 Task: Buy 3 Flexplates from Transmission & Drive Train section under best seller category for shipping address: Amanda Green, 3627 Station Street, Austin, Texas 78702, Cell Number 5122113583. Pay from credit card ending with 5759, CVV 953
Action: Key pressed amazon.com<Key.enter>
Screenshot: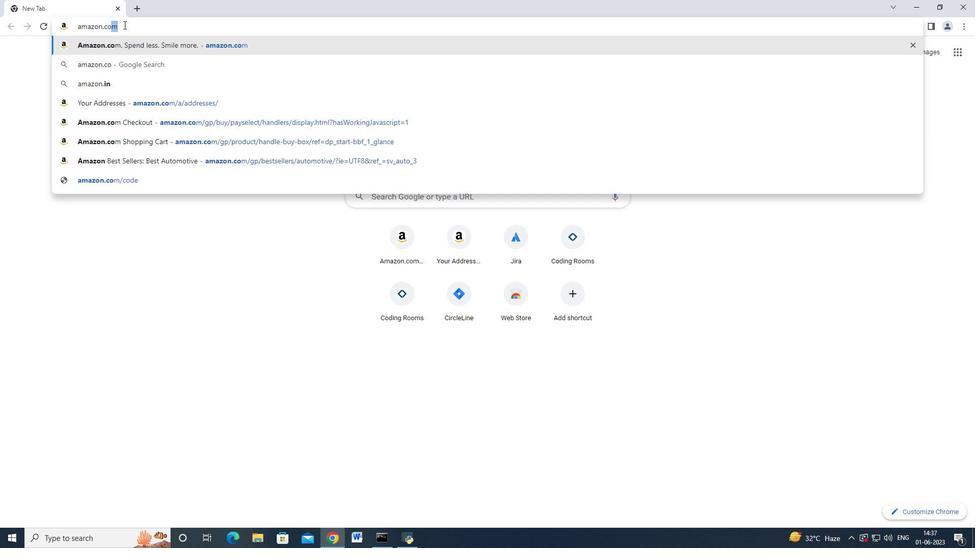 
Action: Mouse moved to (19, 75)
Screenshot: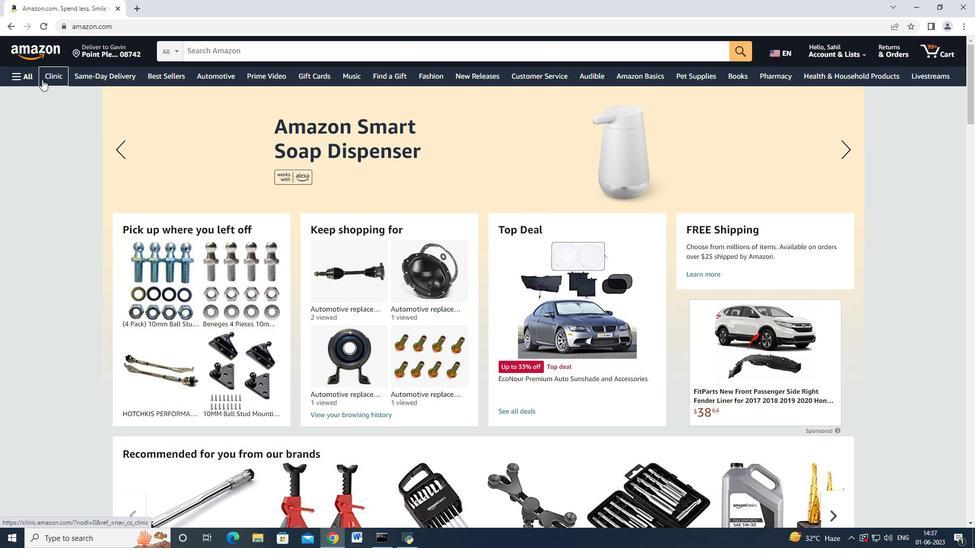 
Action: Mouse pressed left at (19, 75)
Screenshot: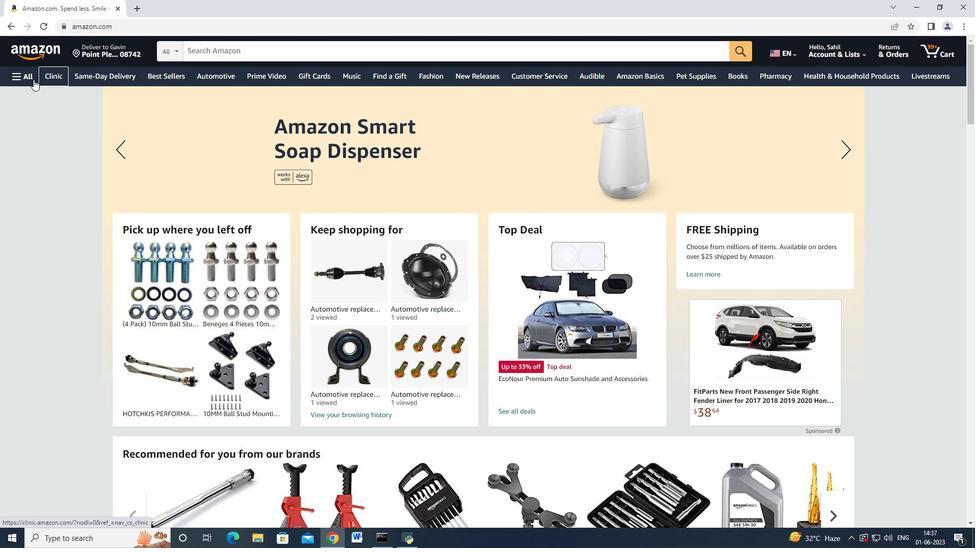 
Action: Mouse moved to (92, 194)
Screenshot: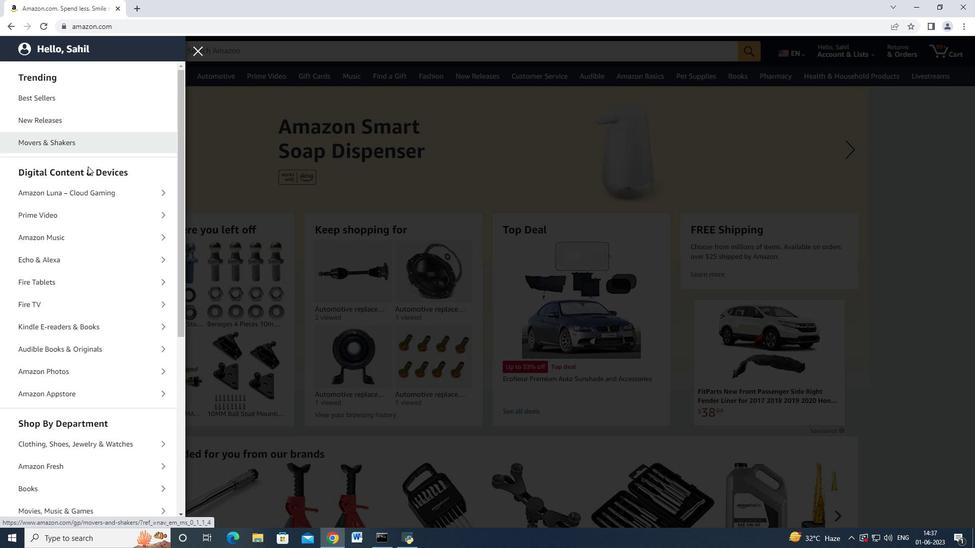 
Action: Mouse scrolled (92, 193) with delta (0, 0)
Screenshot: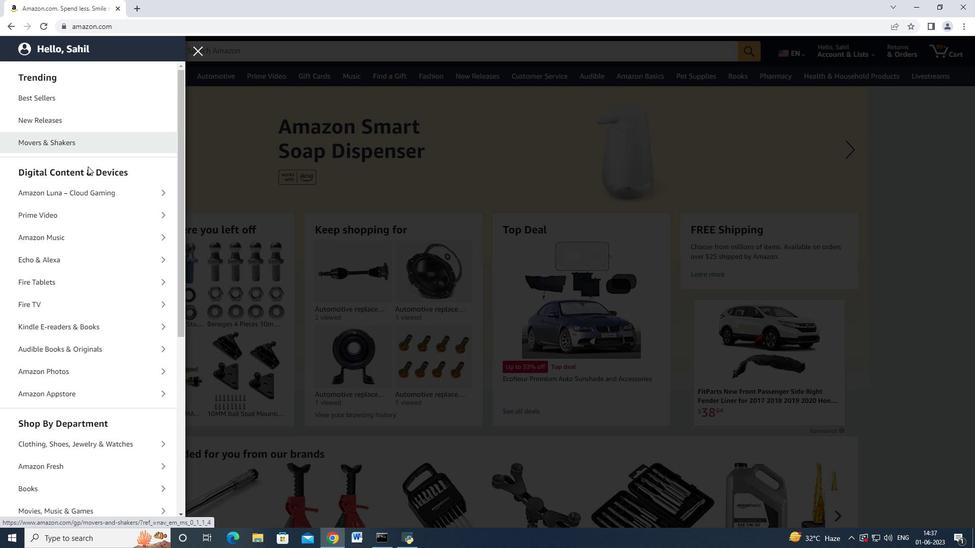 
Action: Mouse scrolled (92, 193) with delta (0, 0)
Screenshot: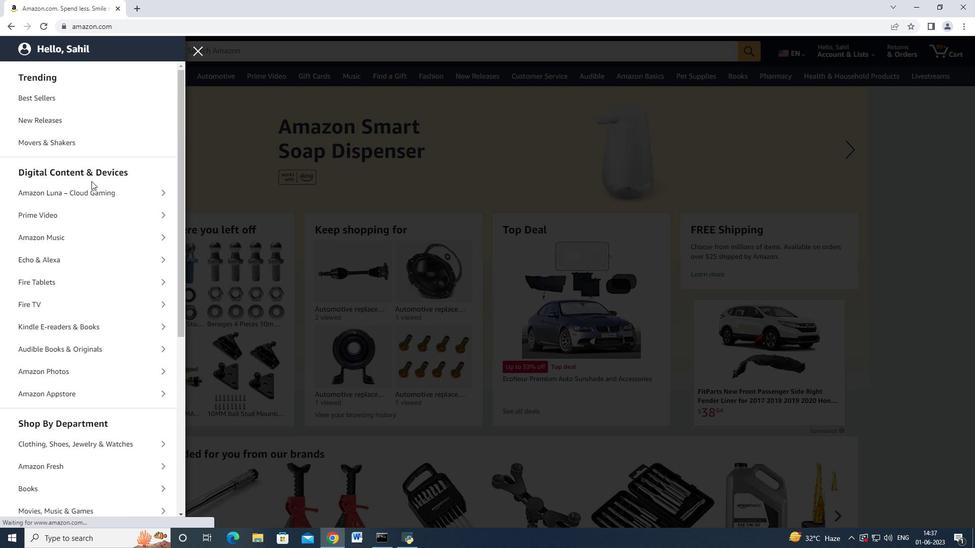 
Action: Mouse scrolled (92, 193) with delta (0, 0)
Screenshot: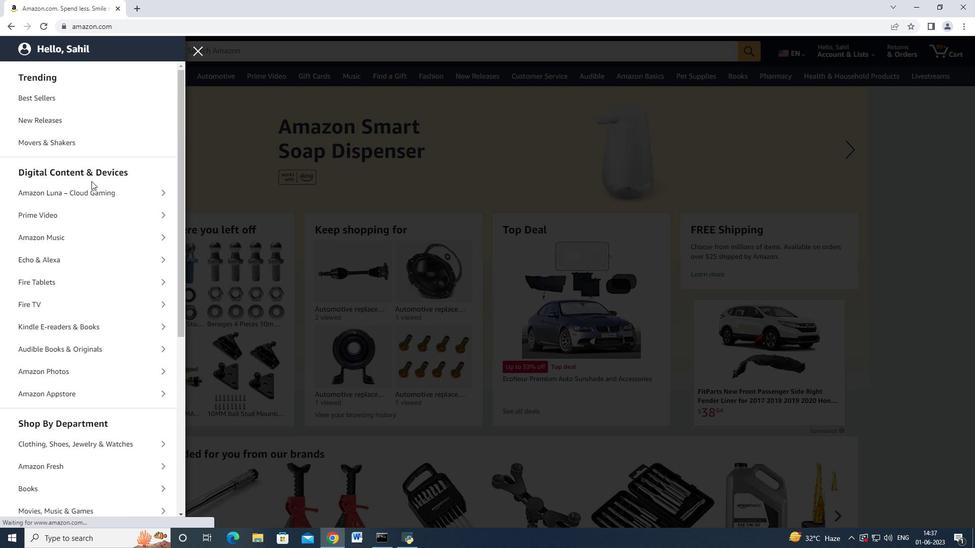 
Action: Mouse moved to (91, 196)
Screenshot: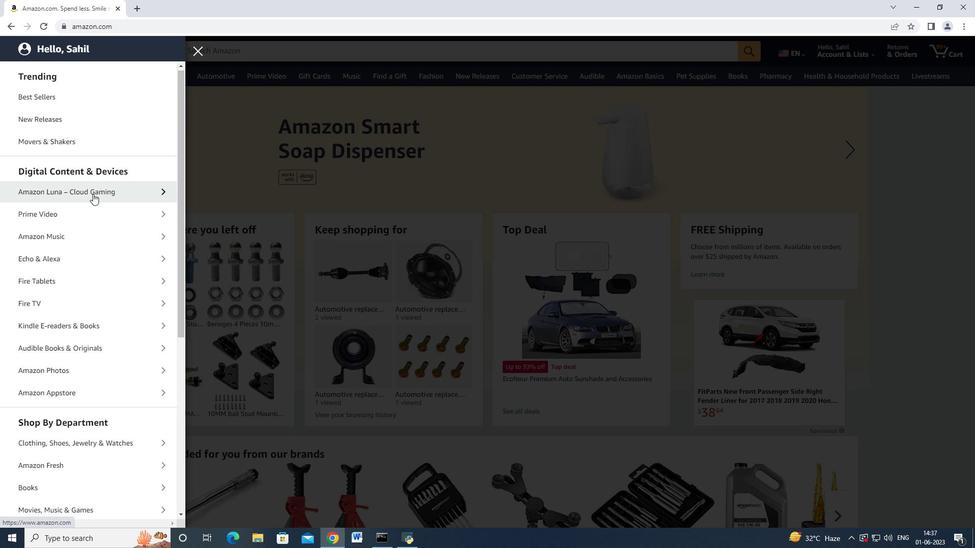 
Action: Mouse scrolled (91, 196) with delta (0, 0)
Screenshot: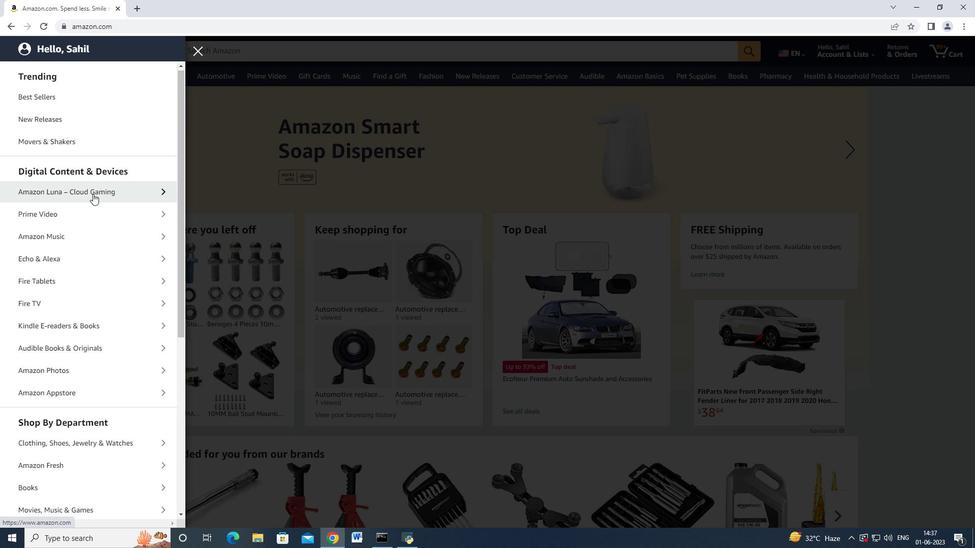 
Action: Mouse moved to (85, 225)
Screenshot: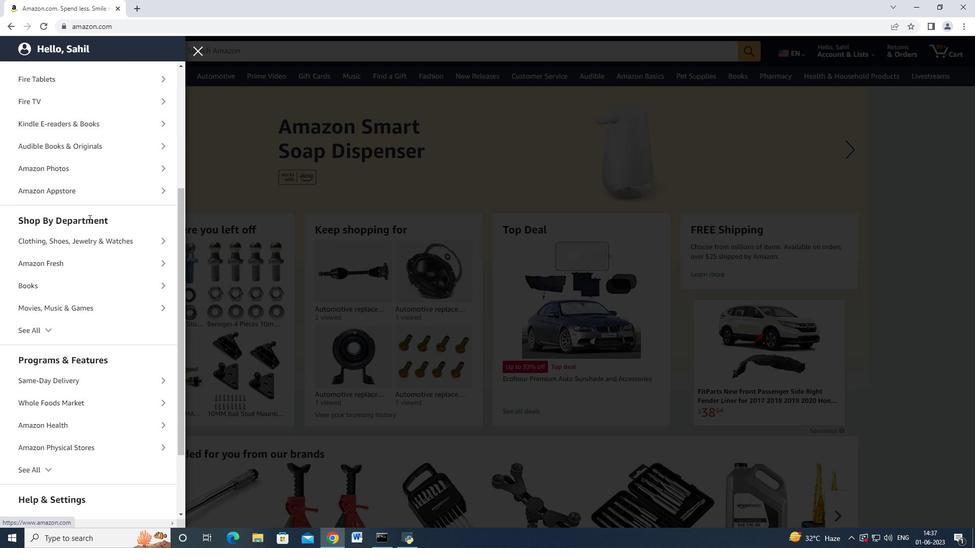 
Action: Mouse scrolled (85, 224) with delta (0, 0)
Screenshot: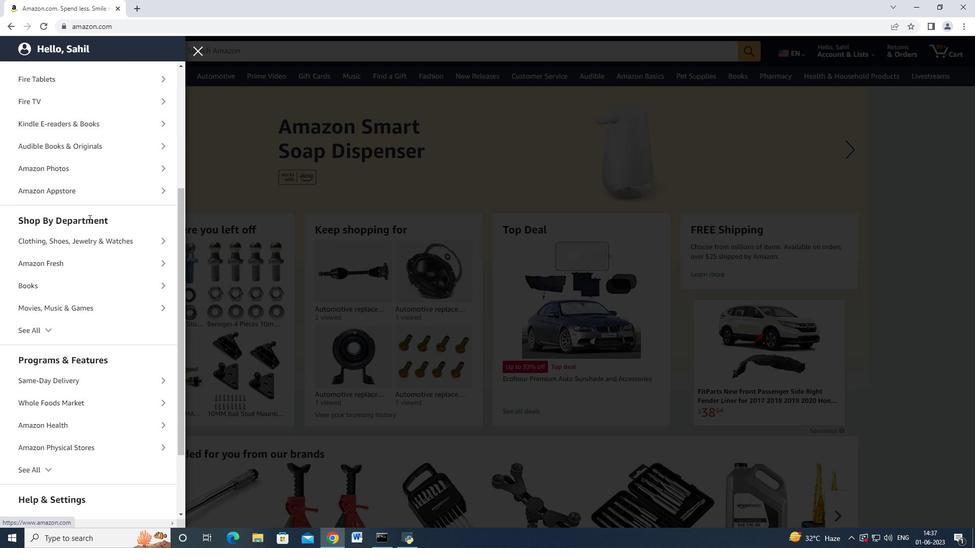 
Action: Mouse moved to (65, 289)
Screenshot: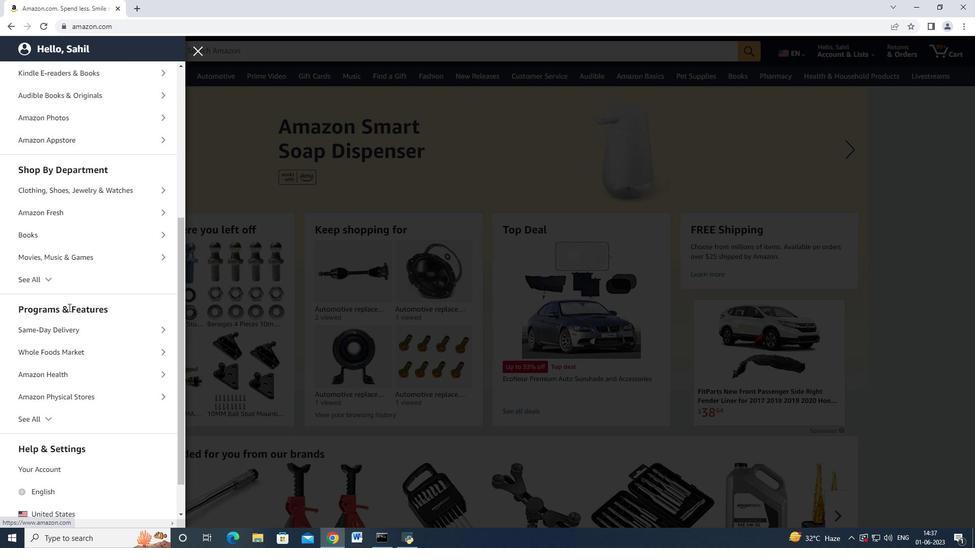 
Action: Mouse pressed left at (65, 289)
Screenshot: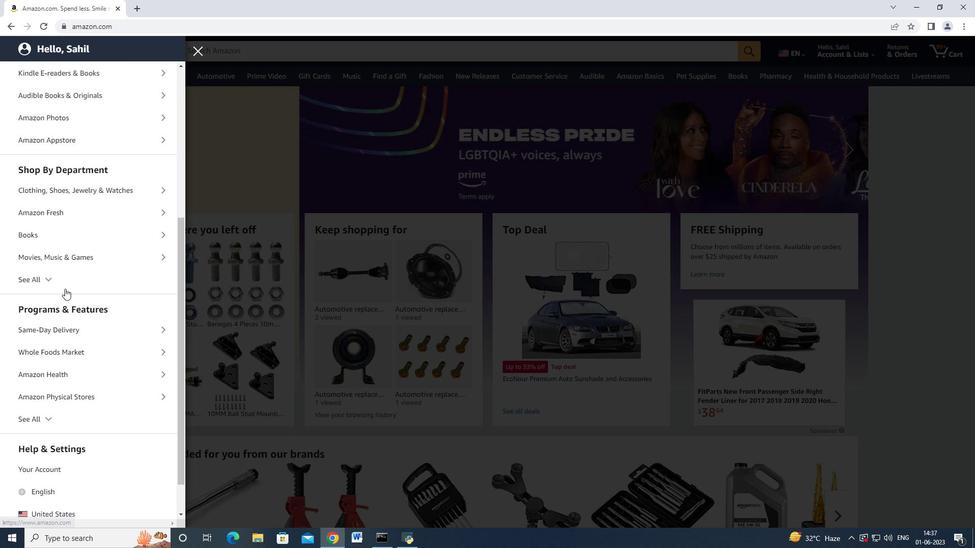 
Action: Mouse moved to (68, 278)
Screenshot: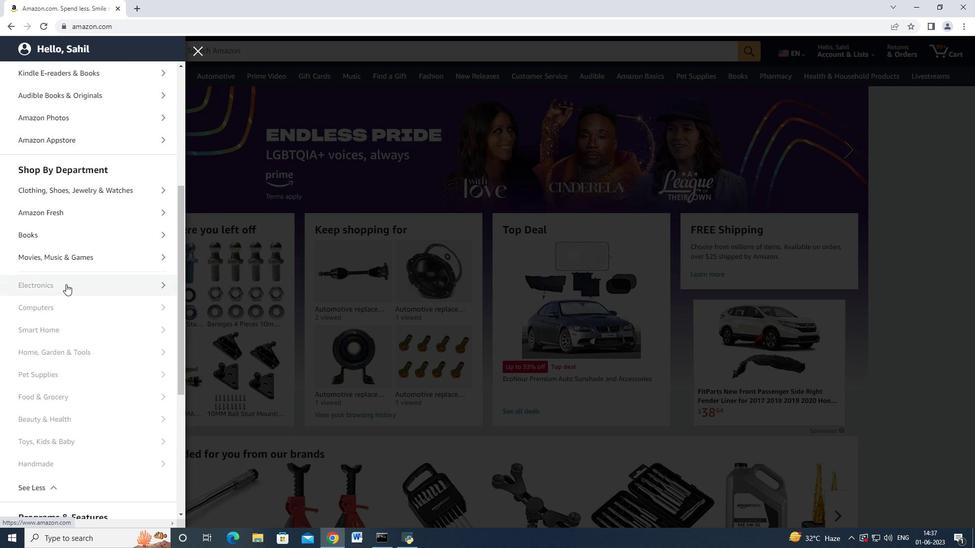
Action: Mouse scrolled (68, 277) with delta (0, 0)
Screenshot: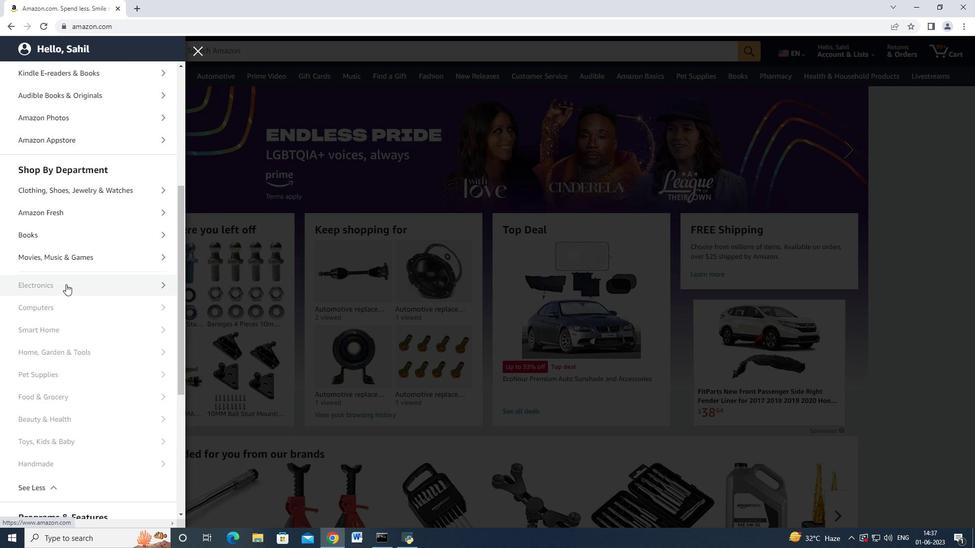 
Action: Mouse scrolled (68, 277) with delta (0, 0)
Screenshot: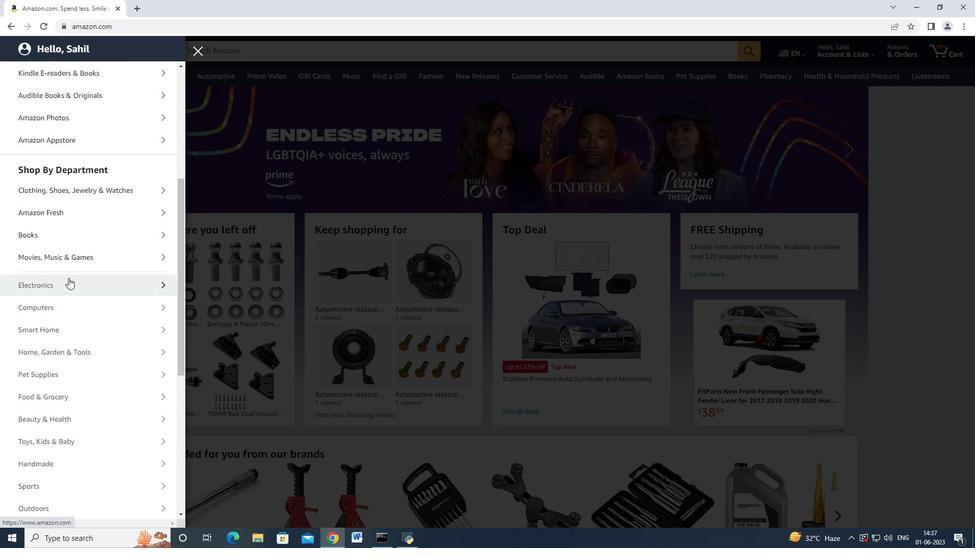 
Action: Mouse scrolled (68, 277) with delta (0, 0)
Screenshot: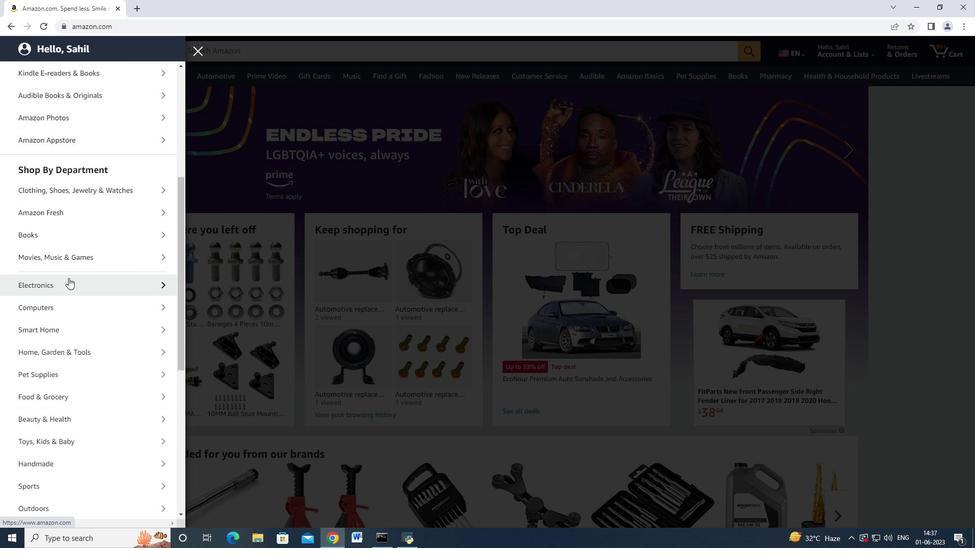 
Action: Mouse scrolled (68, 277) with delta (0, 0)
Screenshot: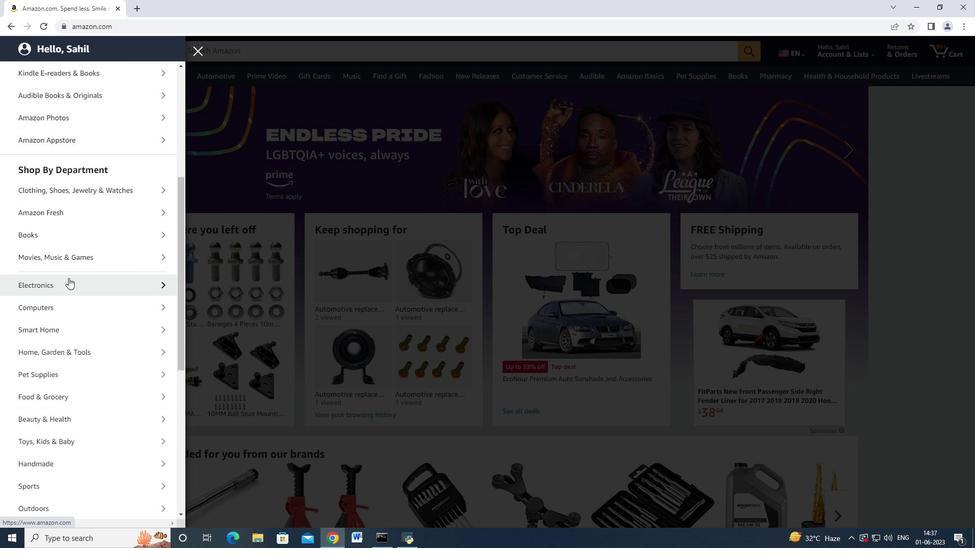 
Action: Mouse scrolled (68, 277) with delta (0, 0)
Screenshot: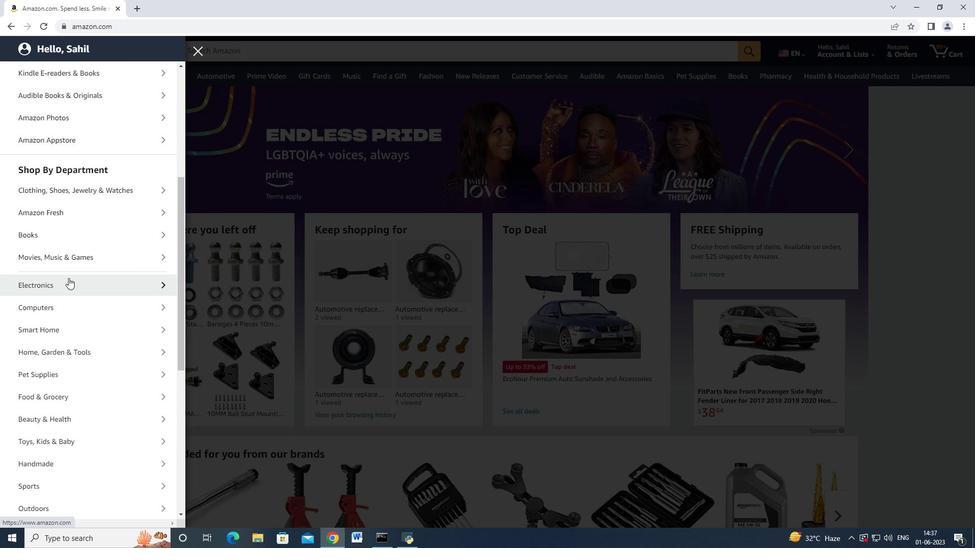 
Action: Mouse moved to (78, 281)
Screenshot: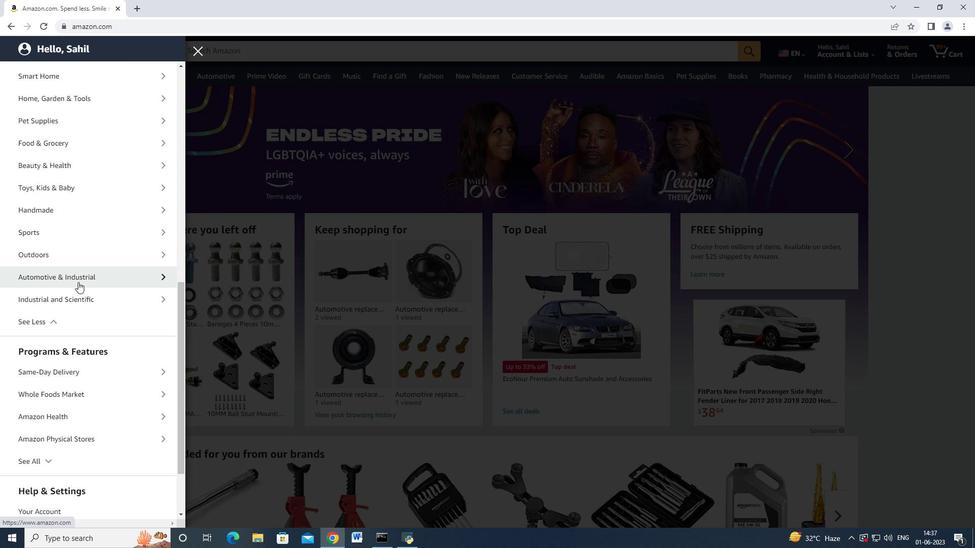 
Action: Mouse pressed left at (78, 281)
Screenshot: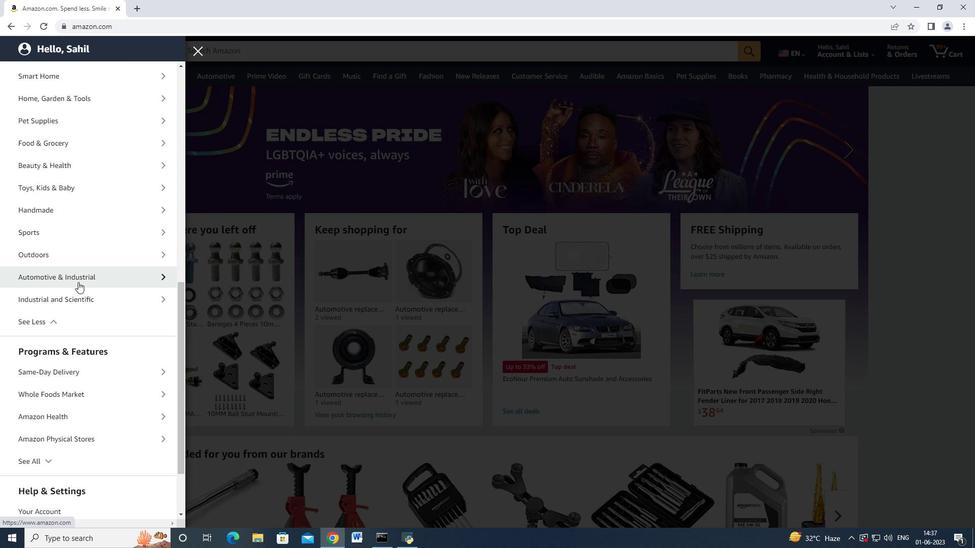 
Action: Mouse moved to (89, 133)
Screenshot: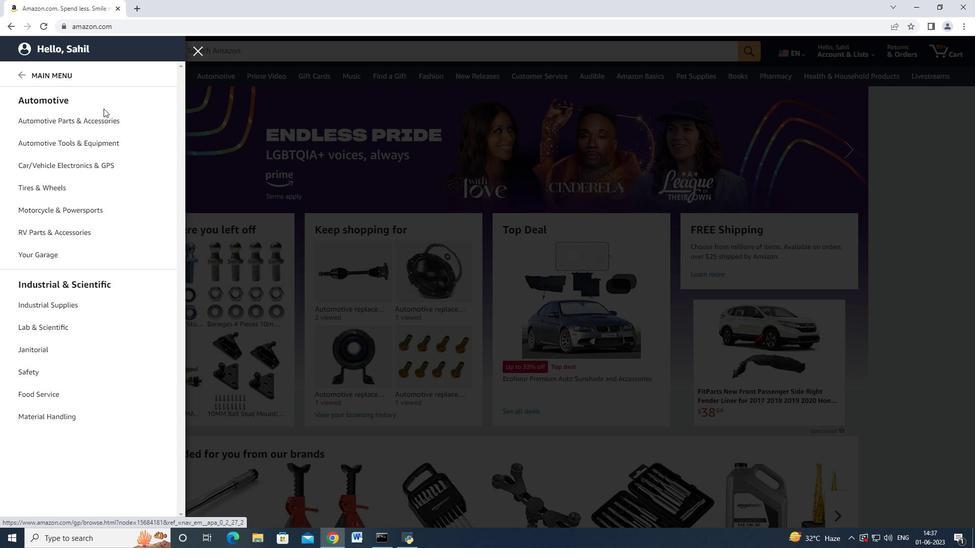 
Action: Mouse pressed left at (89, 133)
Screenshot: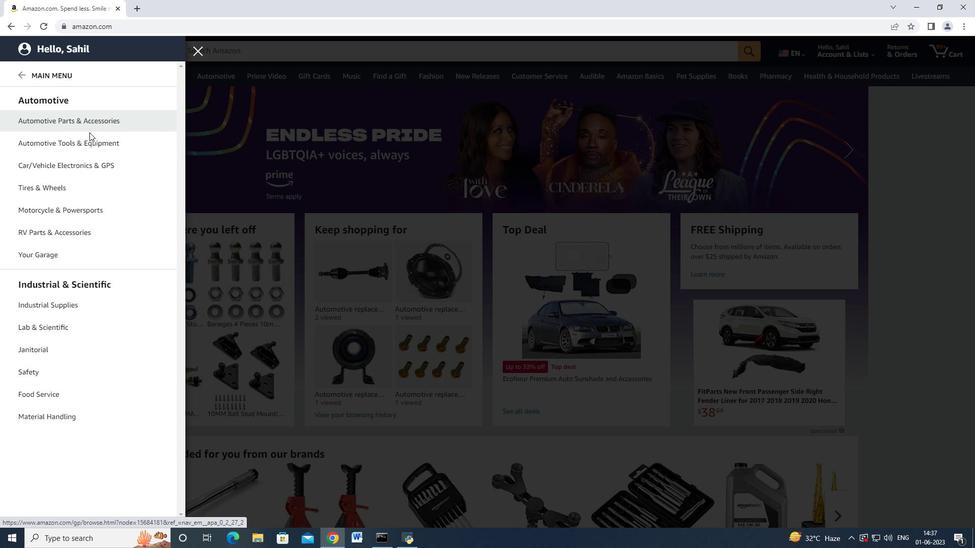 
Action: Mouse moved to (173, 95)
Screenshot: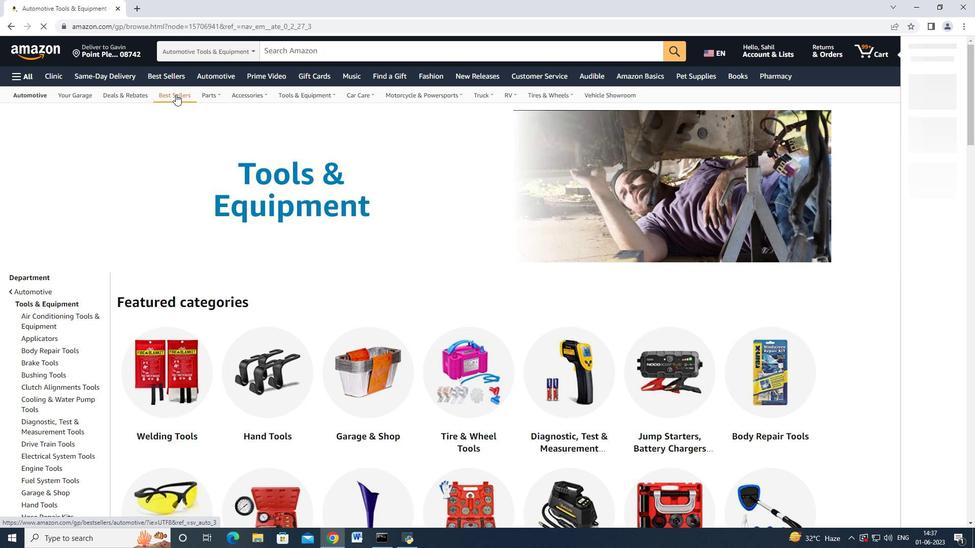 
Action: Mouse pressed left at (173, 95)
Screenshot: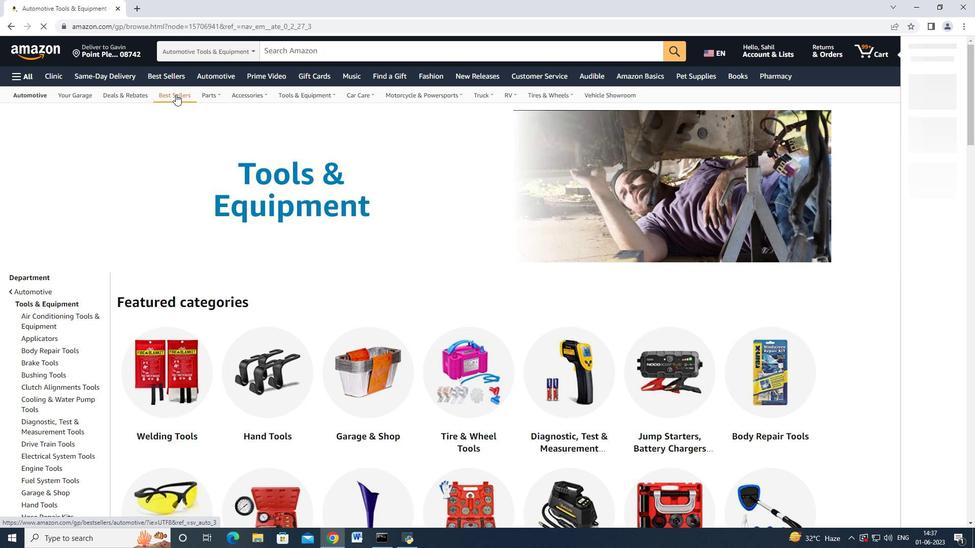 
Action: Mouse moved to (88, 227)
Screenshot: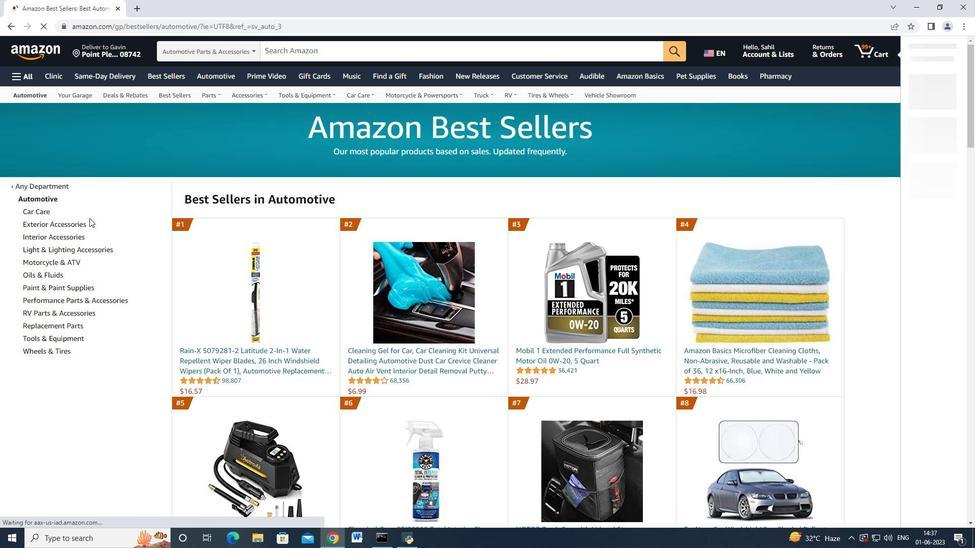 
Action: Mouse scrolled (88, 227) with delta (0, 0)
Screenshot: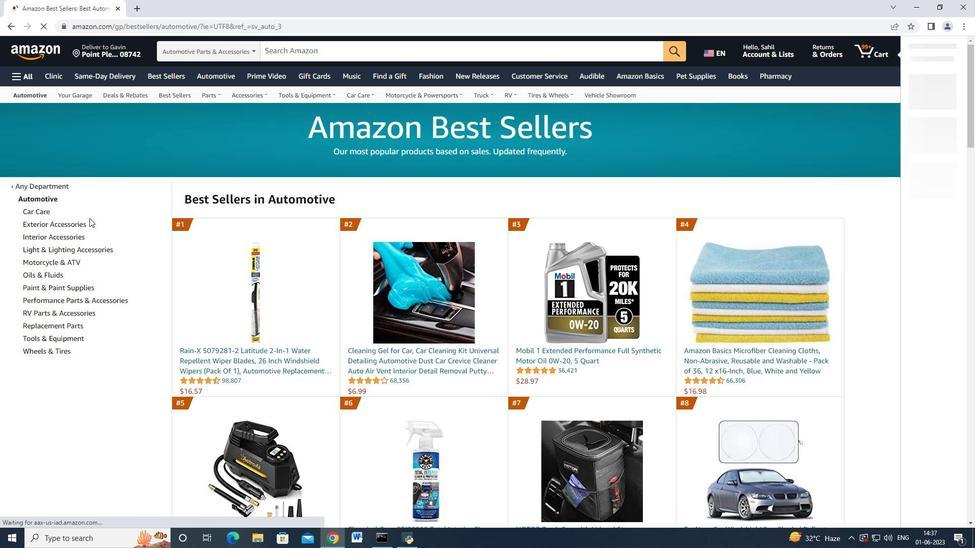 
Action: Mouse moved to (58, 274)
Screenshot: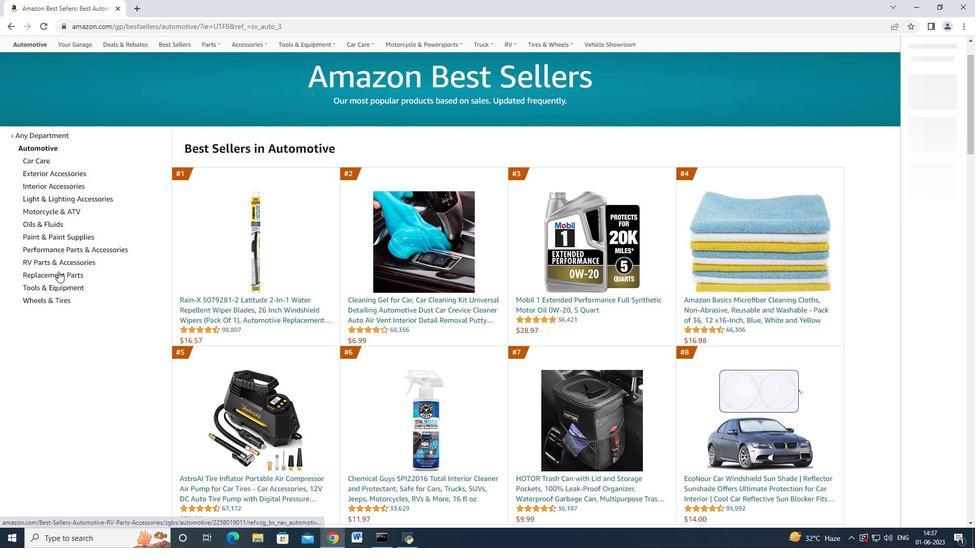 
Action: Mouse pressed left at (58, 274)
Screenshot: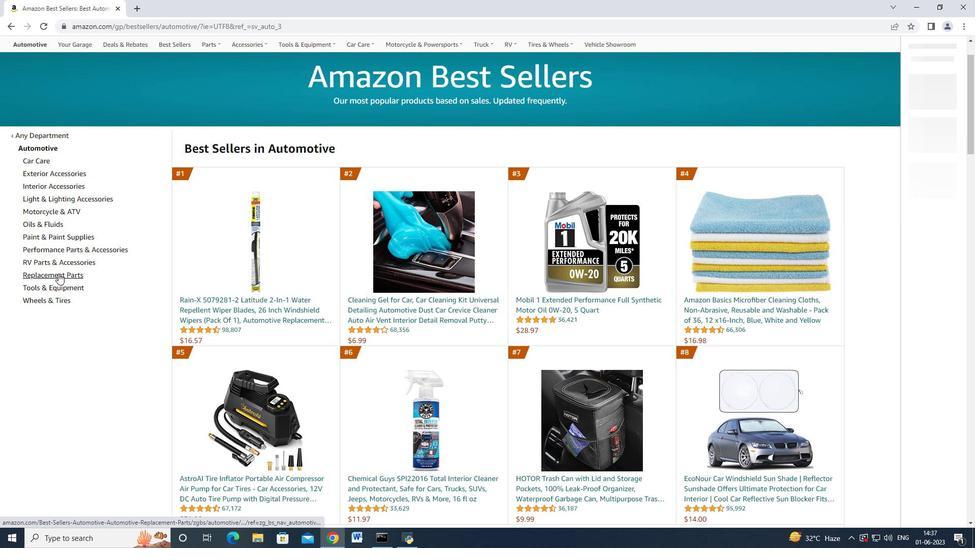 
Action: Mouse moved to (150, 218)
Screenshot: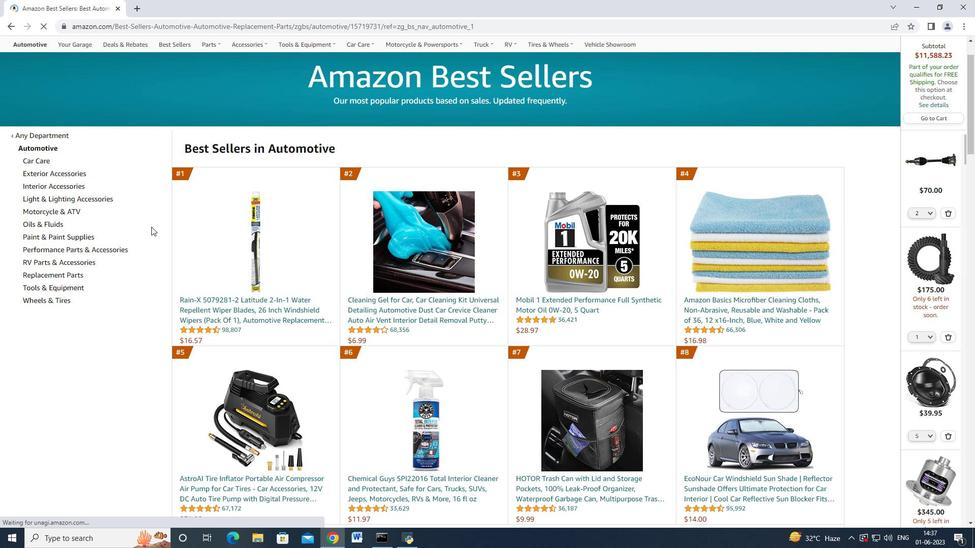 
Action: Mouse scrolled (150, 218) with delta (0, 0)
Screenshot: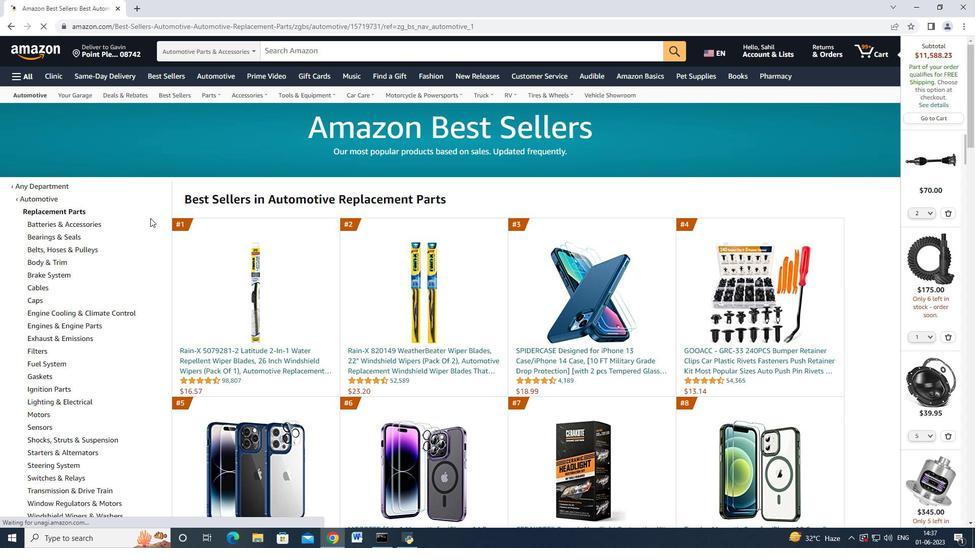 
Action: Mouse scrolled (150, 218) with delta (0, 0)
Screenshot: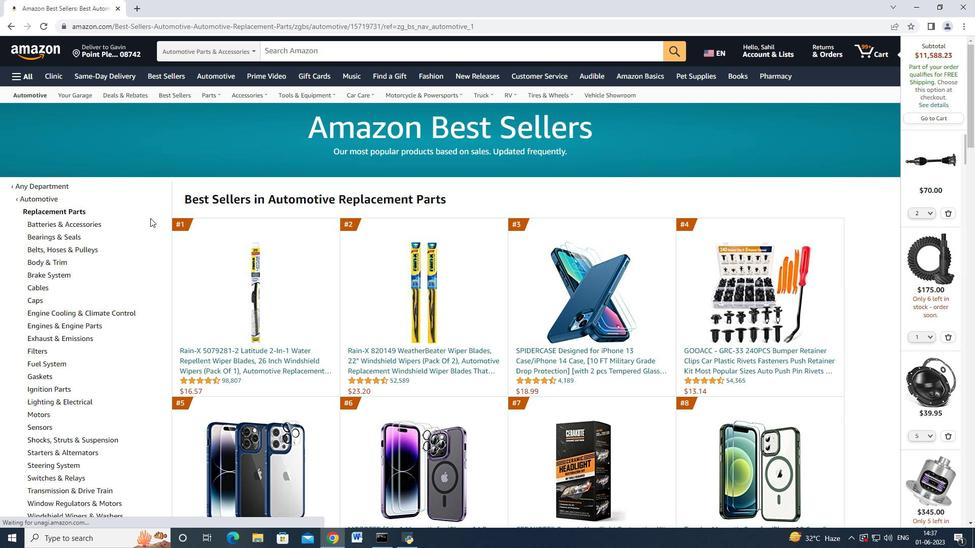 
Action: Mouse moved to (150, 218)
Screenshot: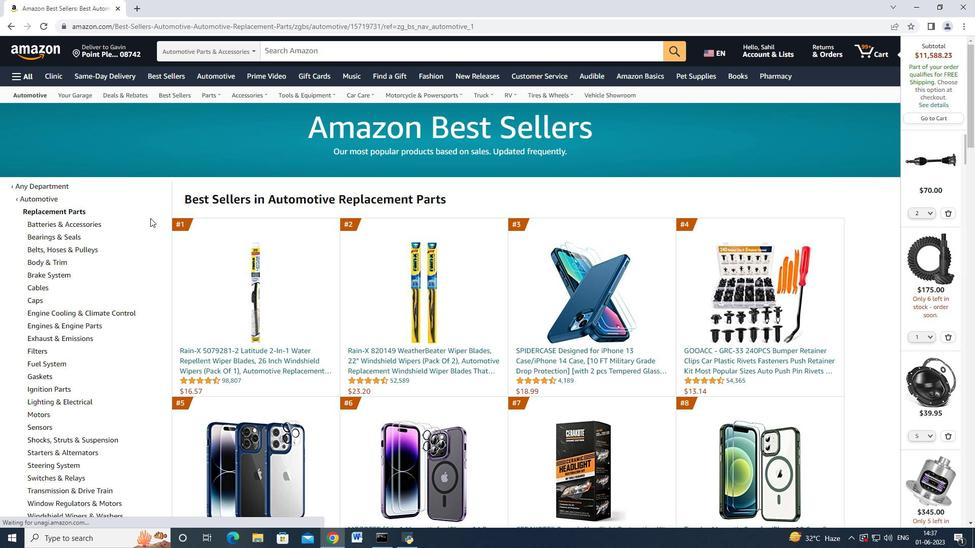 
Action: Mouse scrolled (150, 218) with delta (0, 0)
Screenshot: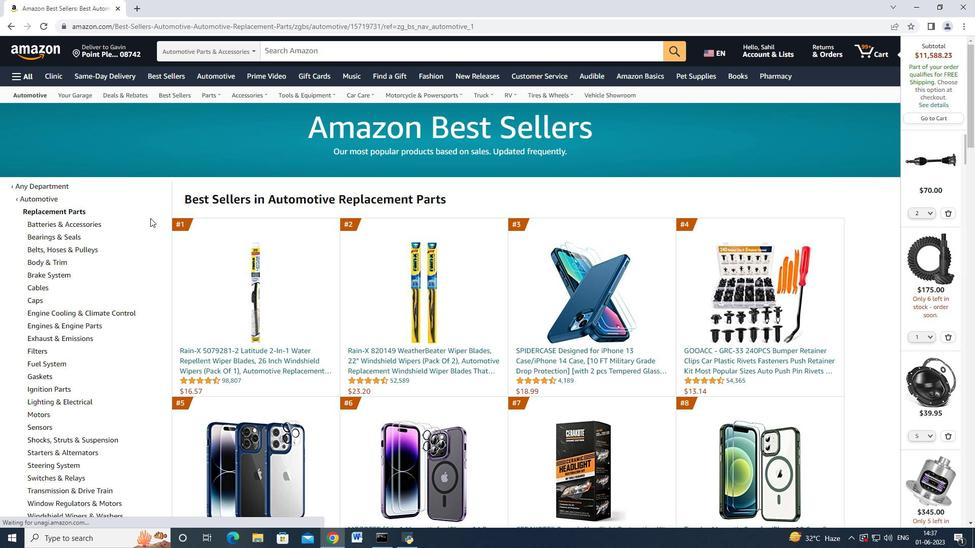 
Action: Mouse moved to (149, 218)
Screenshot: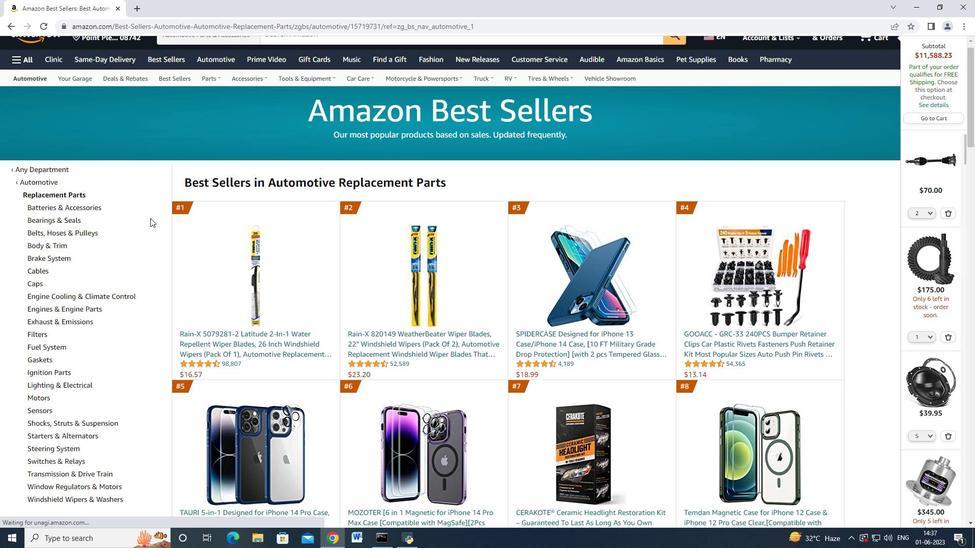 
Action: Mouse scrolled (149, 218) with delta (0, 0)
Screenshot: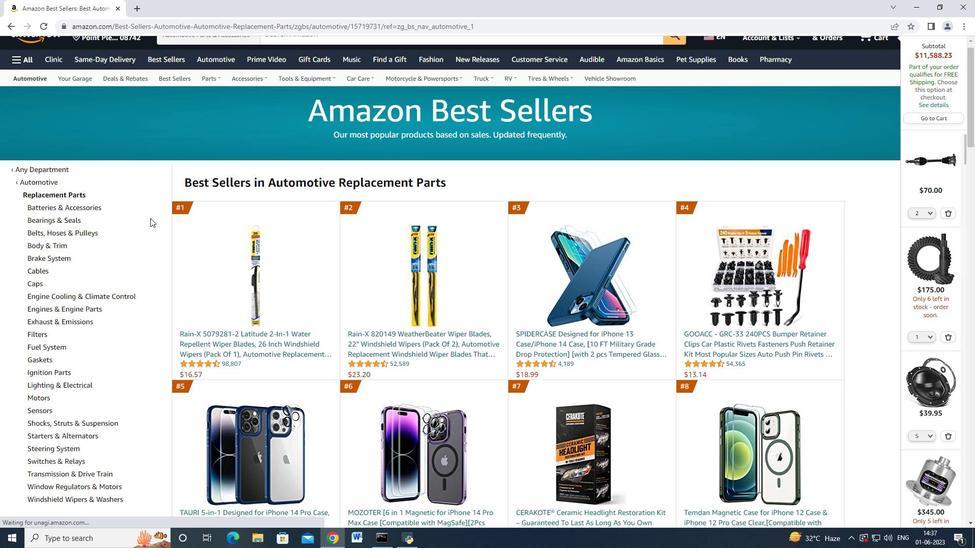 
Action: Mouse moved to (66, 284)
Screenshot: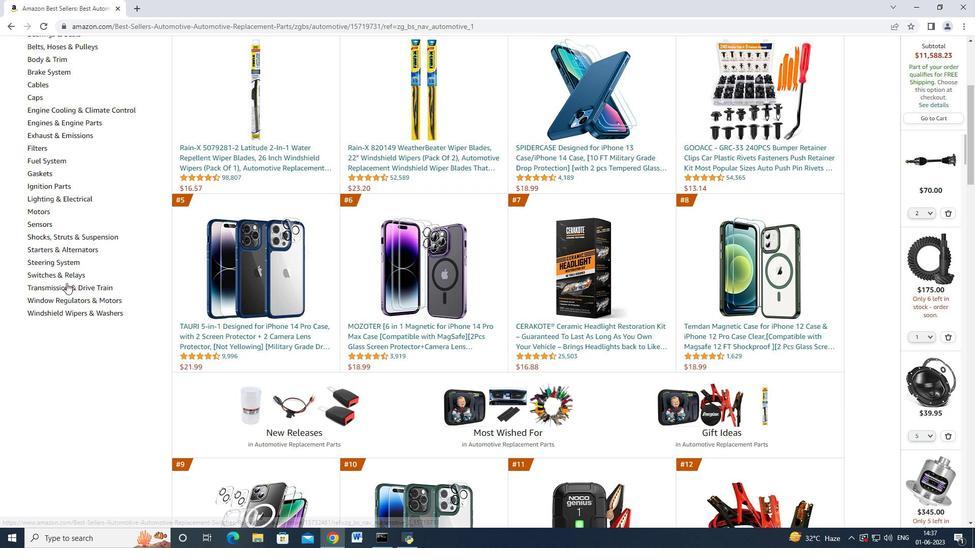 
Action: Mouse pressed left at (66, 284)
Screenshot: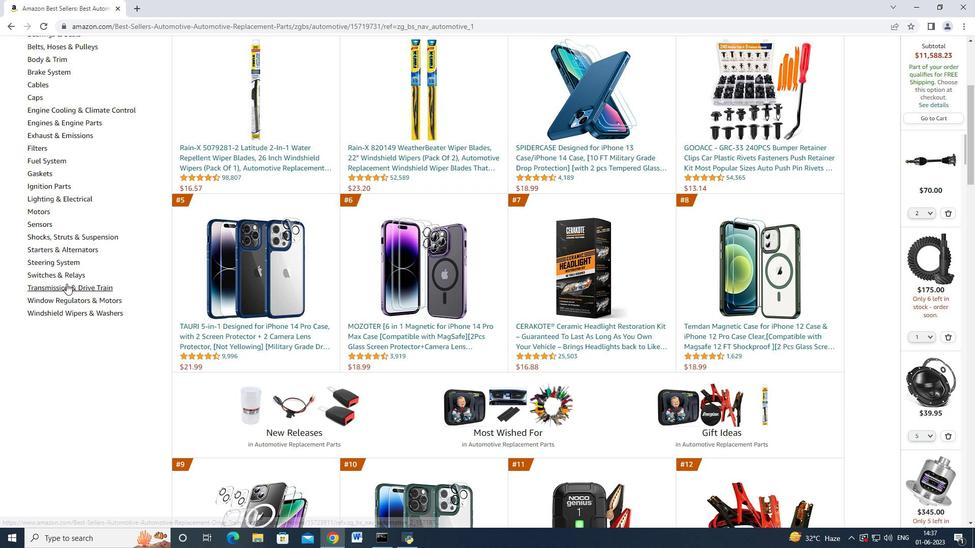 
Action: Mouse moved to (76, 239)
Screenshot: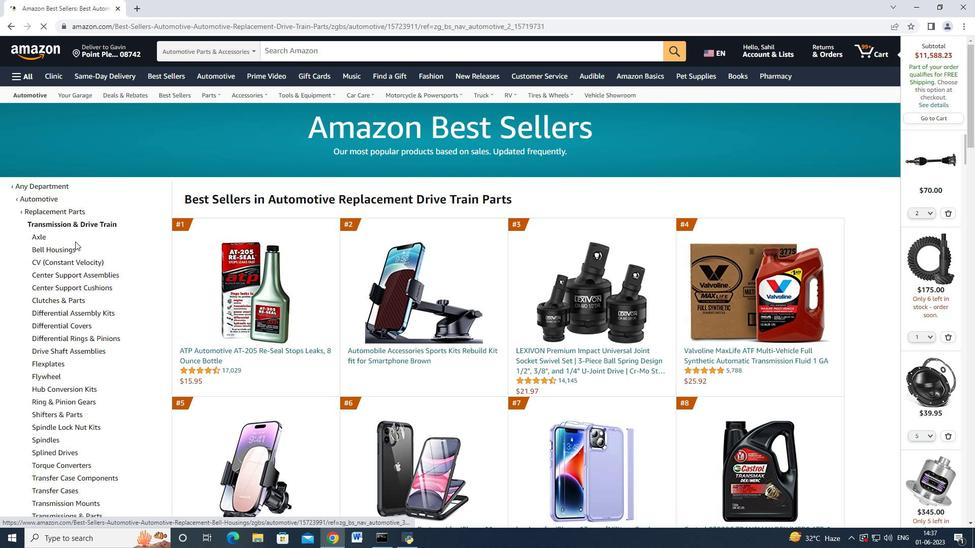 
Action: Mouse scrolled (76, 239) with delta (0, 0)
Screenshot: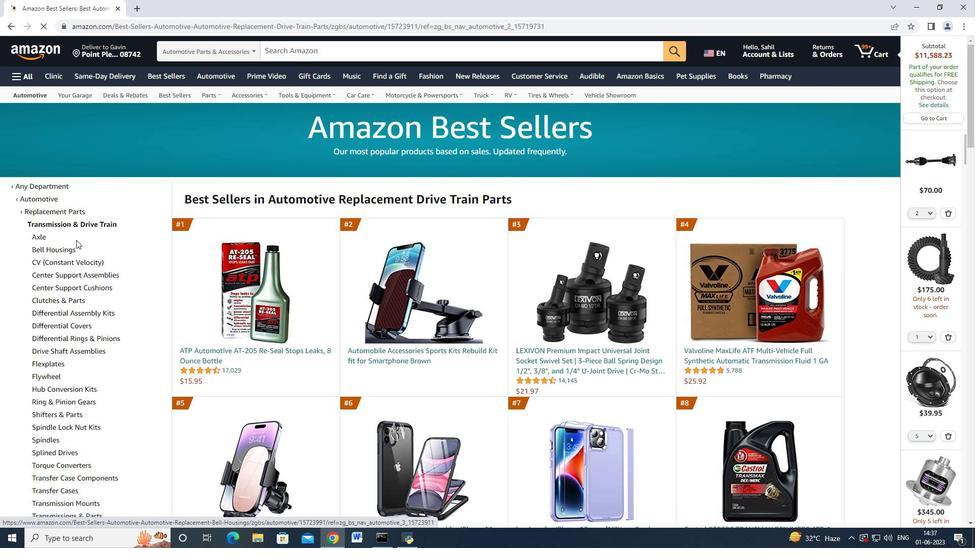 
Action: Mouse scrolled (76, 239) with delta (0, 0)
Screenshot: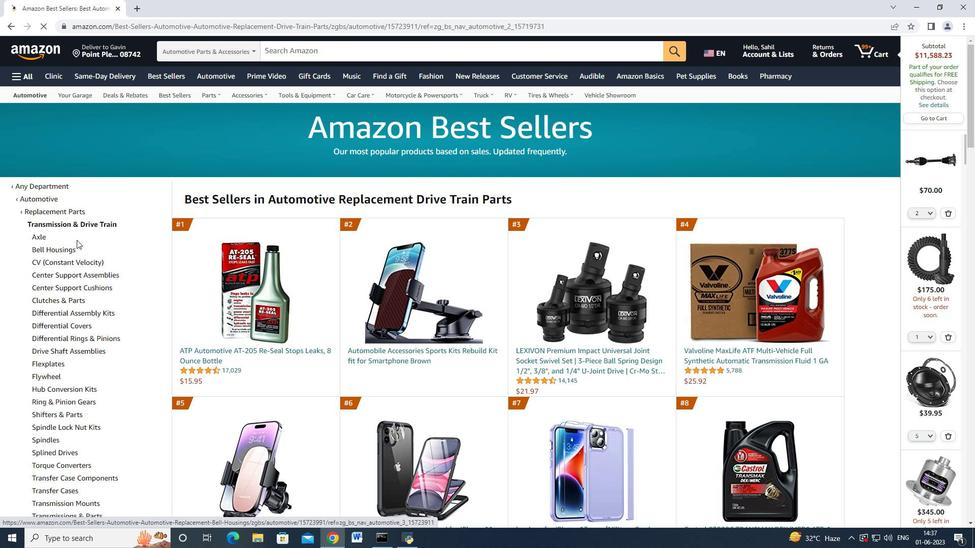 
Action: Mouse scrolled (76, 239) with delta (0, 0)
Screenshot: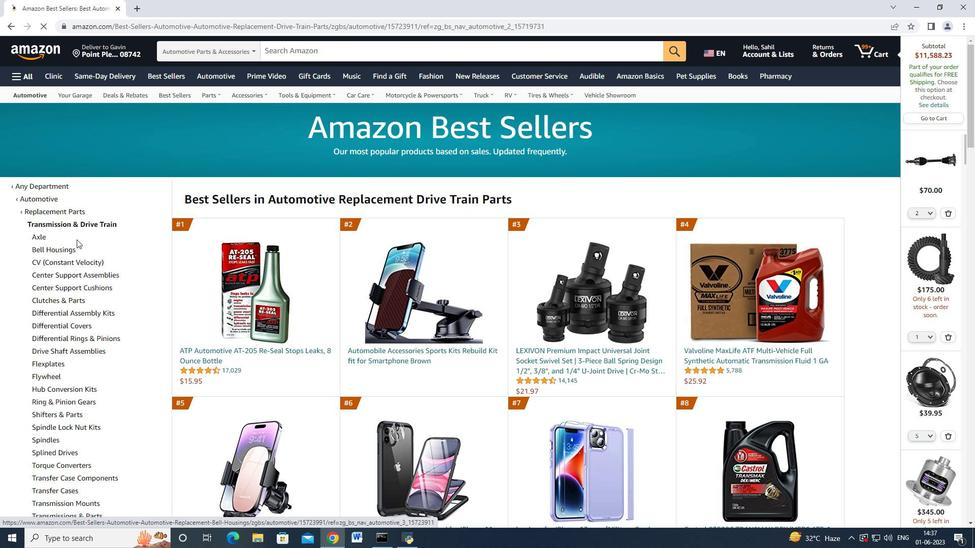 
Action: Mouse moved to (58, 211)
Screenshot: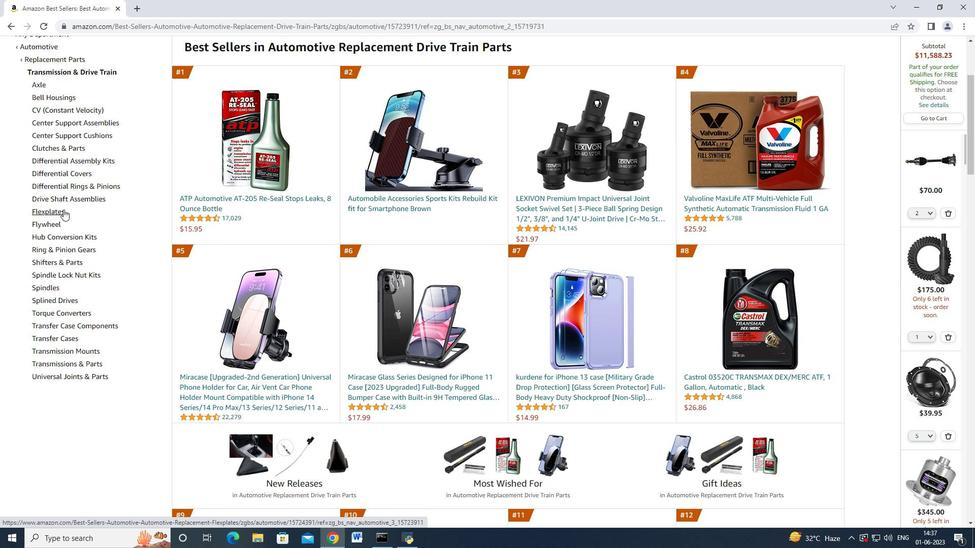 
Action: Mouse pressed left at (58, 211)
Screenshot: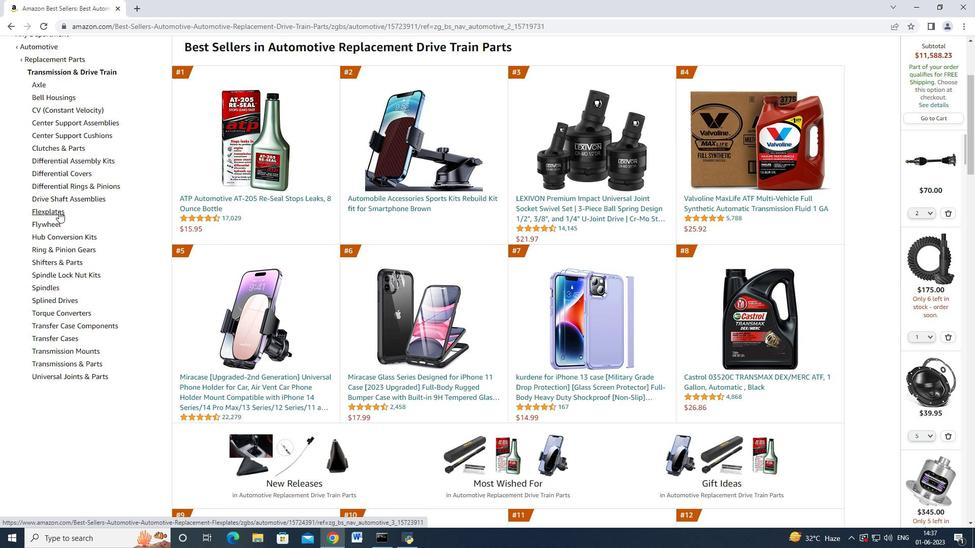 
Action: Mouse moved to (373, 180)
Screenshot: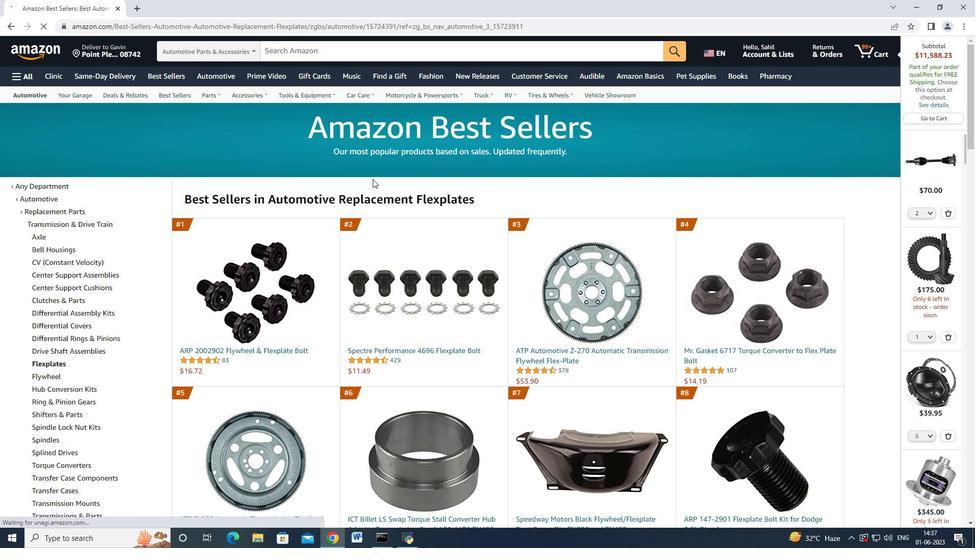 
Action: Mouse scrolled (373, 179) with delta (0, 0)
Screenshot: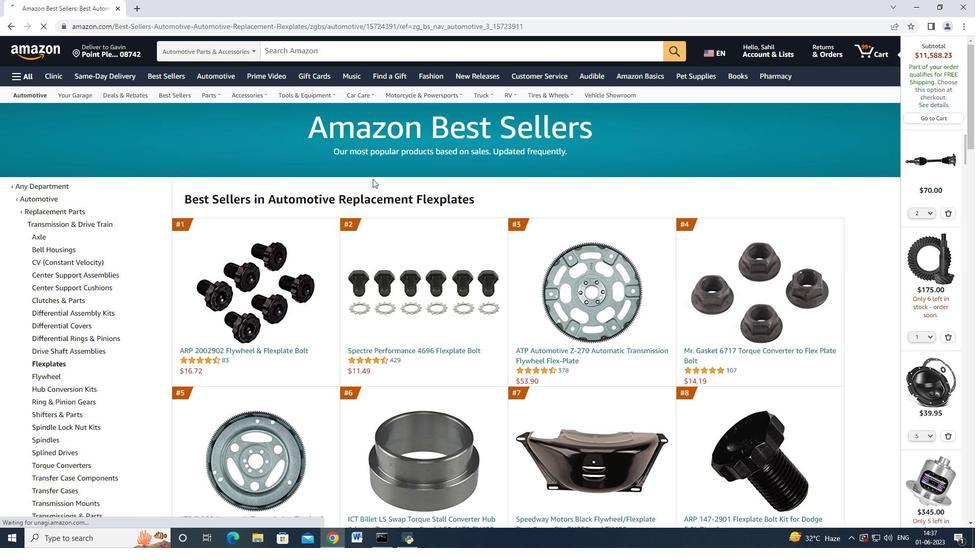 
Action: Mouse scrolled (373, 179) with delta (0, 0)
Screenshot: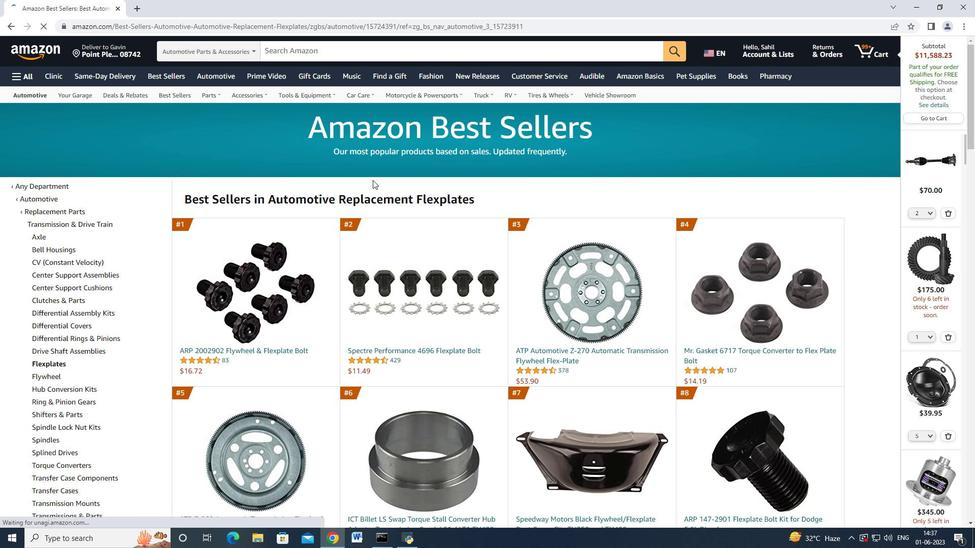 
Action: Mouse moved to (531, 250)
Screenshot: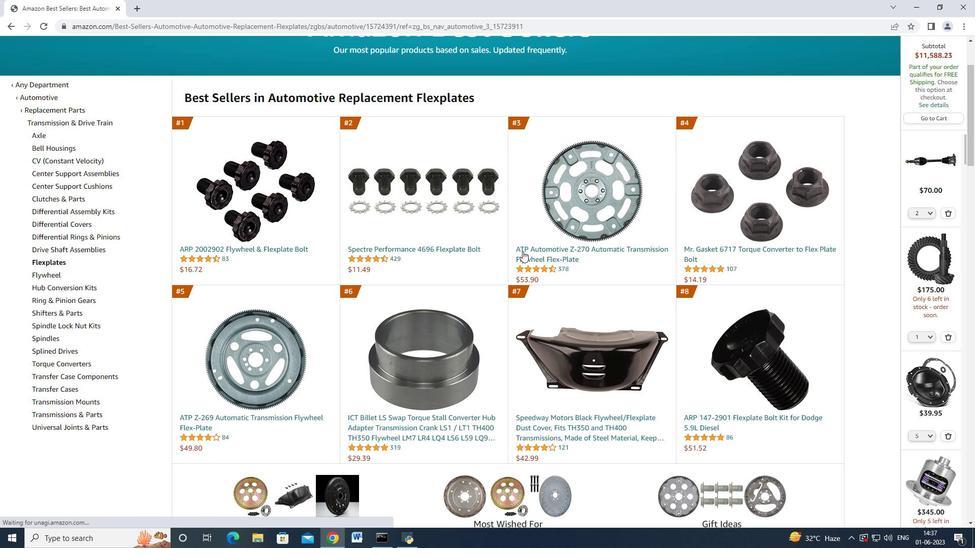 
Action: Mouse pressed left at (531, 250)
Screenshot: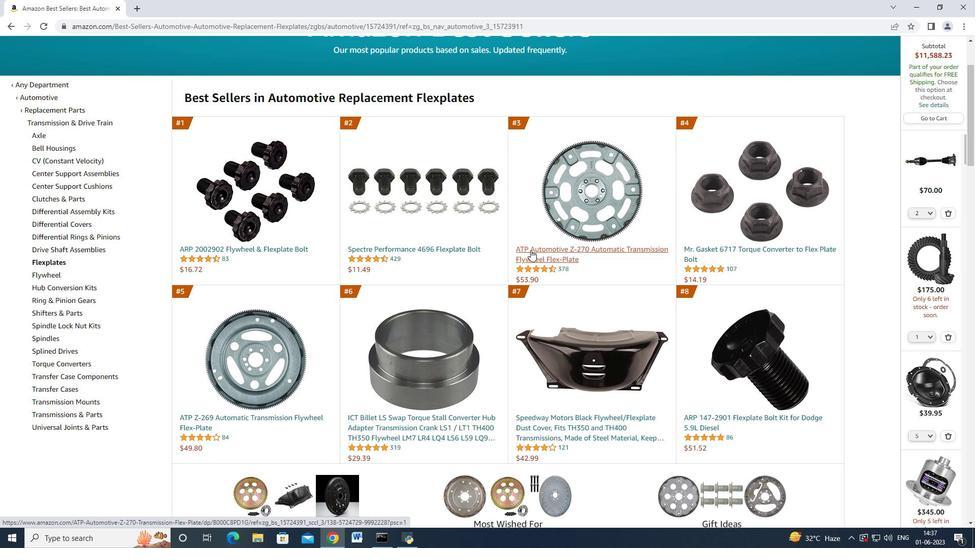 
Action: Mouse moved to (730, 388)
Screenshot: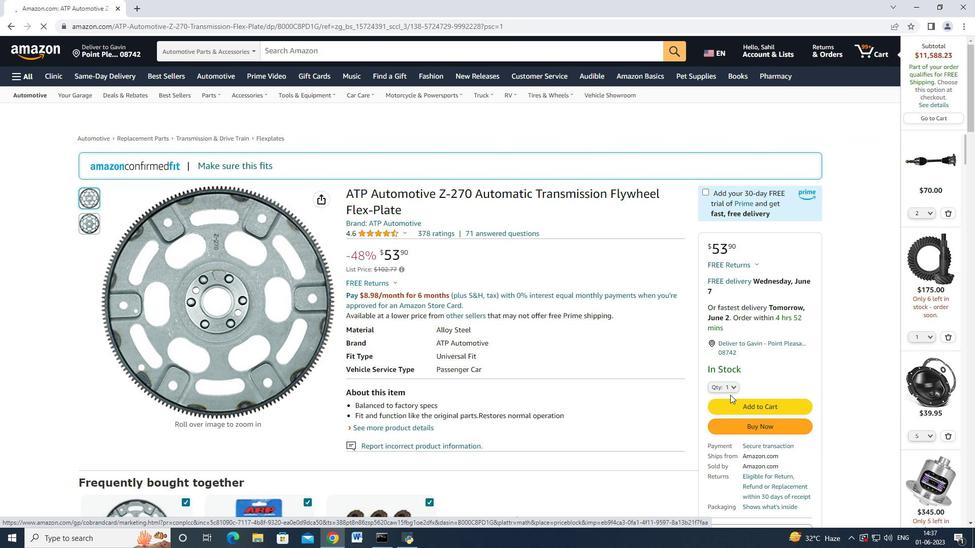 
Action: Mouse pressed left at (730, 388)
Screenshot: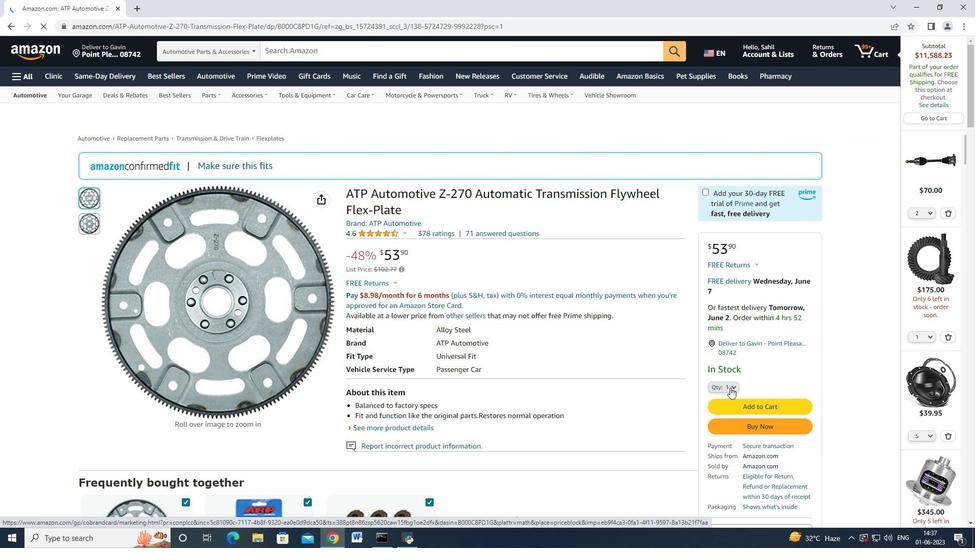 
Action: Mouse moved to (719, 266)
Screenshot: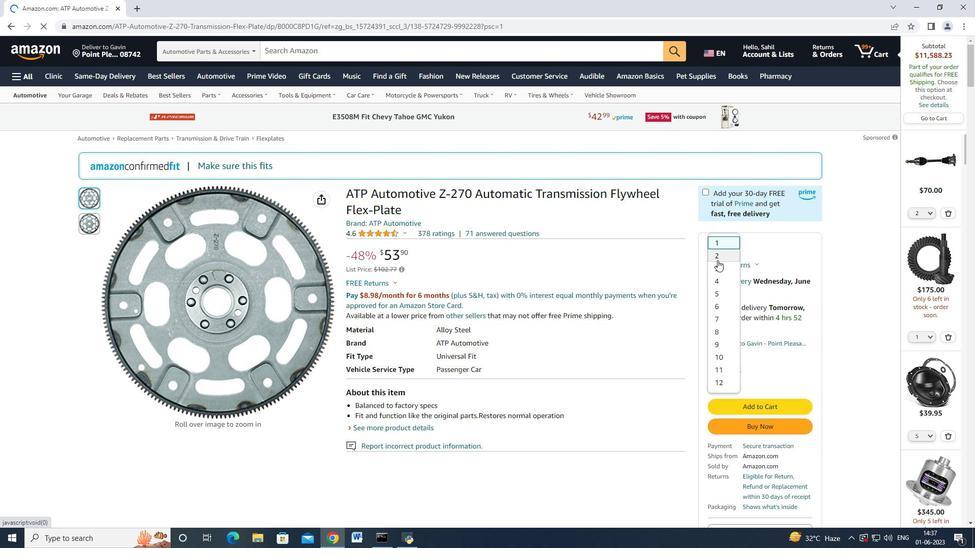 
Action: Mouse pressed left at (719, 266)
Screenshot: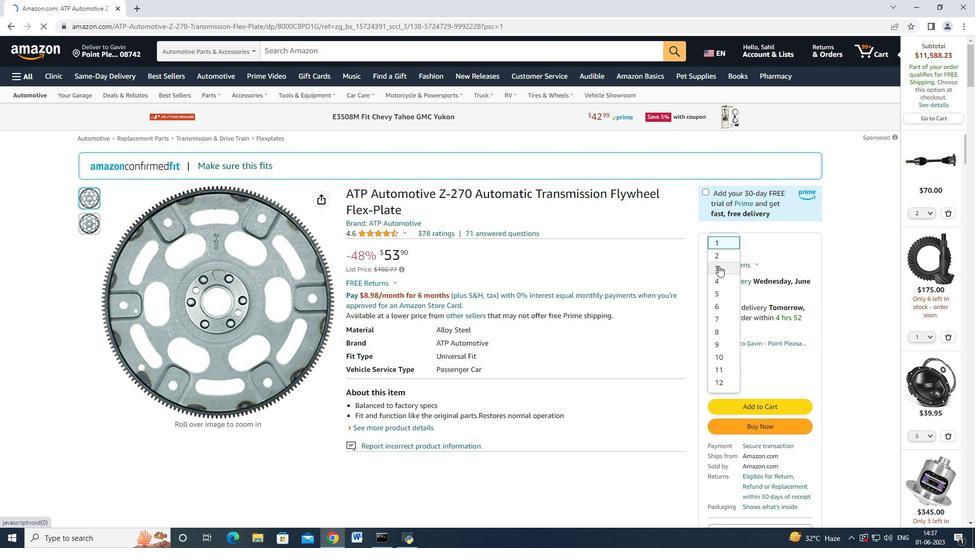 
Action: Mouse moved to (736, 423)
Screenshot: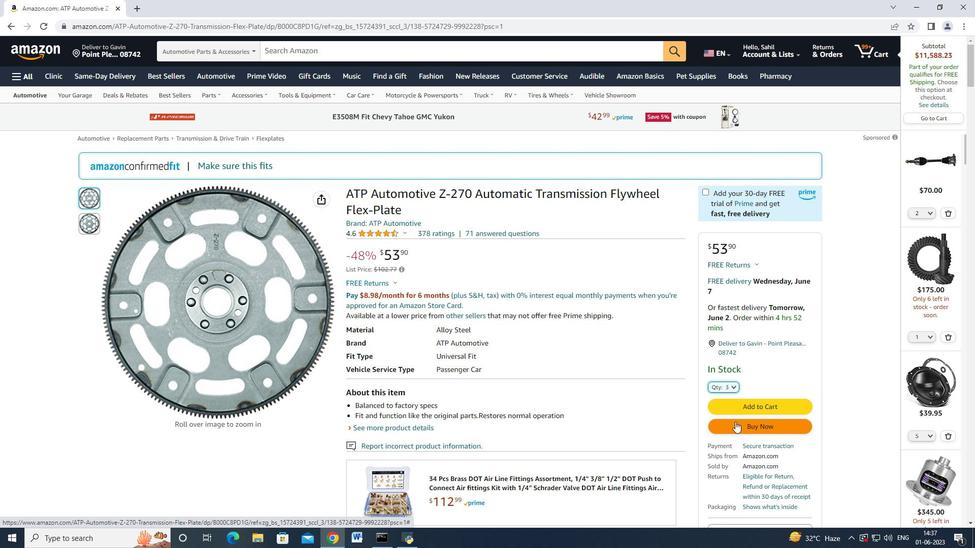 
Action: Mouse pressed left at (736, 423)
Screenshot: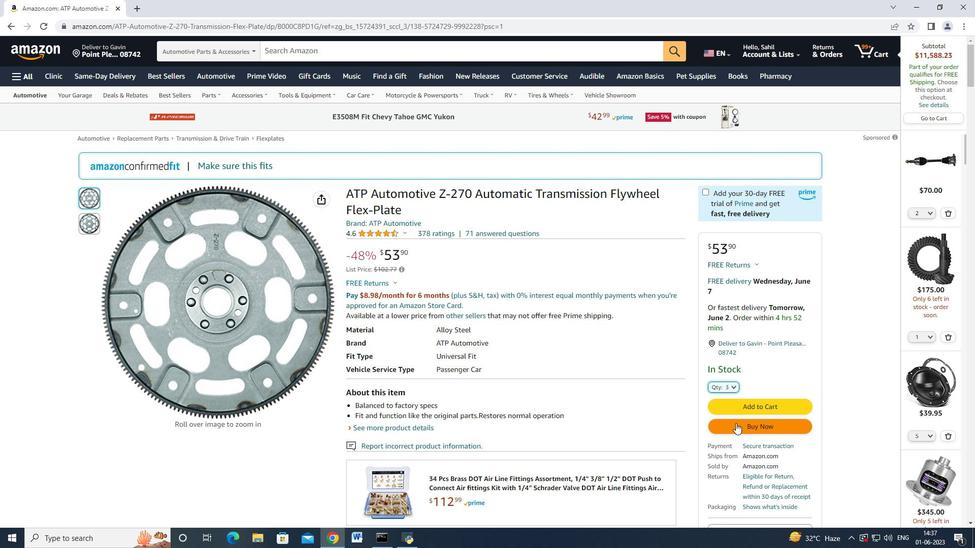 
Action: Mouse moved to (586, 85)
Screenshot: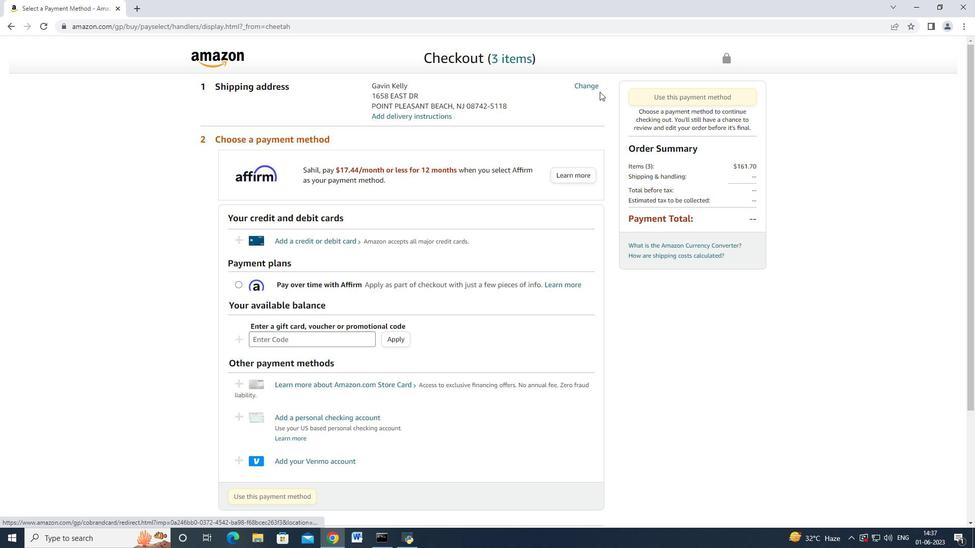 
Action: Mouse pressed left at (586, 85)
Screenshot: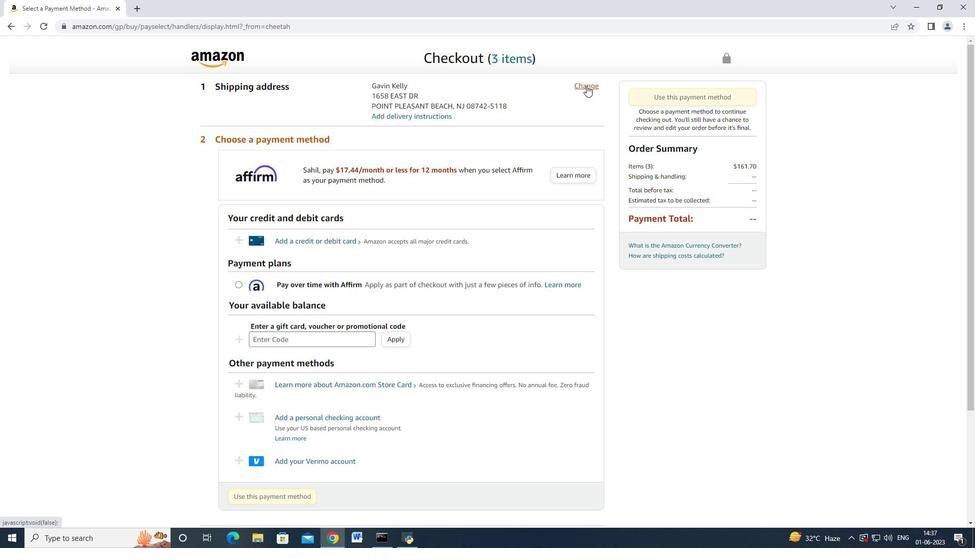 
Action: Mouse moved to (459, 225)
Screenshot: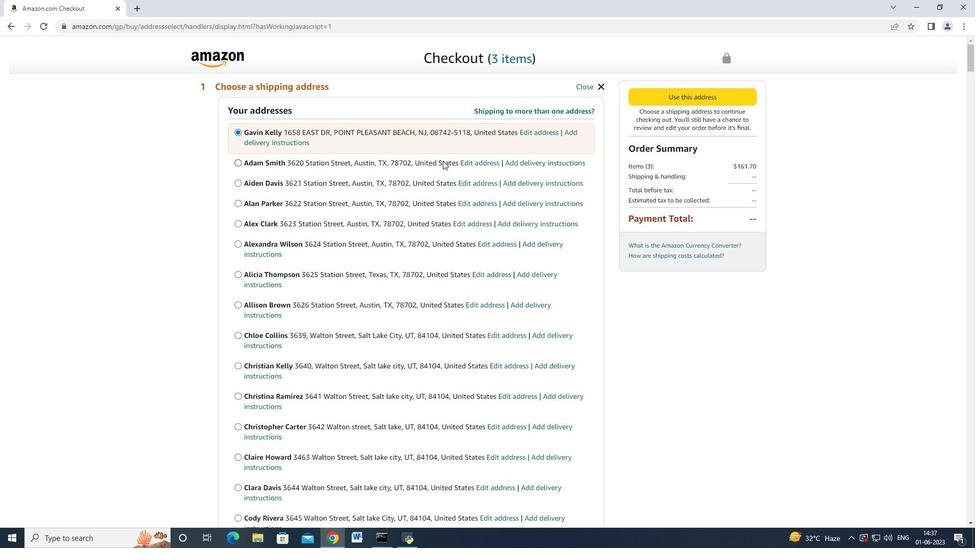 
Action: Mouse scrolled (459, 224) with delta (0, 0)
Screenshot: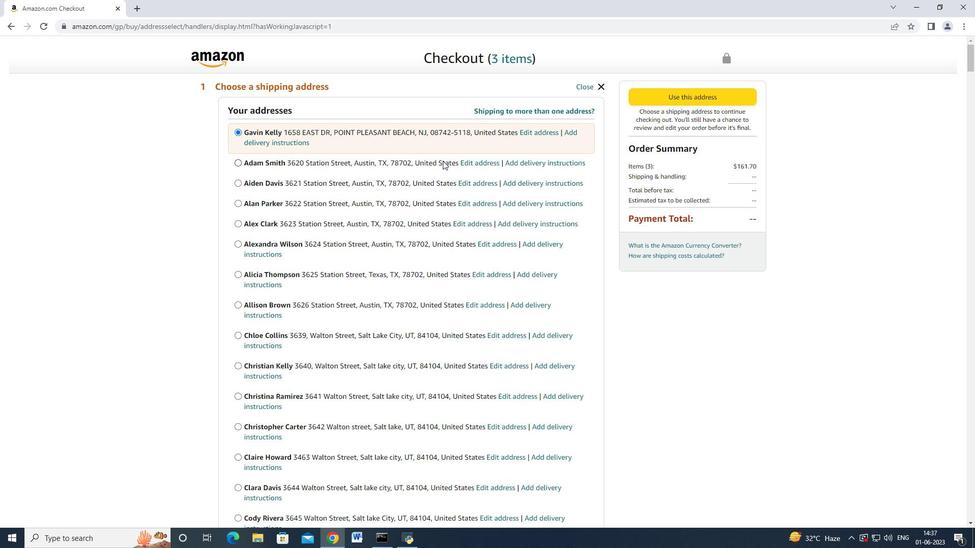 
Action: Mouse moved to (458, 226)
Screenshot: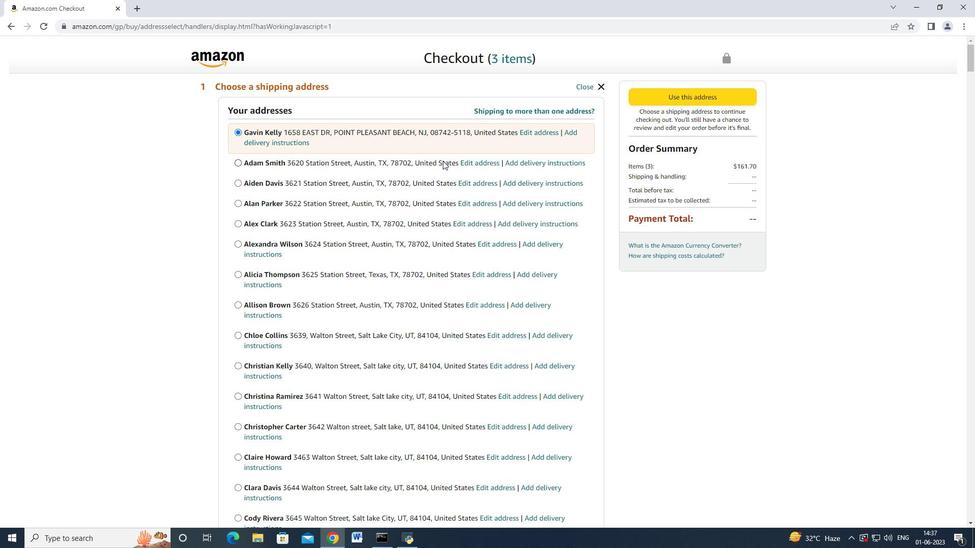 
Action: Mouse scrolled (458, 225) with delta (0, 0)
Screenshot: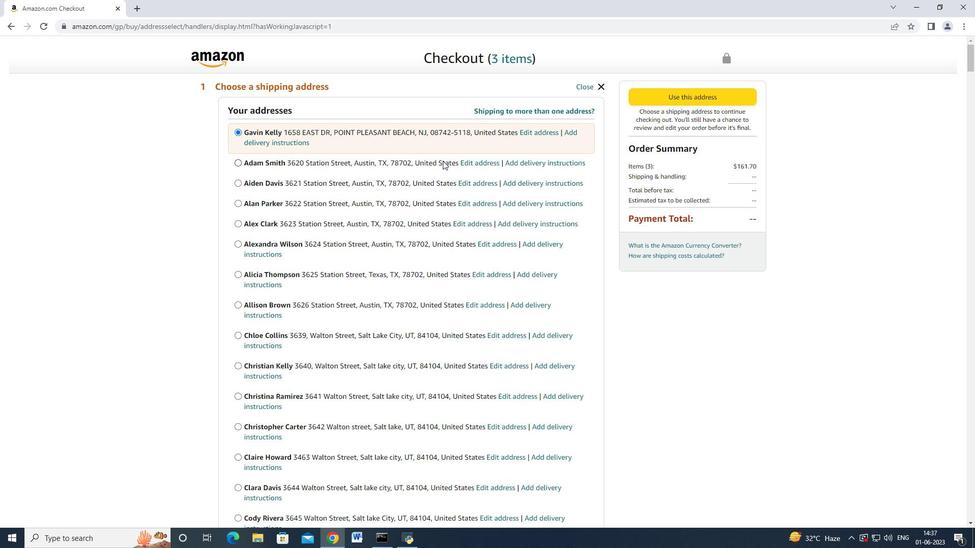 
Action: Mouse moved to (458, 226)
Screenshot: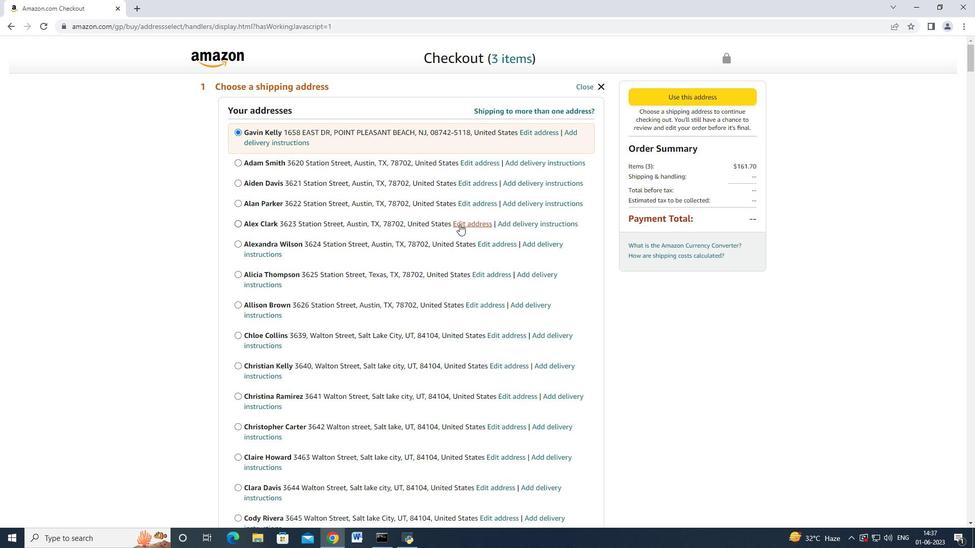 
Action: Mouse scrolled (458, 225) with delta (0, 0)
Screenshot: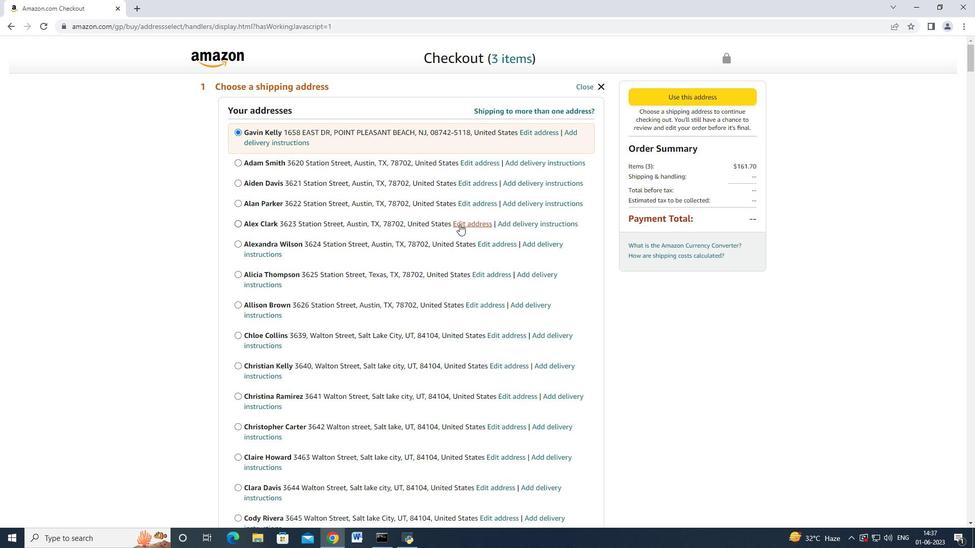 
Action: Mouse scrolled (458, 225) with delta (0, 0)
Screenshot: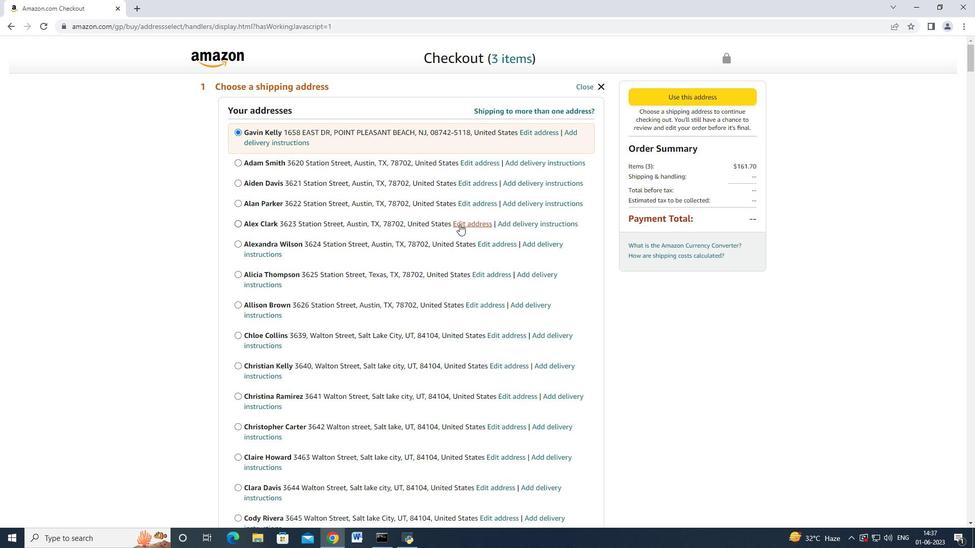 
Action: Mouse scrolled (458, 225) with delta (0, 0)
Screenshot: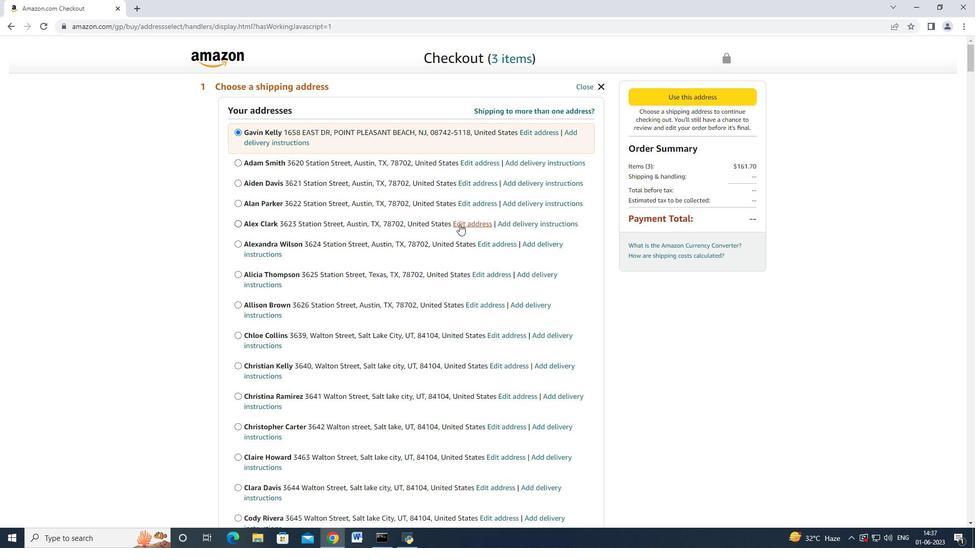
Action: Mouse scrolled (458, 225) with delta (0, 0)
Screenshot: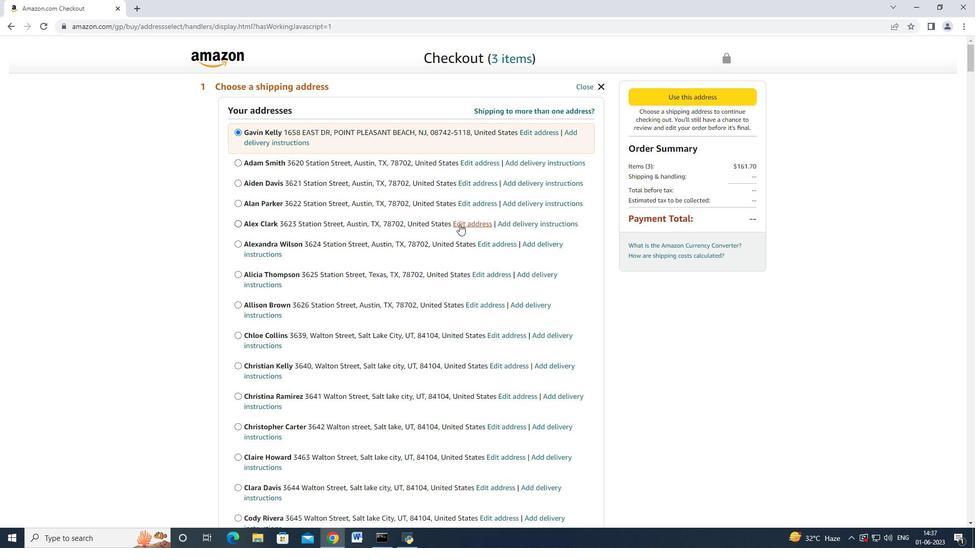 
Action: Mouse scrolled (458, 225) with delta (0, 0)
Screenshot: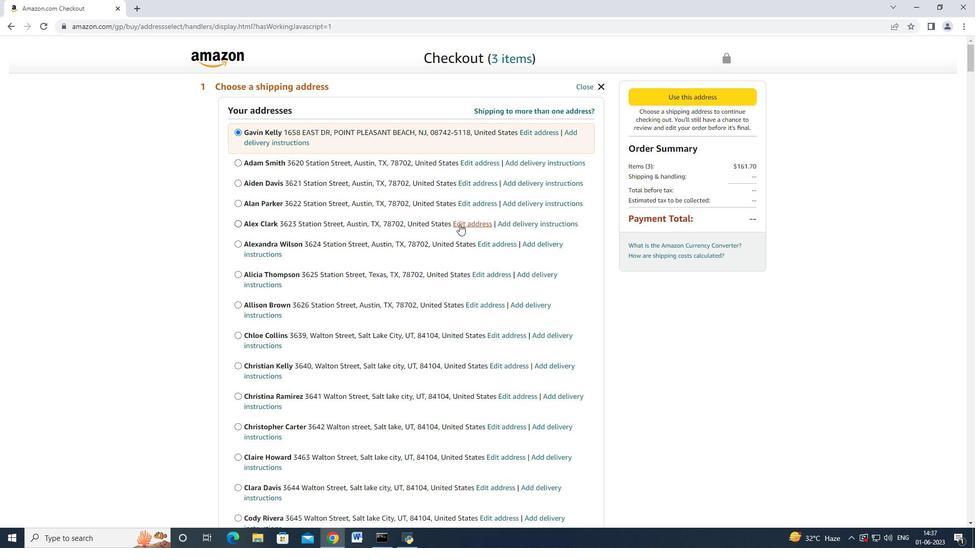 
Action: Mouse scrolled (458, 225) with delta (0, 0)
Screenshot: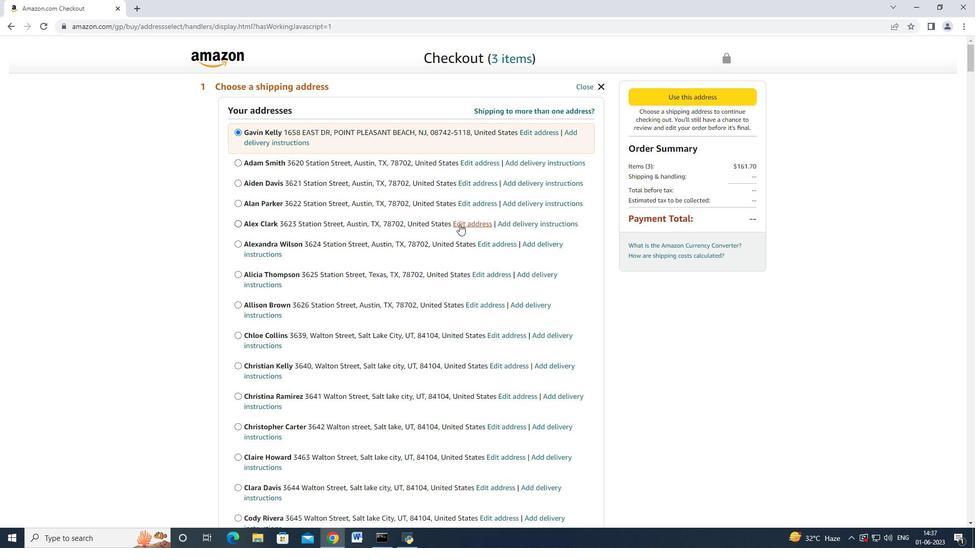 
Action: Mouse scrolled (458, 225) with delta (0, 0)
Screenshot: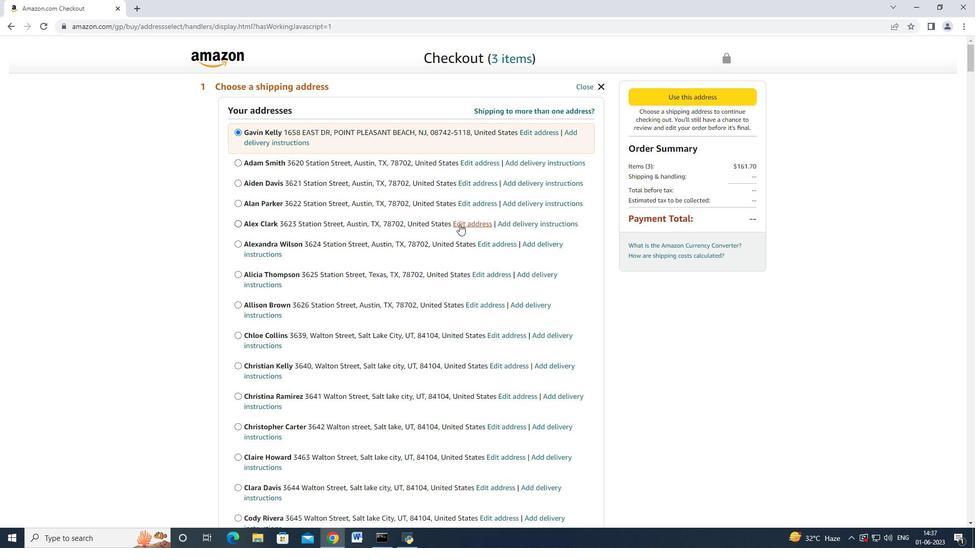 
Action: Mouse moved to (457, 224)
Screenshot: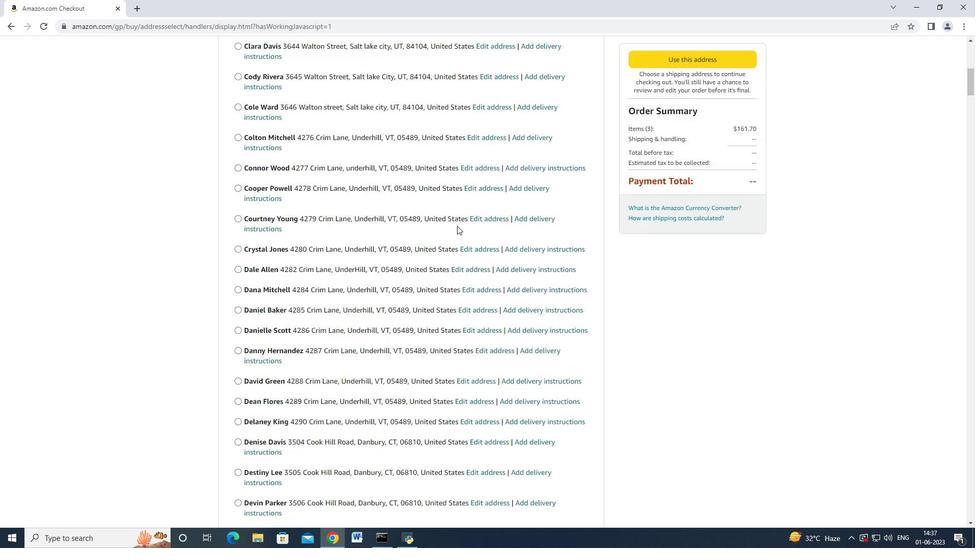 
Action: Mouse scrolled (457, 224) with delta (0, 0)
Screenshot: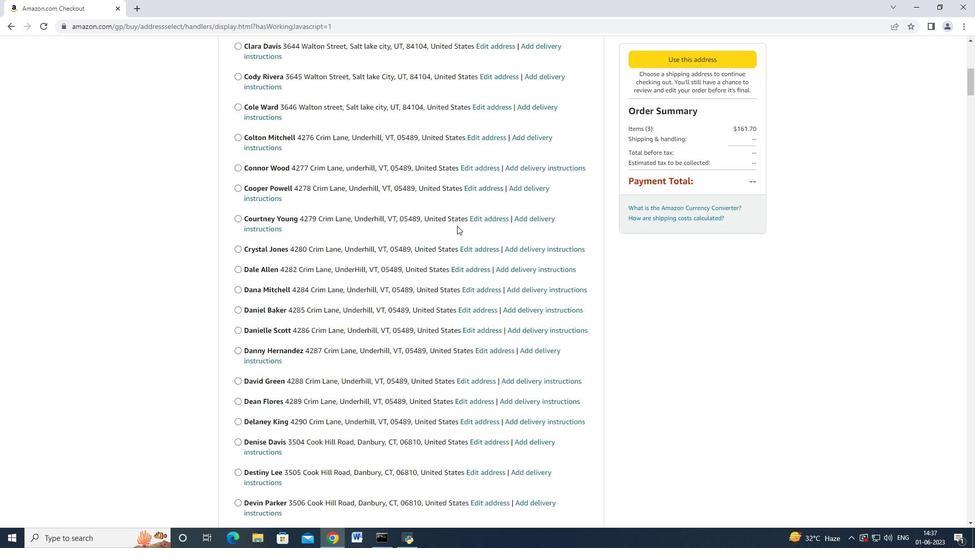 
Action: Mouse scrolled (457, 224) with delta (0, 0)
Screenshot: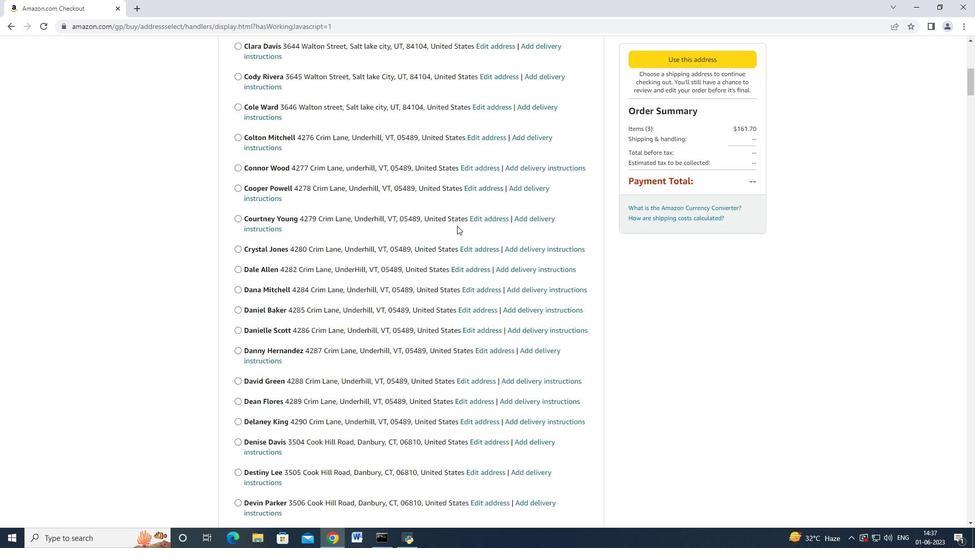 
Action: Mouse scrolled (457, 224) with delta (0, 0)
Screenshot: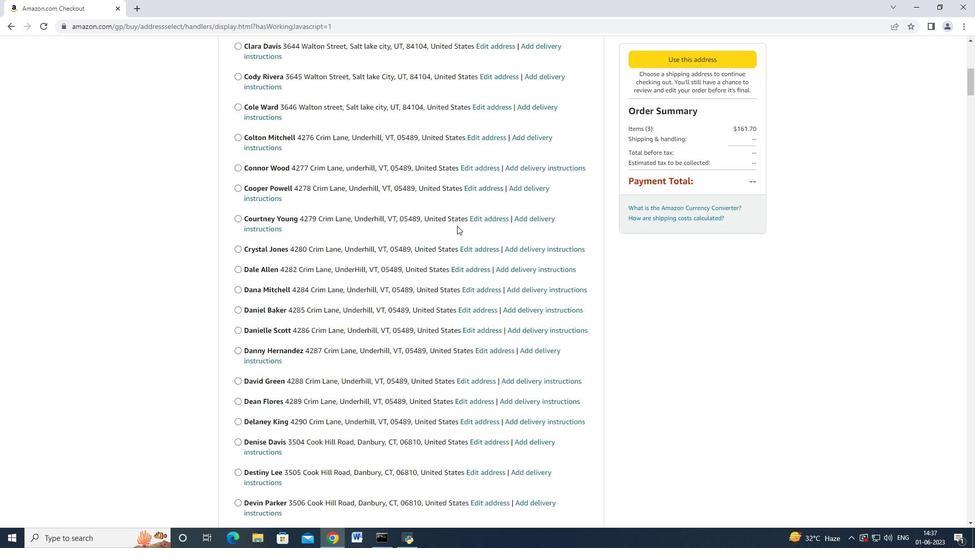 
Action: Mouse scrolled (457, 224) with delta (0, 0)
Screenshot: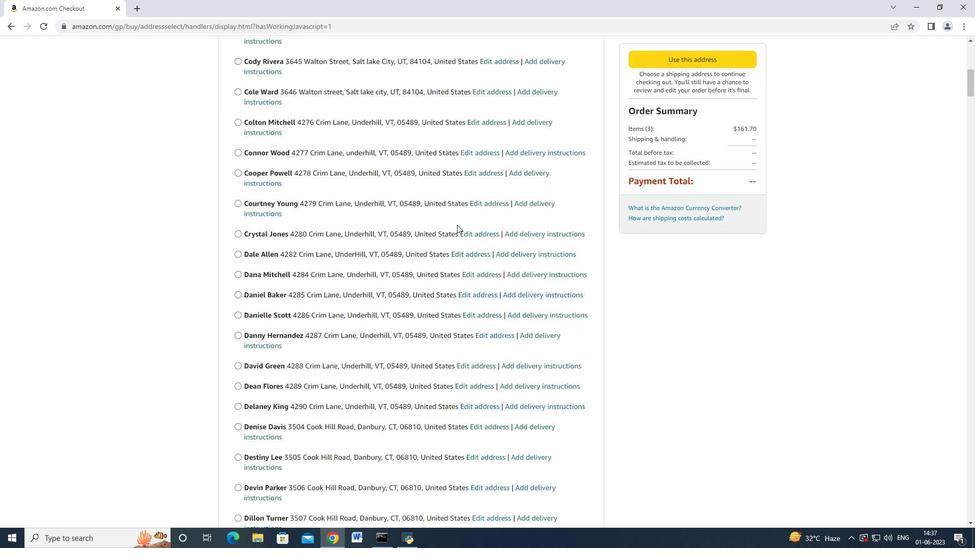 
Action: Mouse scrolled (457, 224) with delta (0, 0)
Screenshot: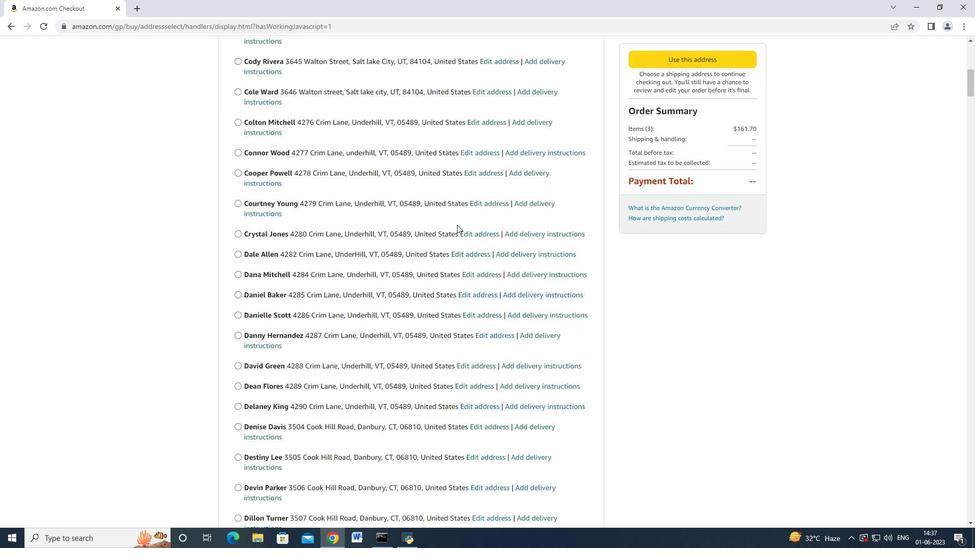 
Action: Mouse scrolled (457, 224) with delta (0, 0)
Screenshot: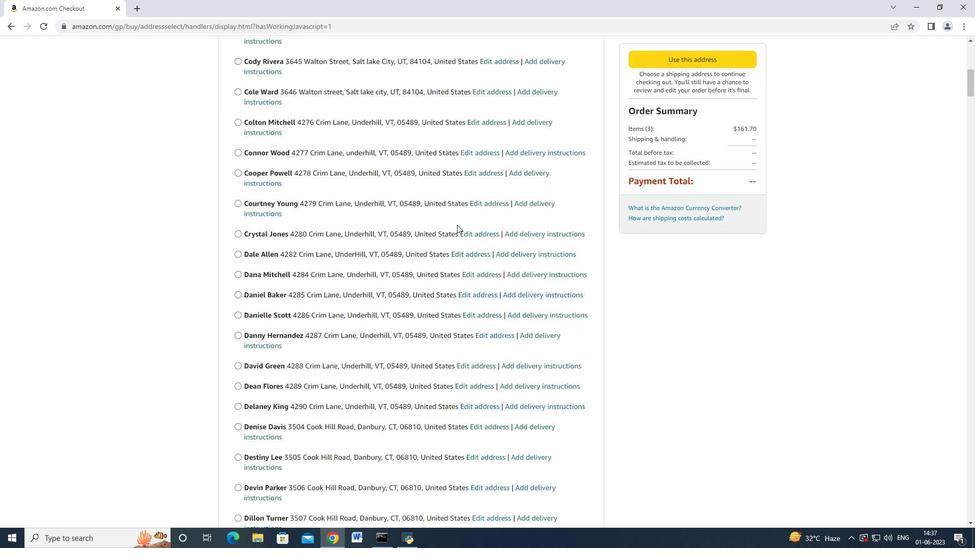 
Action: Mouse scrolled (457, 224) with delta (0, 0)
Screenshot: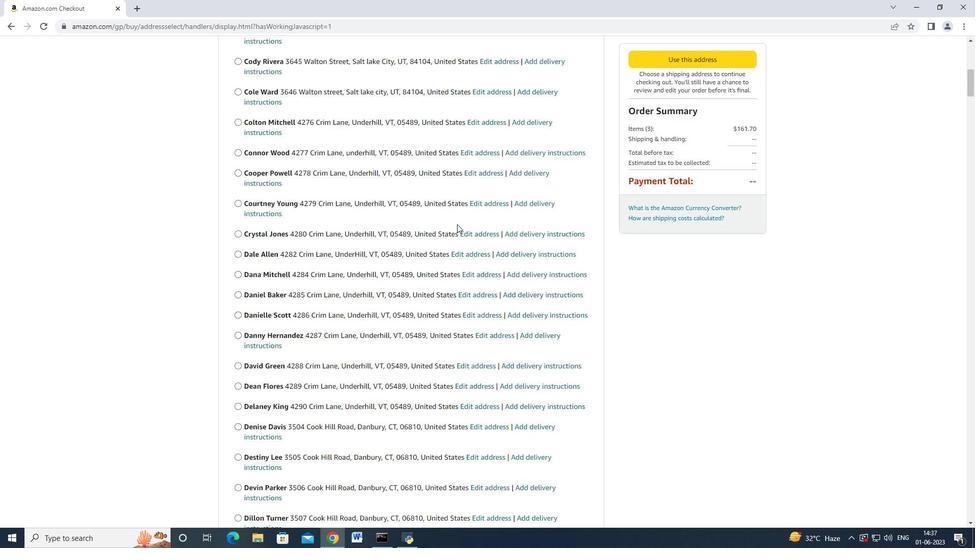 
Action: Mouse scrolled (457, 224) with delta (0, 0)
Screenshot: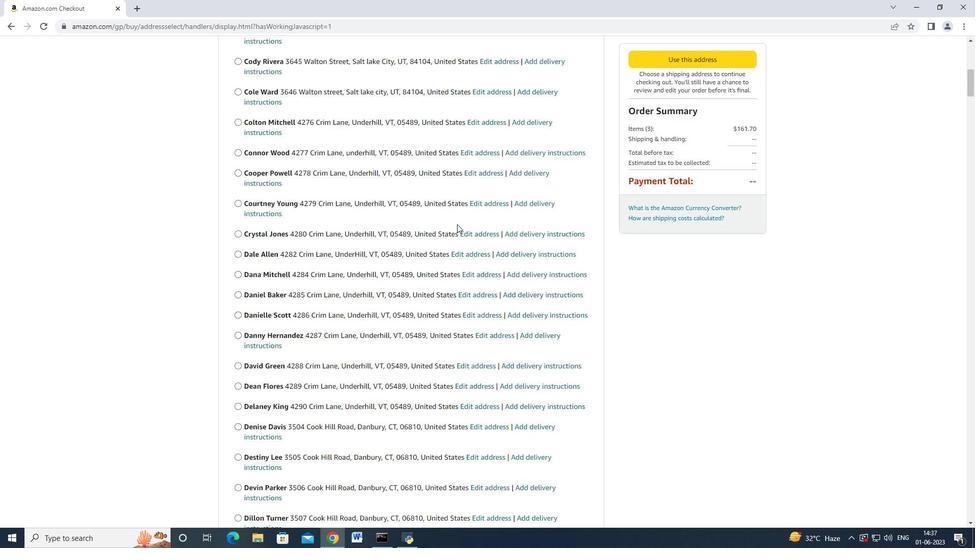 
Action: Mouse scrolled (457, 224) with delta (0, 0)
Screenshot: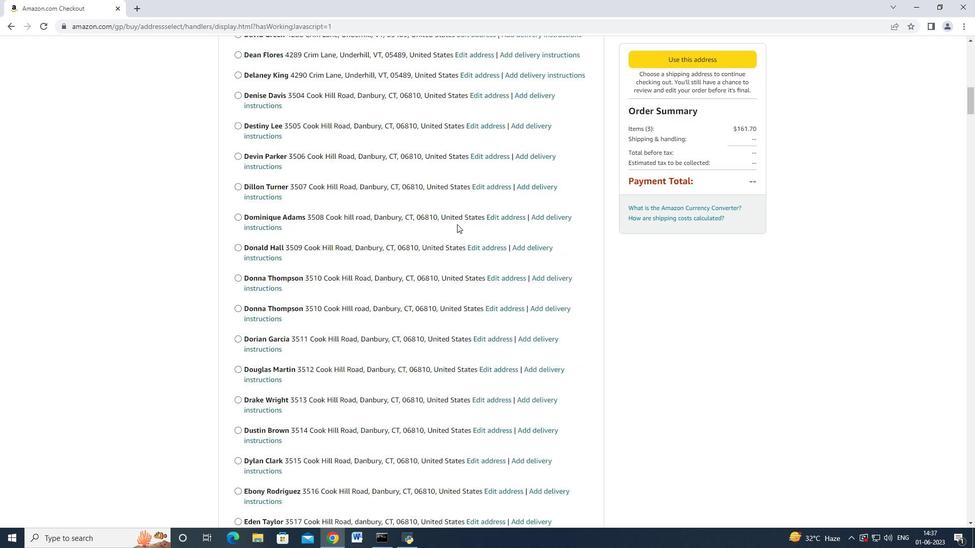 
Action: Mouse scrolled (457, 224) with delta (0, 0)
Screenshot: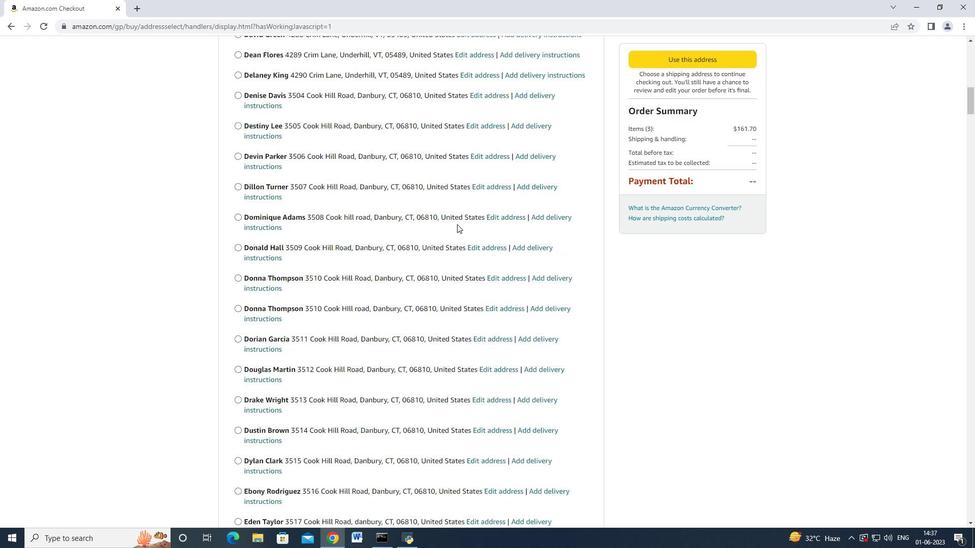 
Action: Mouse scrolled (457, 224) with delta (0, 0)
Screenshot: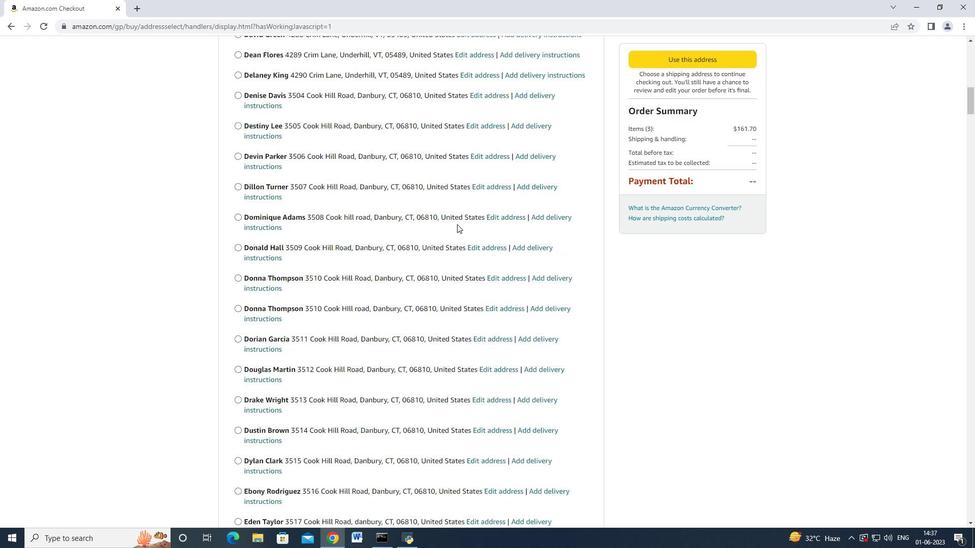 
Action: Mouse scrolled (457, 223) with delta (0, -1)
Screenshot: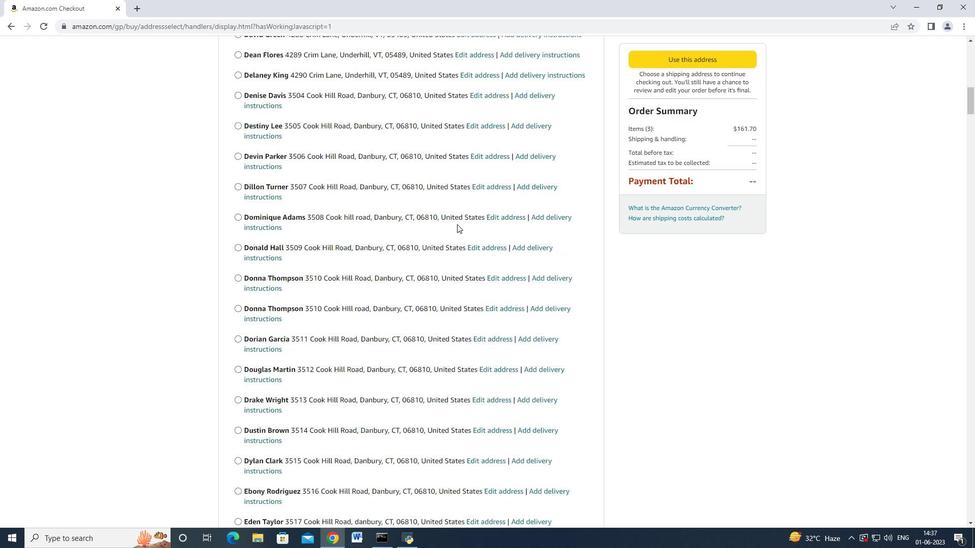 
Action: Mouse scrolled (457, 224) with delta (0, 0)
Screenshot: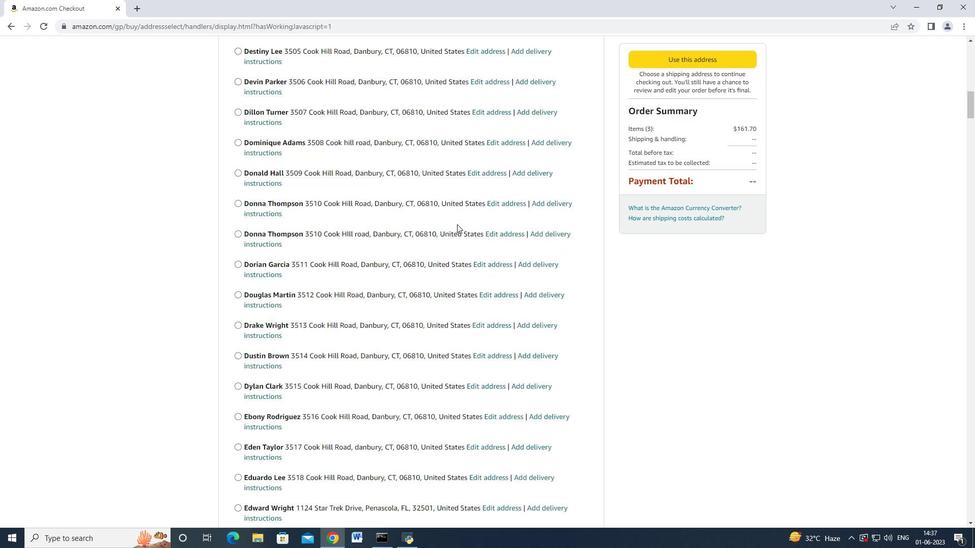 
Action: Mouse scrolled (457, 224) with delta (0, 0)
Screenshot: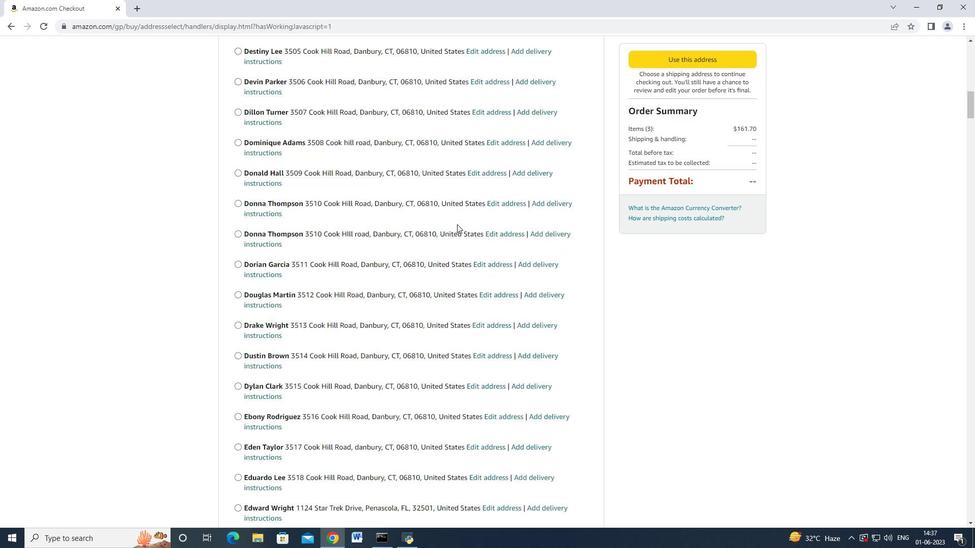 
Action: Mouse scrolled (457, 224) with delta (0, 0)
Screenshot: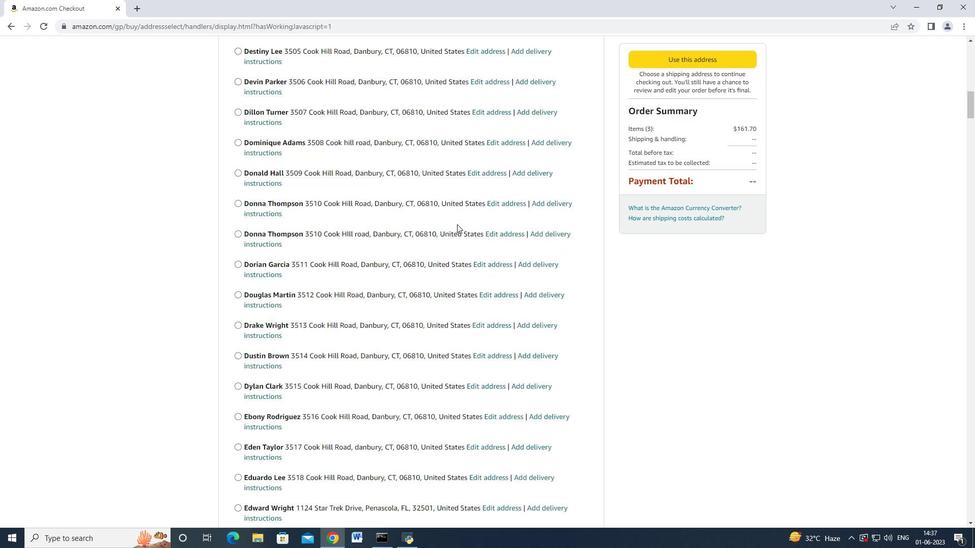 
Action: Mouse scrolled (457, 224) with delta (0, 0)
Screenshot: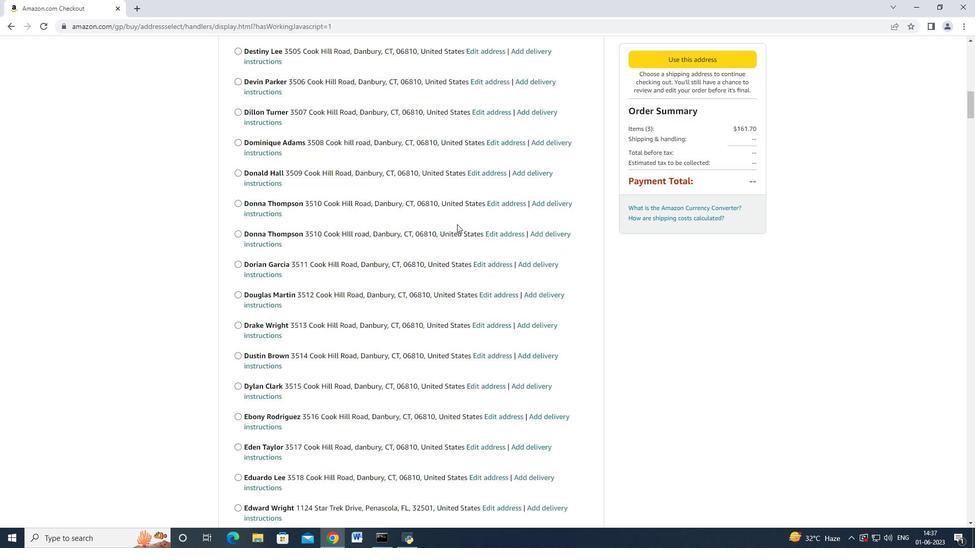 
Action: Mouse scrolled (457, 224) with delta (0, 0)
Screenshot: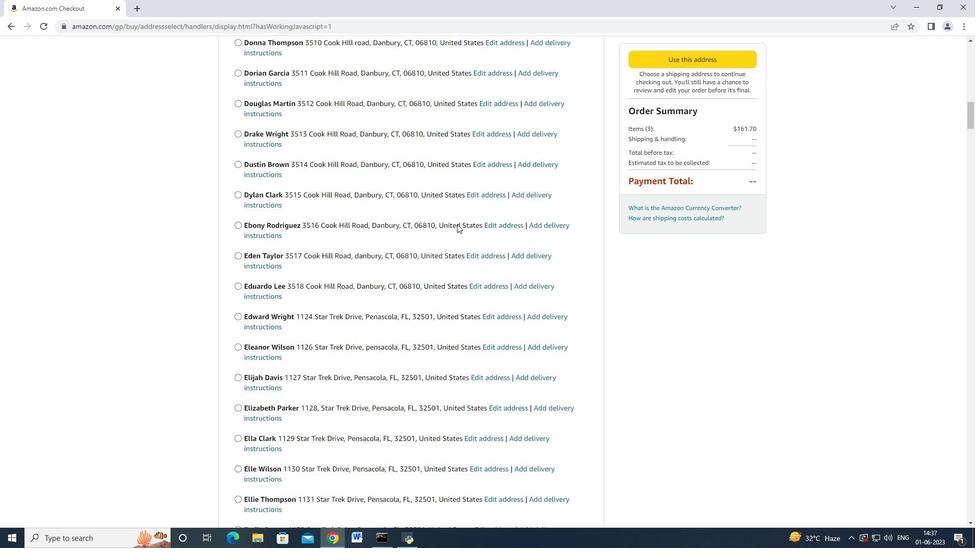 
Action: Mouse scrolled (457, 224) with delta (0, 0)
Screenshot: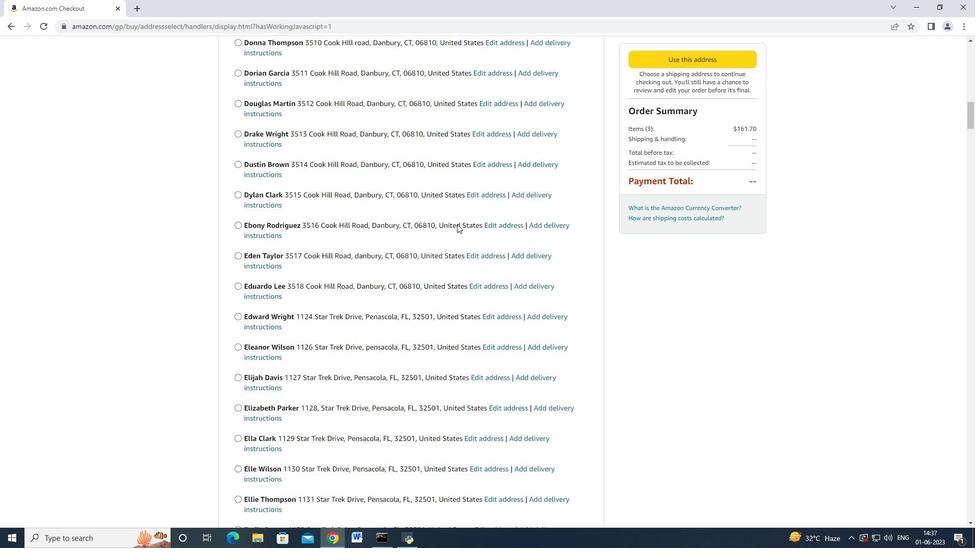 
Action: Mouse scrolled (457, 224) with delta (0, 0)
Screenshot: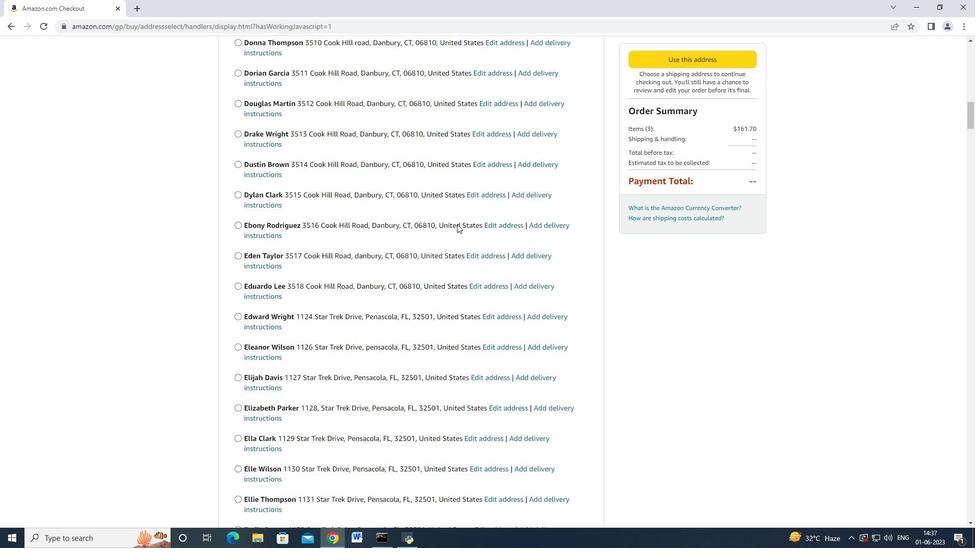 
Action: Mouse scrolled (457, 224) with delta (0, 0)
Screenshot: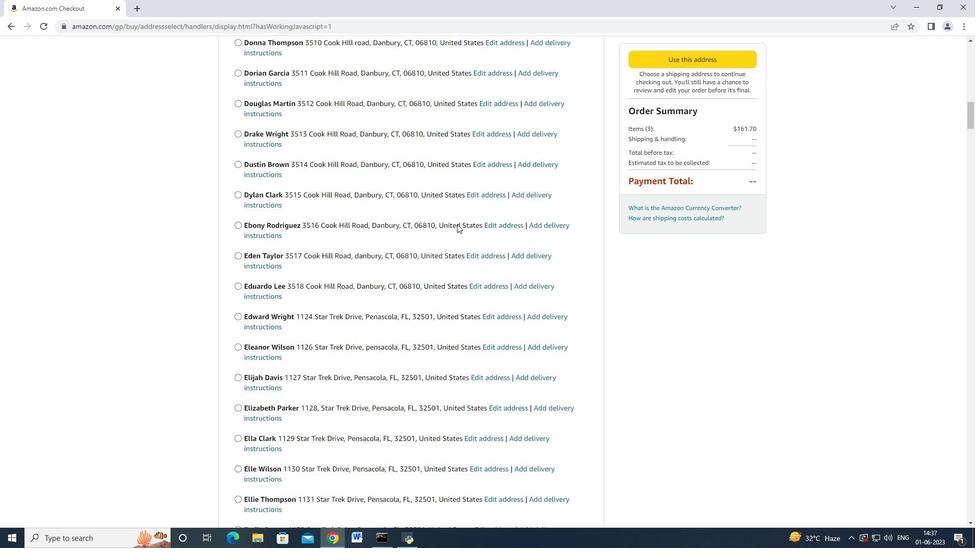 
Action: Mouse scrolled (457, 223) with delta (0, -1)
Screenshot: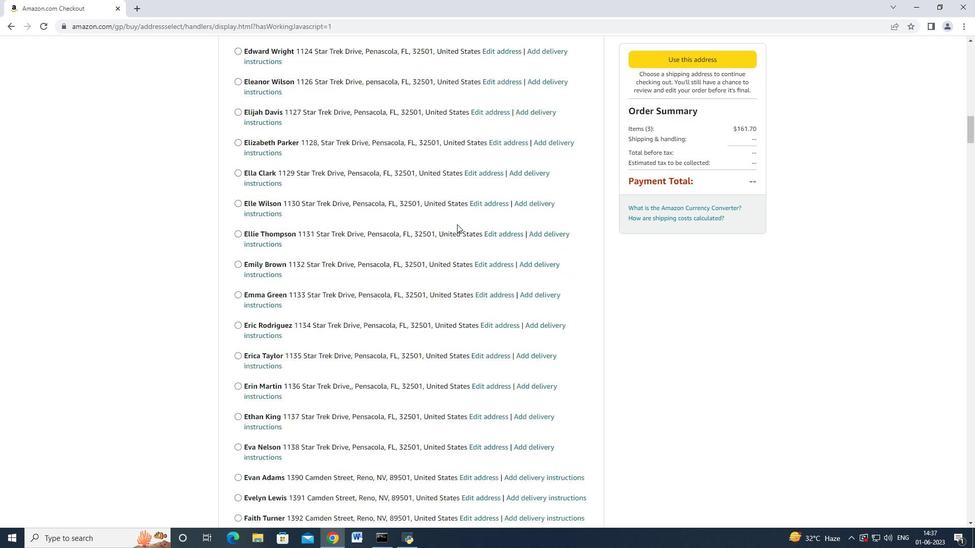 
Action: Mouse scrolled (457, 224) with delta (0, 0)
Screenshot: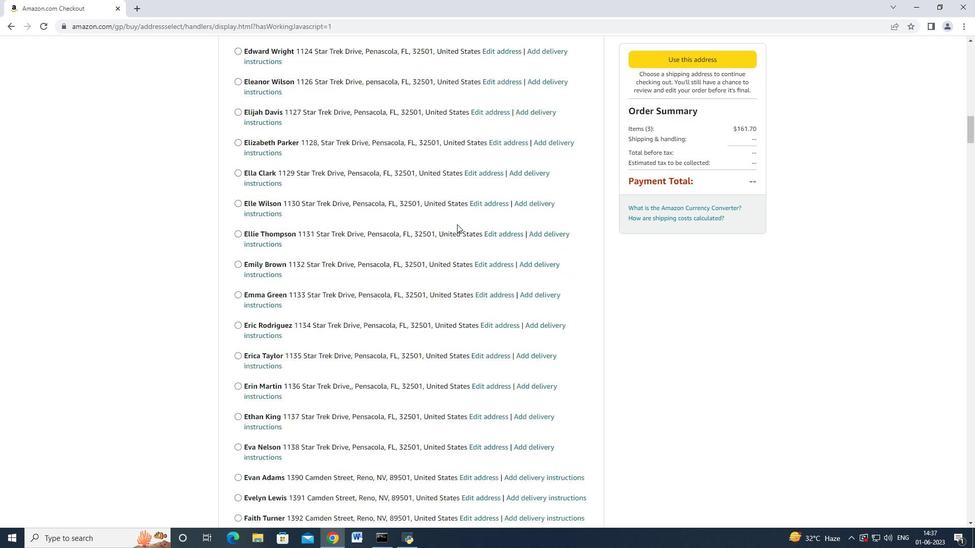 
Action: Mouse scrolled (457, 224) with delta (0, 0)
Screenshot: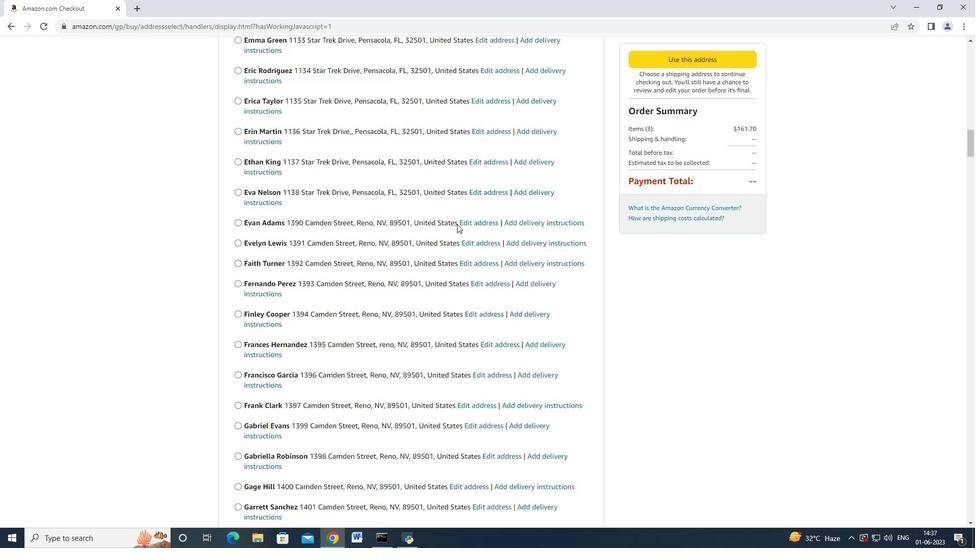
Action: Mouse scrolled (457, 224) with delta (0, 0)
Screenshot: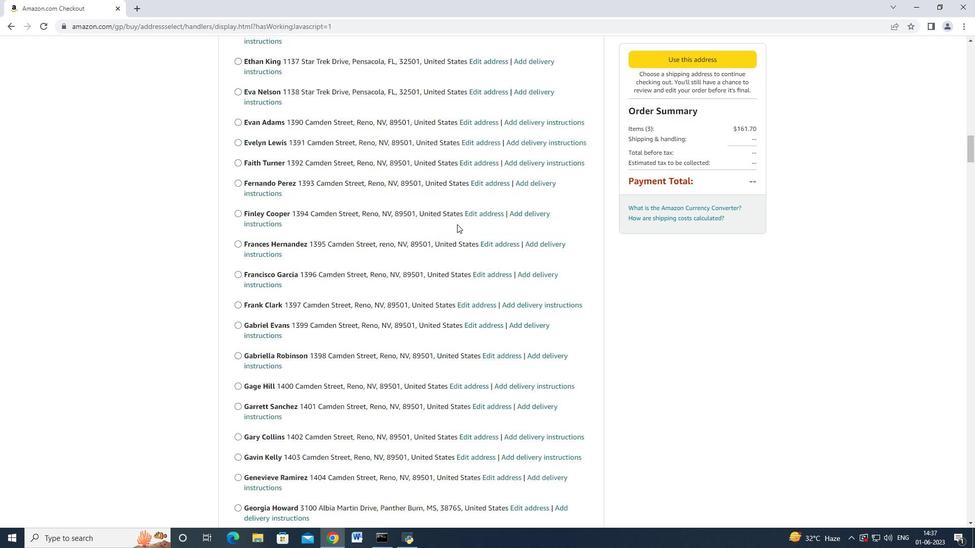 
Action: Mouse scrolled (457, 224) with delta (0, 0)
Screenshot: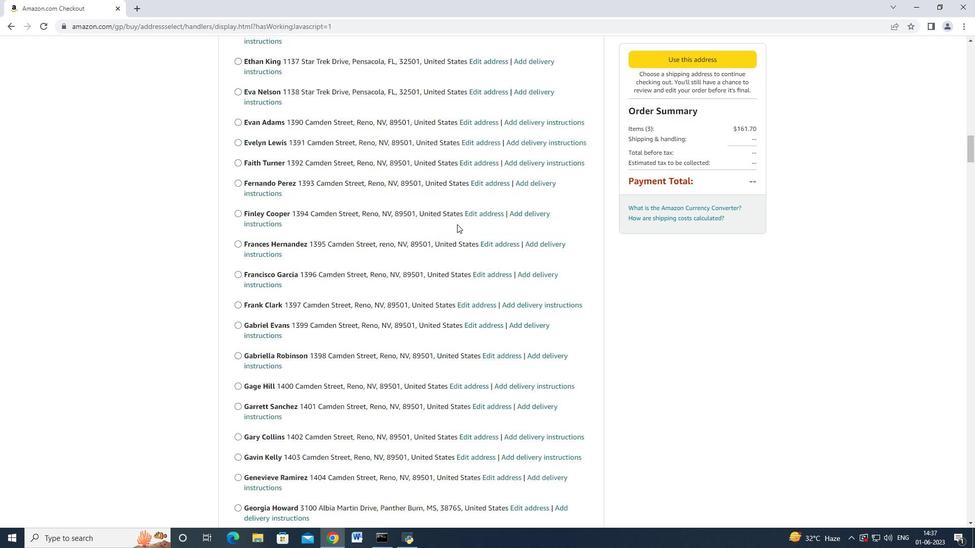 
Action: Mouse scrolled (457, 224) with delta (0, 0)
Screenshot: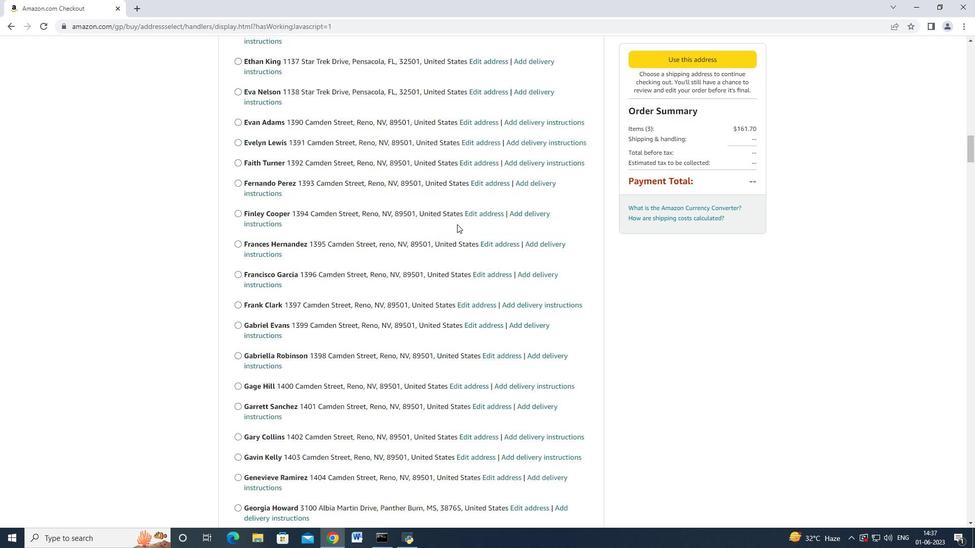 
Action: Mouse scrolled (457, 224) with delta (0, 0)
Screenshot: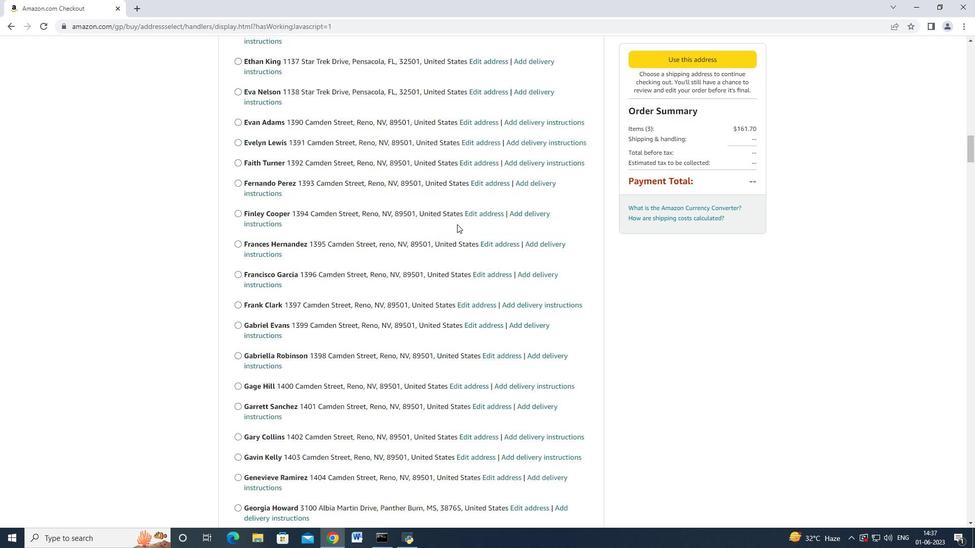 
Action: Mouse scrolled (457, 224) with delta (0, 0)
Screenshot: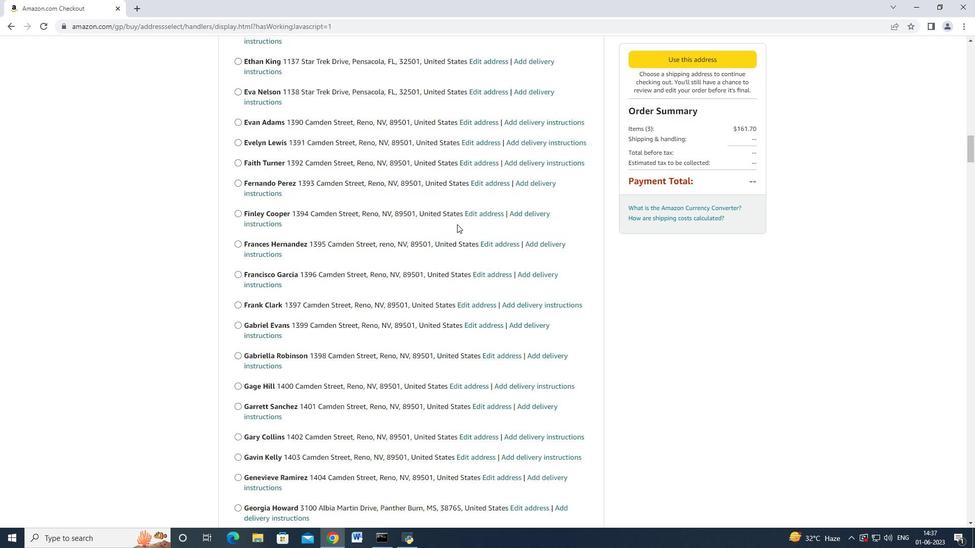
Action: Mouse moved to (457, 224)
Screenshot: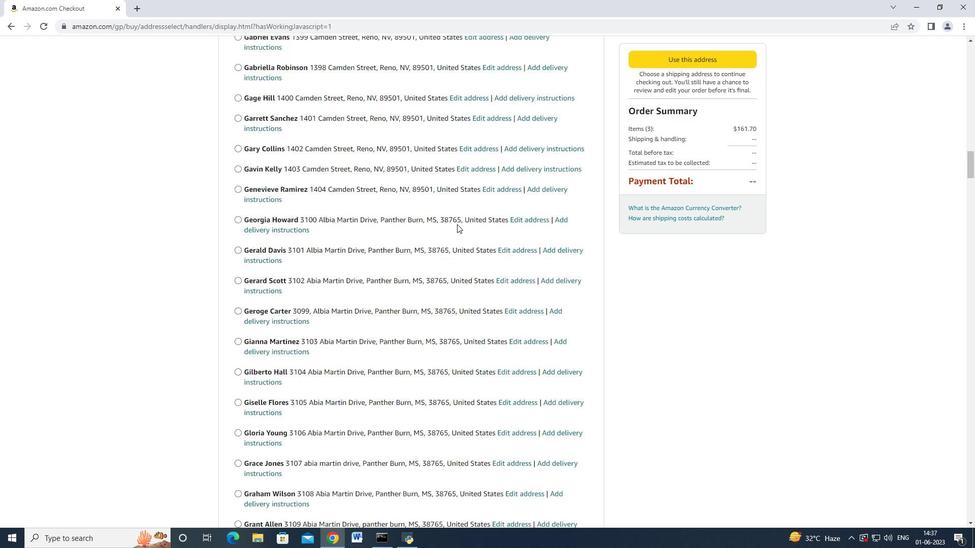 
Action: Mouse scrolled (457, 224) with delta (0, 0)
Screenshot: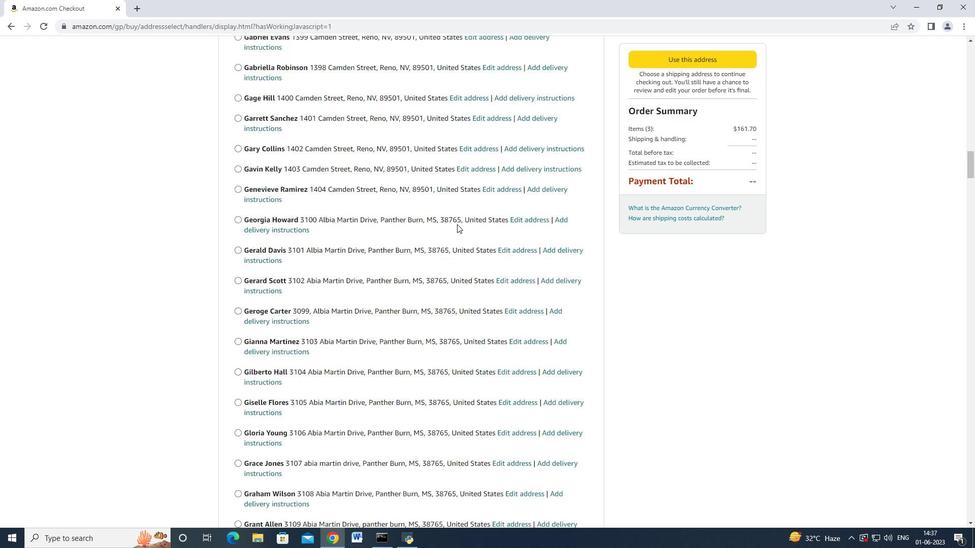 
Action: Mouse moved to (456, 224)
Screenshot: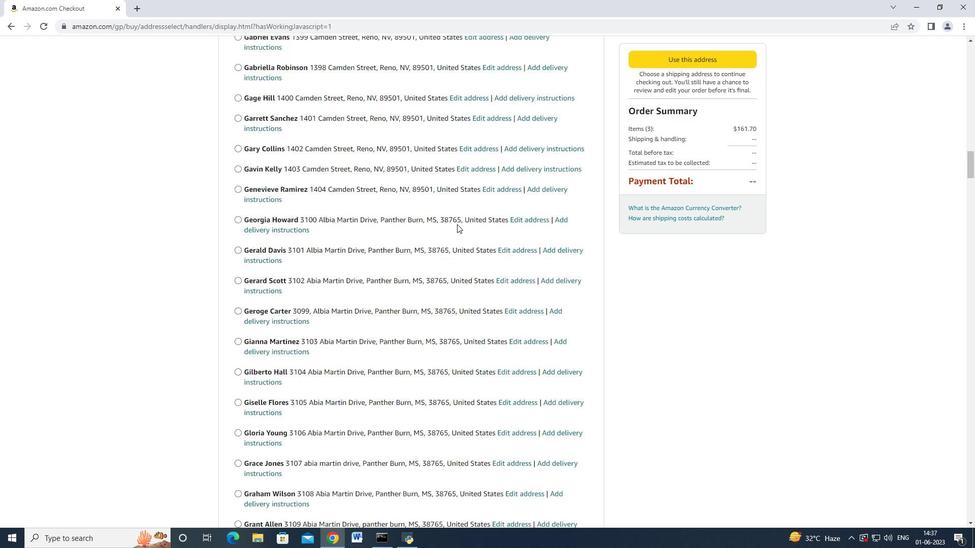 
Action: Mouse scrolled (456, 224) with delta (0, 0)
Screenshot: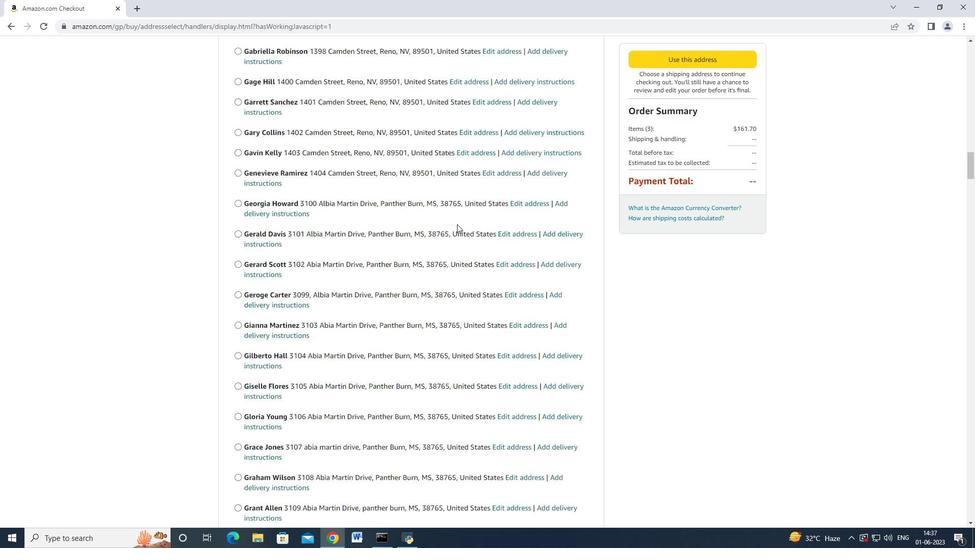 
Action: Mouse moved to (455, 224)
Screenshot: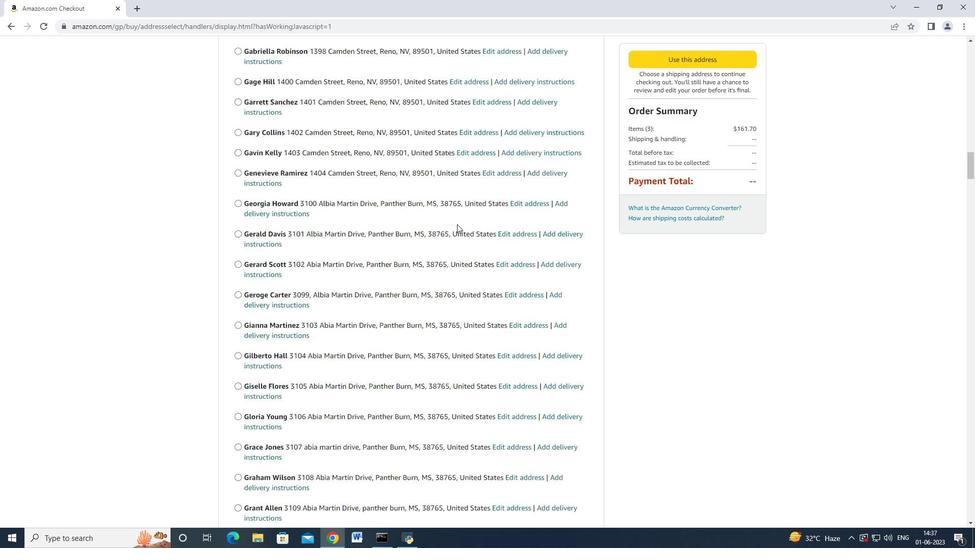 
Action: Mouse scrolled (455, 224) with delta (0, 0)
Screenshot: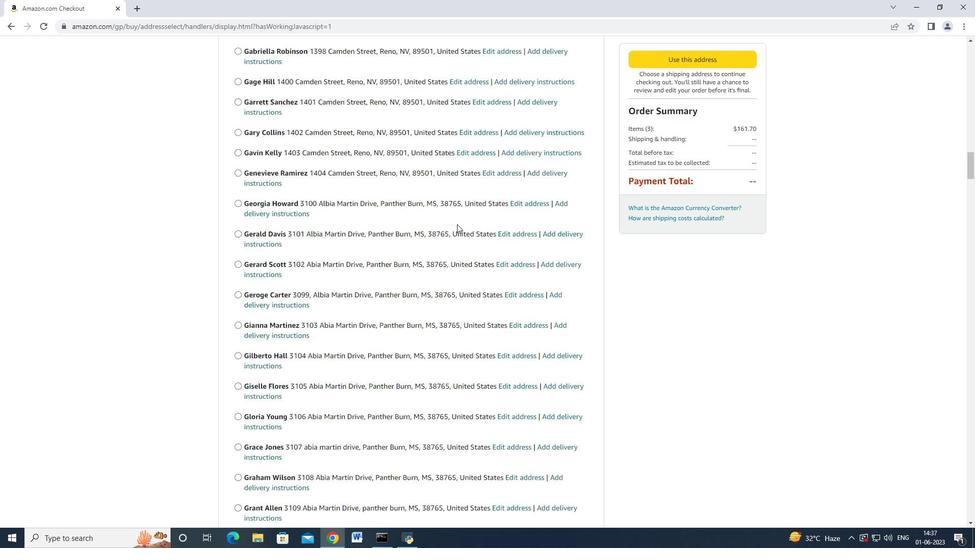 
Action: Mouse scrolled (455, 223) with delta (0, -1)
Screenshot: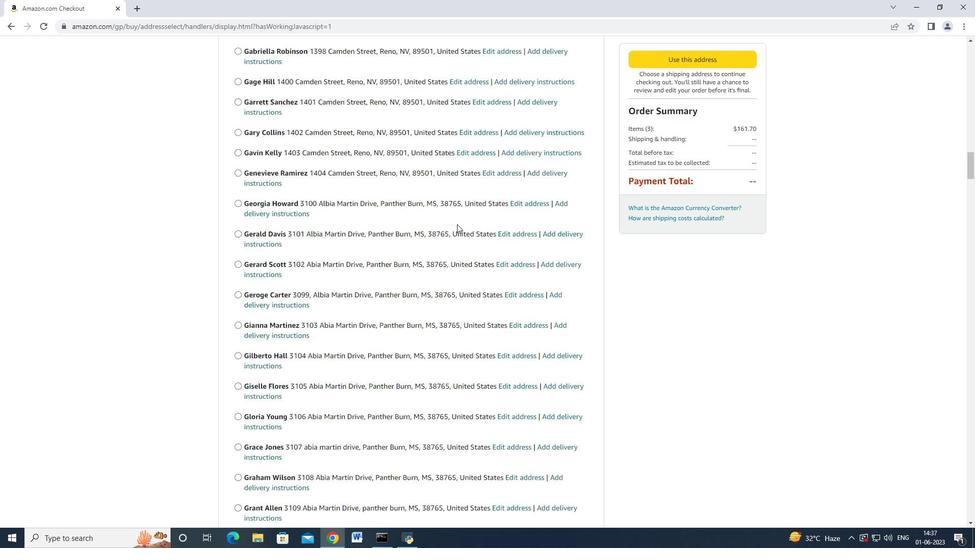
Action: Mouse moved to (455, 224)
Screenshot: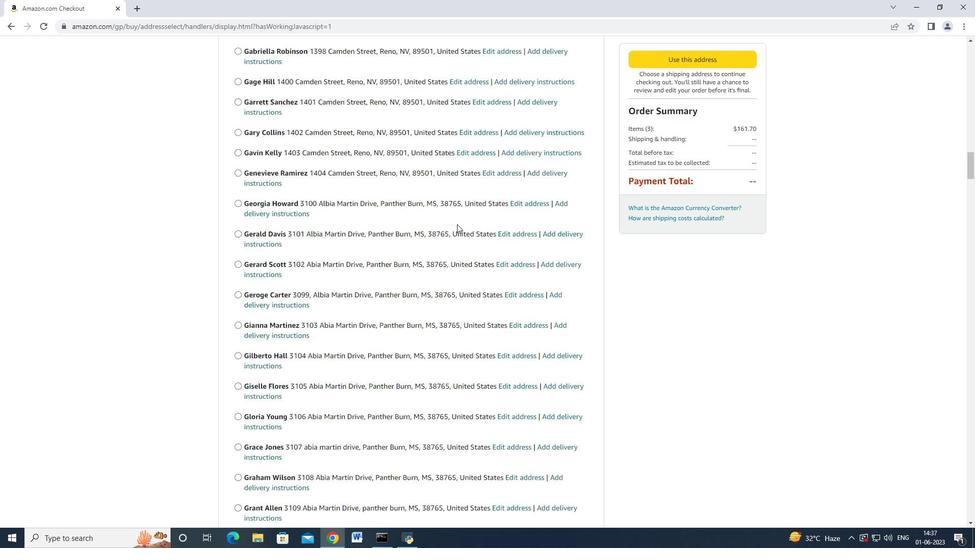 
Action: Mouse scrolled (455, 224) with delta (0, 0)
Screenshot: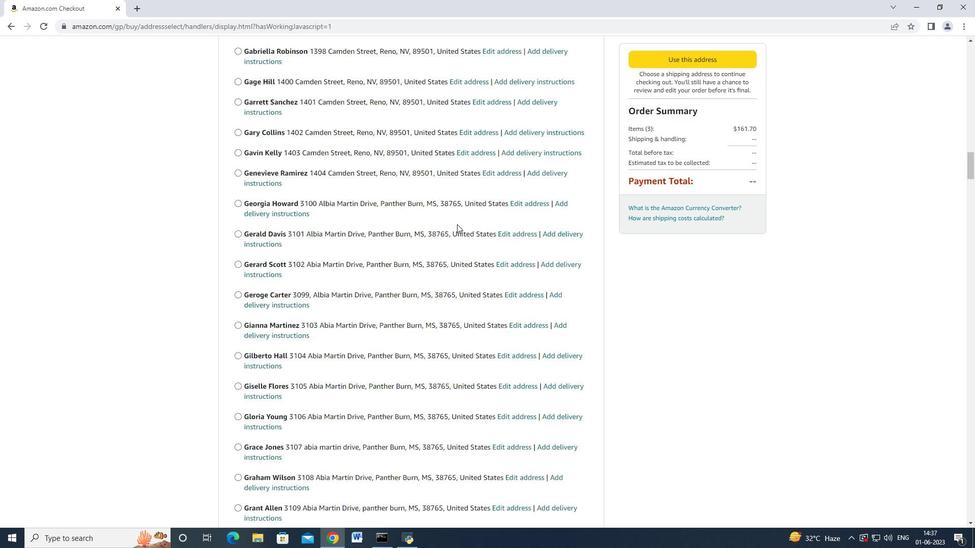 
Action: Mouse scrolled (455, 224) with delta (0, 0)
Screenshot: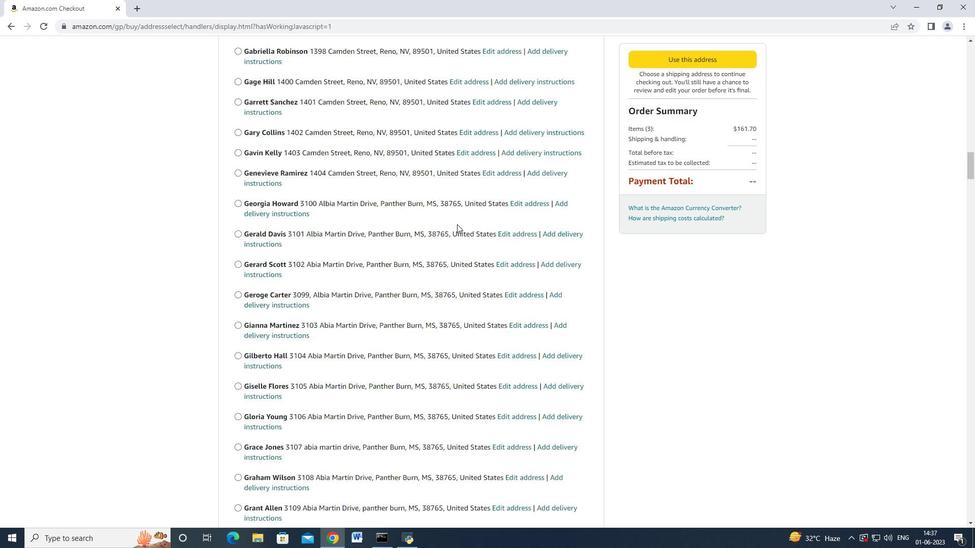
Action: Mouse scrolled (455, 224) with delta (0, 0)
Screenshot: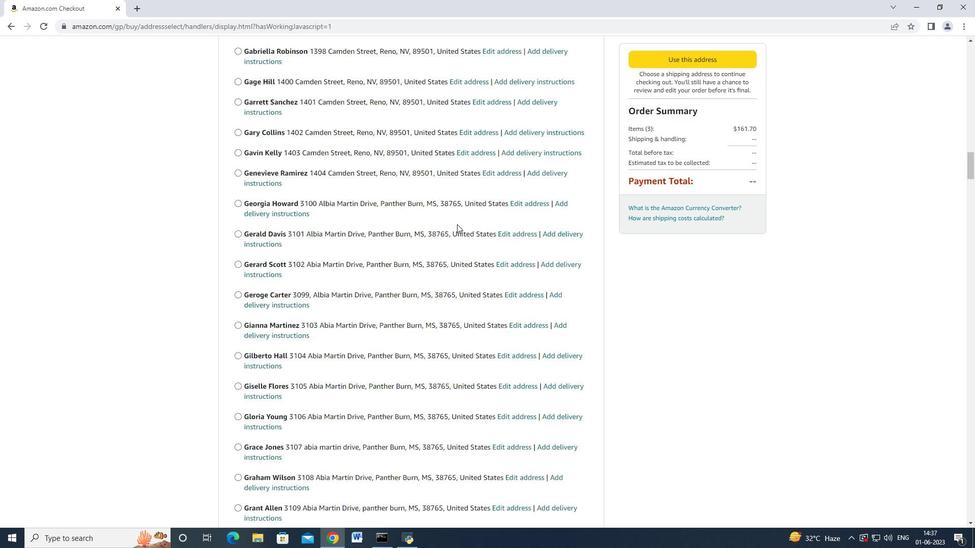 
Action: Mouse moved to (454, 224)
Screenshot: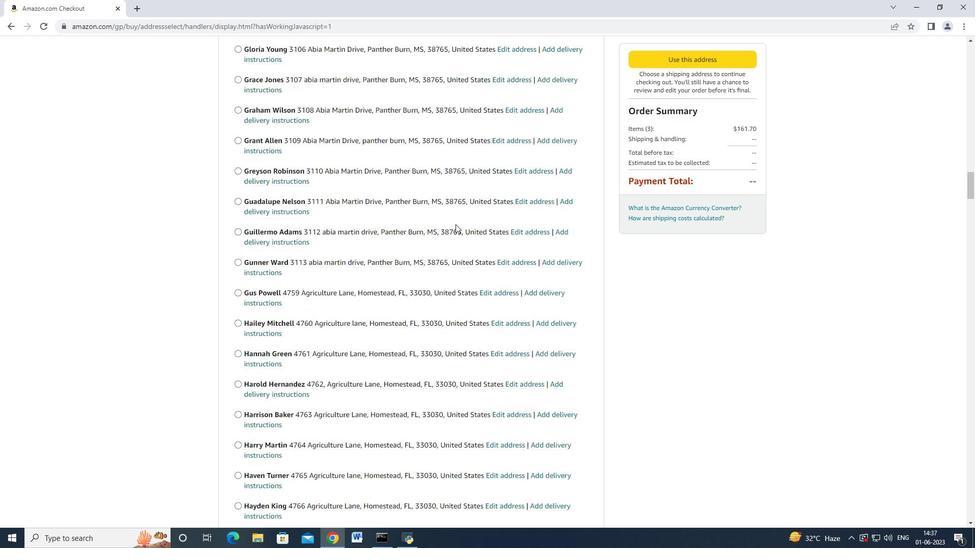 
Action: Mouse scrolled (454, 224) with delta (0, 0)
Screenshot: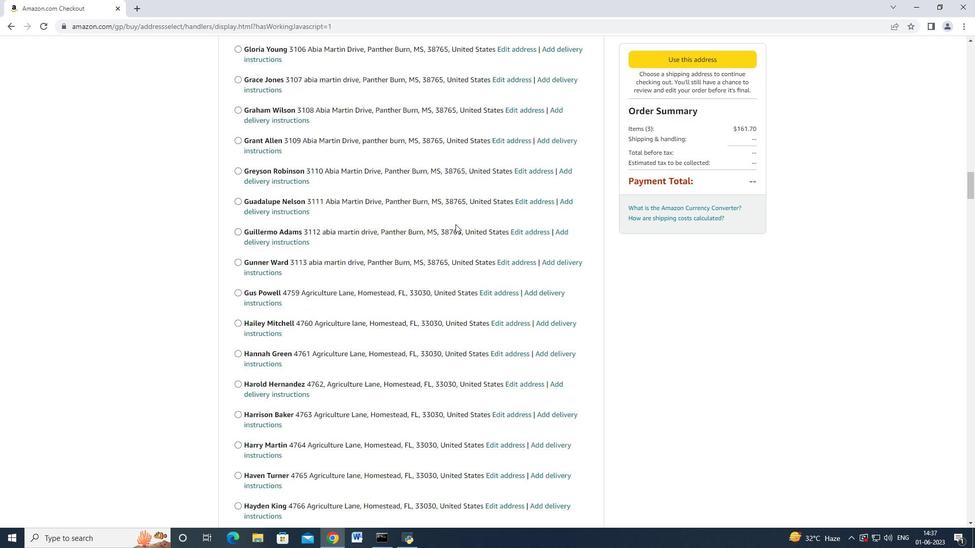 
Action: Mouse moved to (454, 224)
Screenshot: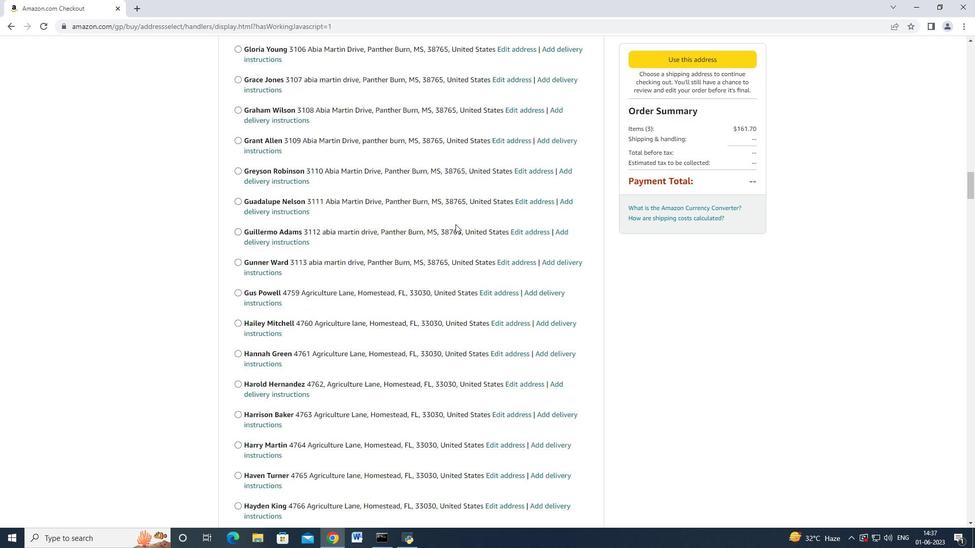 
Action: Mouse scrolled (454, 224) with delta (0, 0)
Screenshot: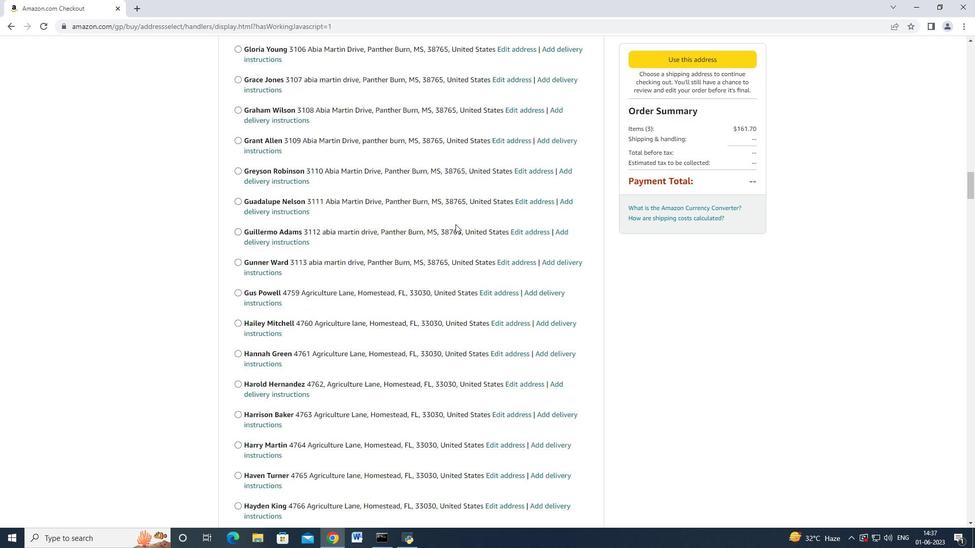 
Action: Mouse scrolled (454, 224) with delta (0, 0)
Screenshot: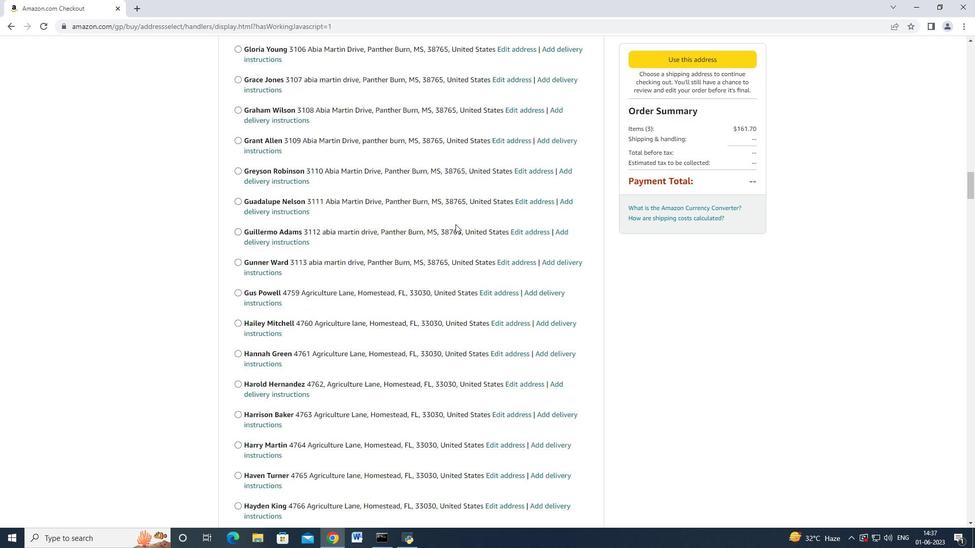
Action: Mouse scrolled (454, 223) with delta (0, -1)
Screenshot: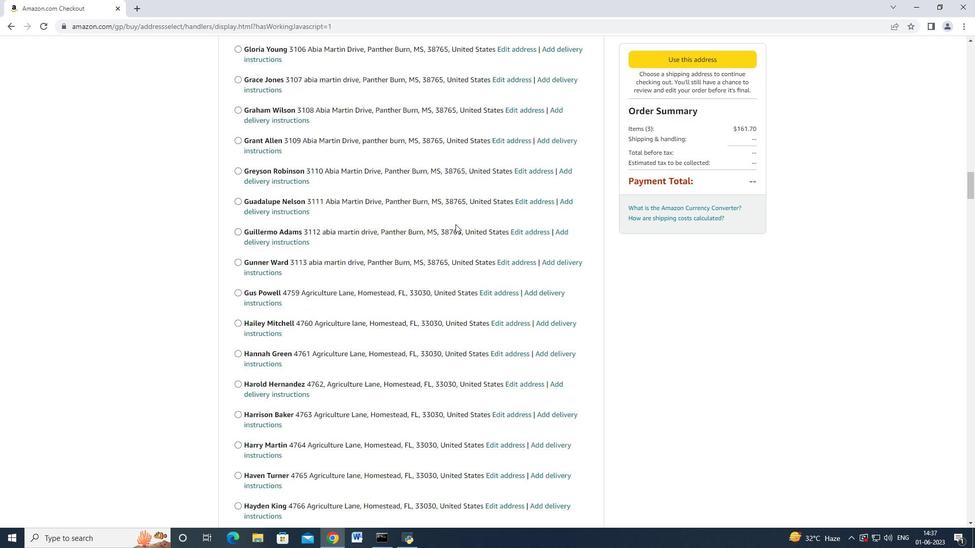 
Action: Mouse scrolled (454, 224) with delta (0, 0)
Screenshot: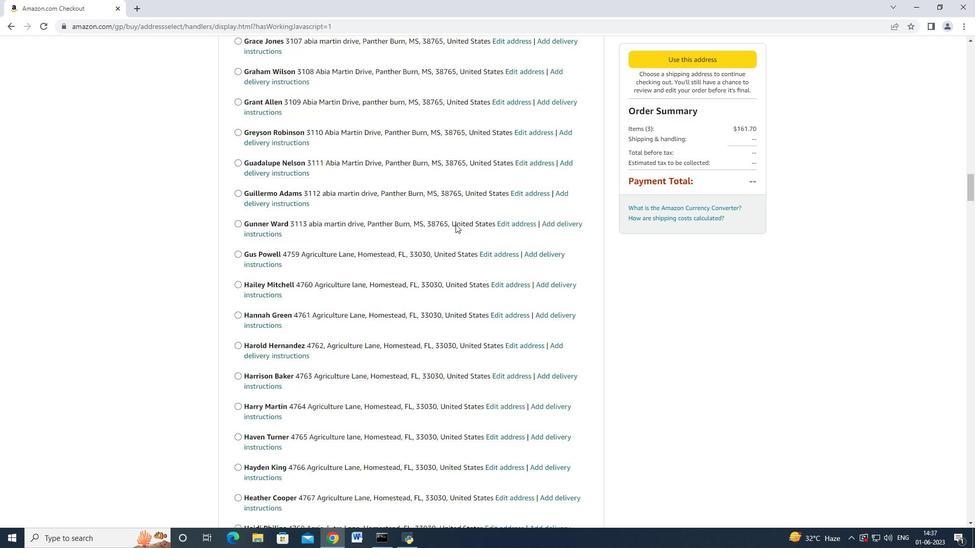 
Action: Mouse scrolled (454, 224) with delta (0, 0)
Screenshot: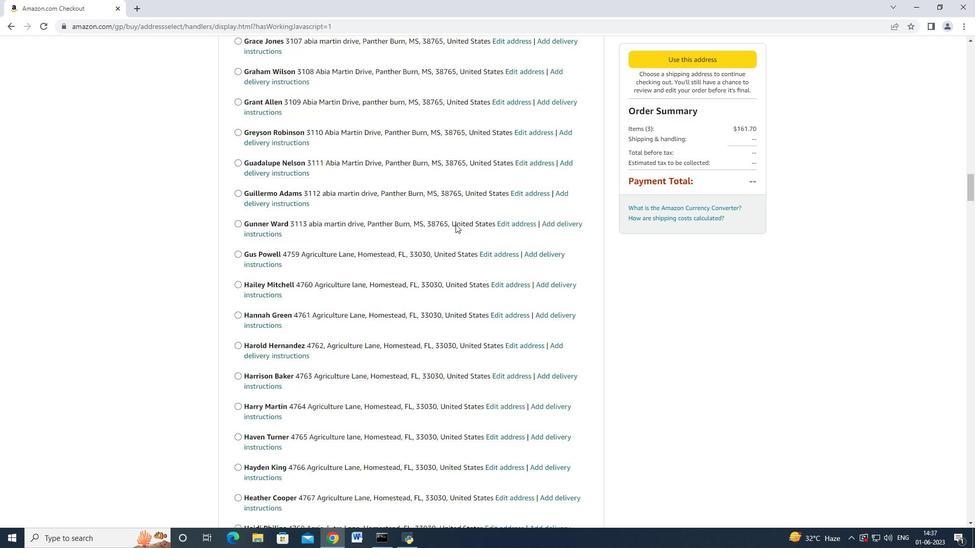 
Action: Mouse scrolled (454, 224) with delta (0, 0)
Screenshot: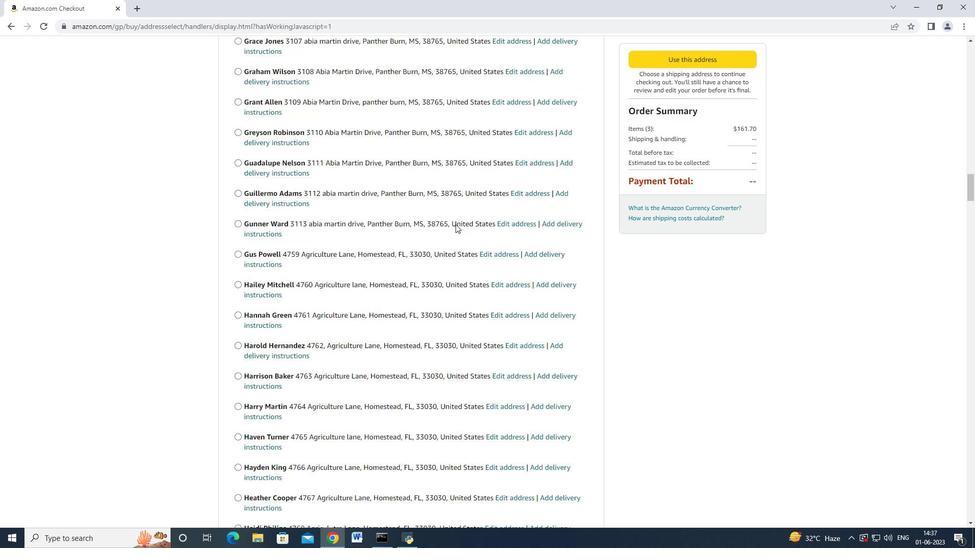 
Action: Mouse moved to (453, 224)
Screenshot: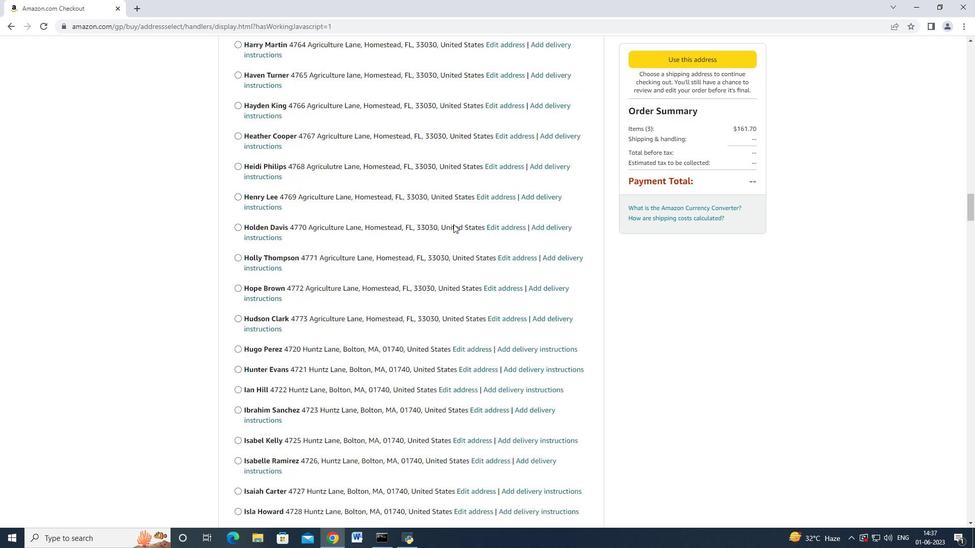 
Action: Mouse scrolled (453, 224) with delta (0, 0)
Screenshot: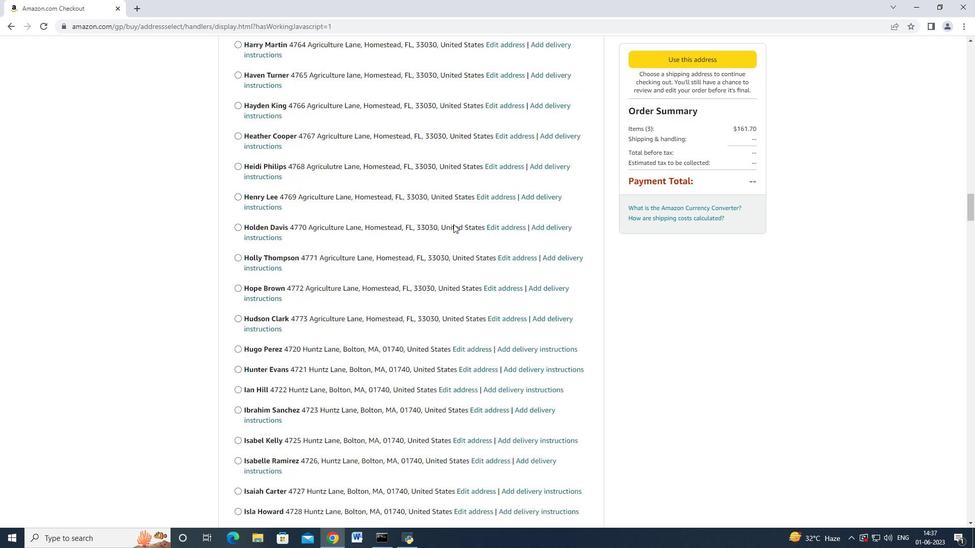 
Action: Mouse scrolled (453, 224) with delta (0, 0)
Screenshot: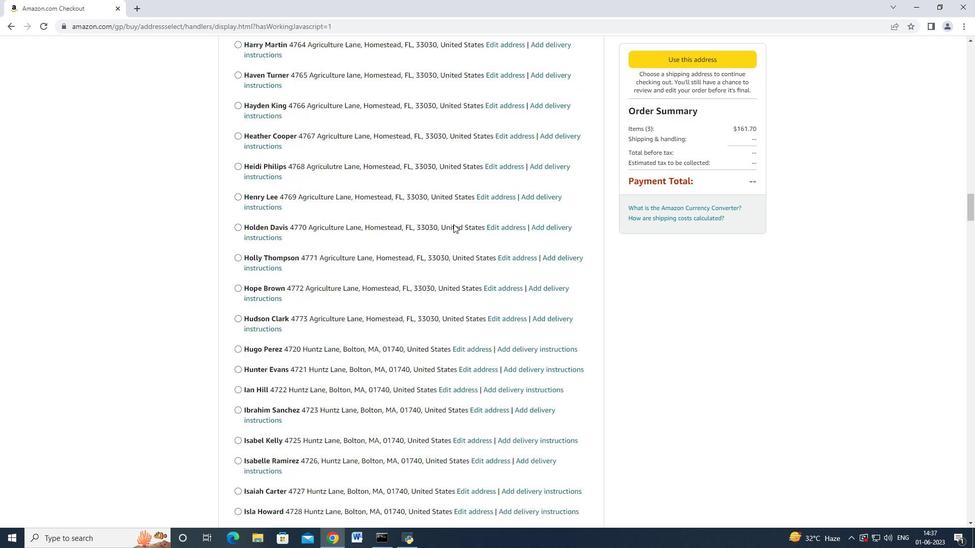 
Action: Mouse scrolled (453, 224) with delta (0, 0)
Screenshot: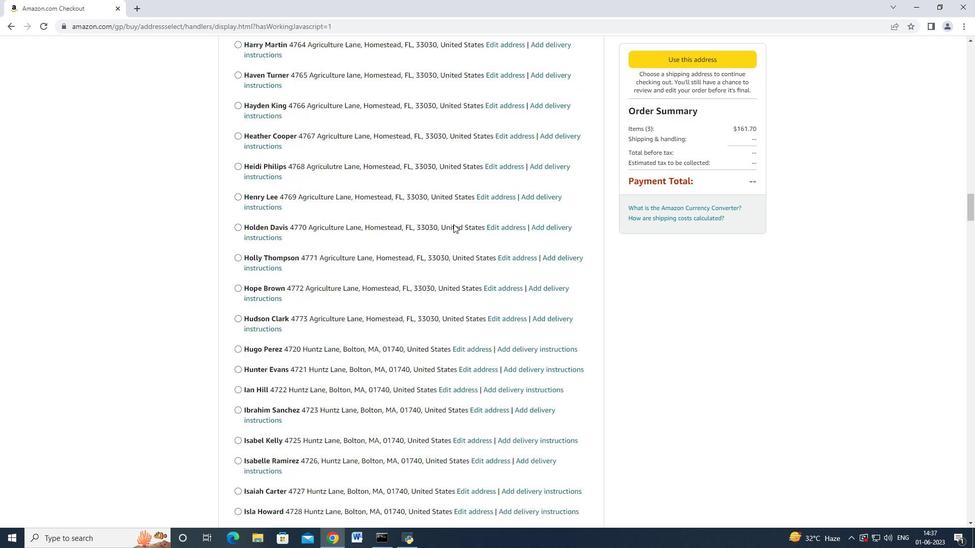 
Action: Mouse scrolled (453, 224) with delta (0, 0)
Screenshot: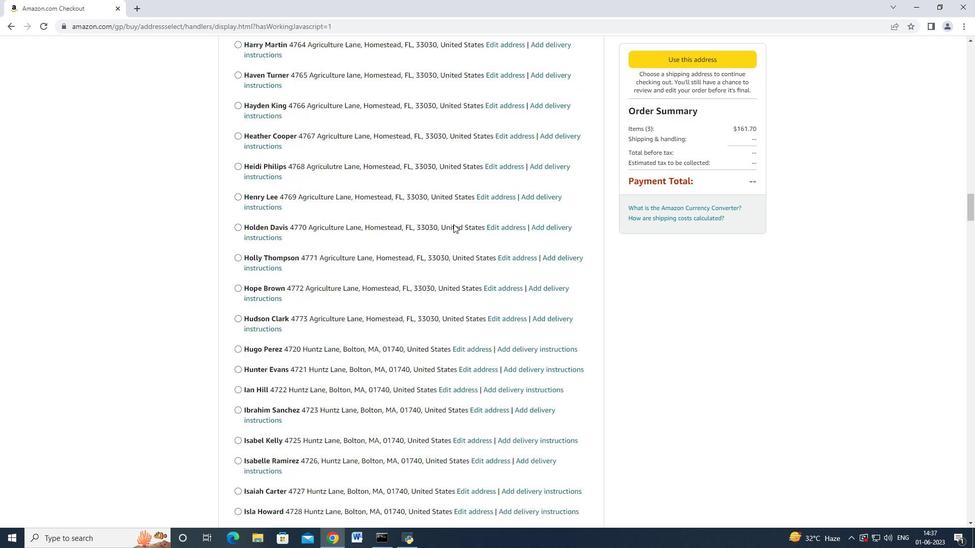 
Action: Mouse scrolled (453, 224) with delta (0, 0)
Screenshot: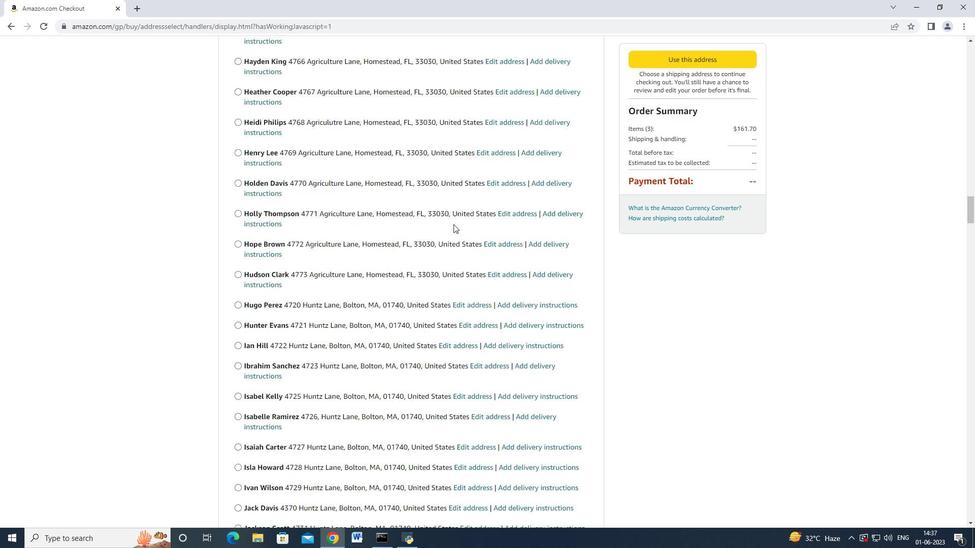
Action: Mouse scrolled (453, 224) with delta (0, 0)
Screenshot: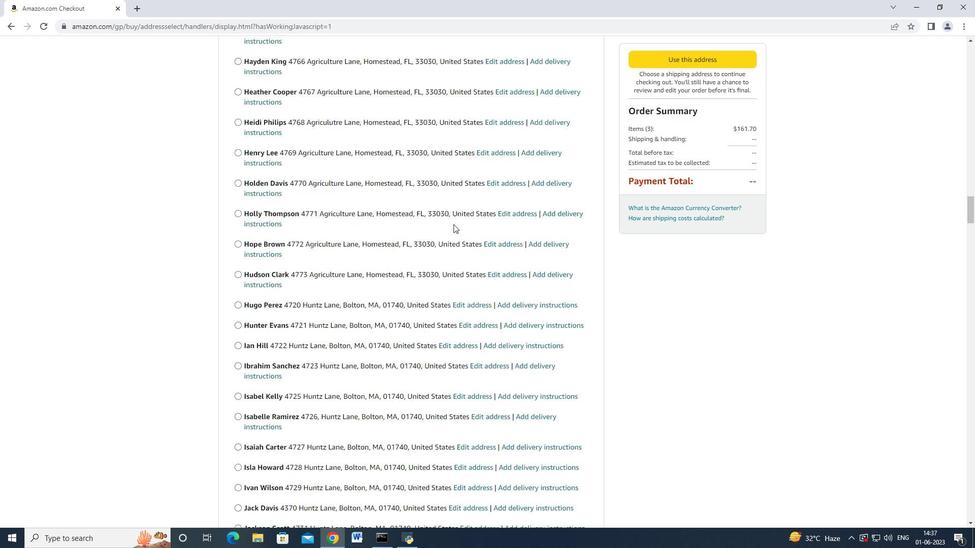 
Action: Mouse scrolled (453, 224) with delta (0, 0)
Screenshot: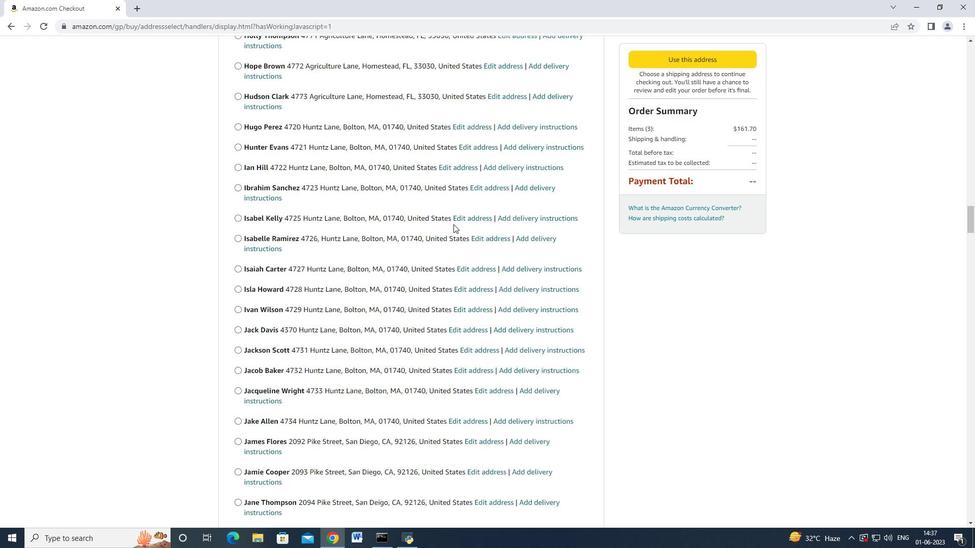 
Action: Mouse moved to (453, 224)
Screenshot: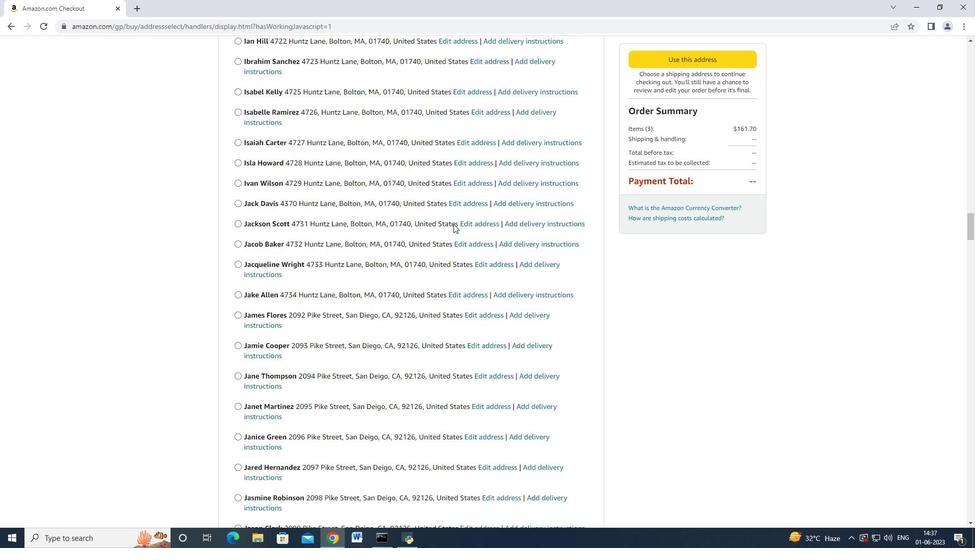 
Action: Mouse scrolled (453, 224) with delta (0, 0)
Screenshot: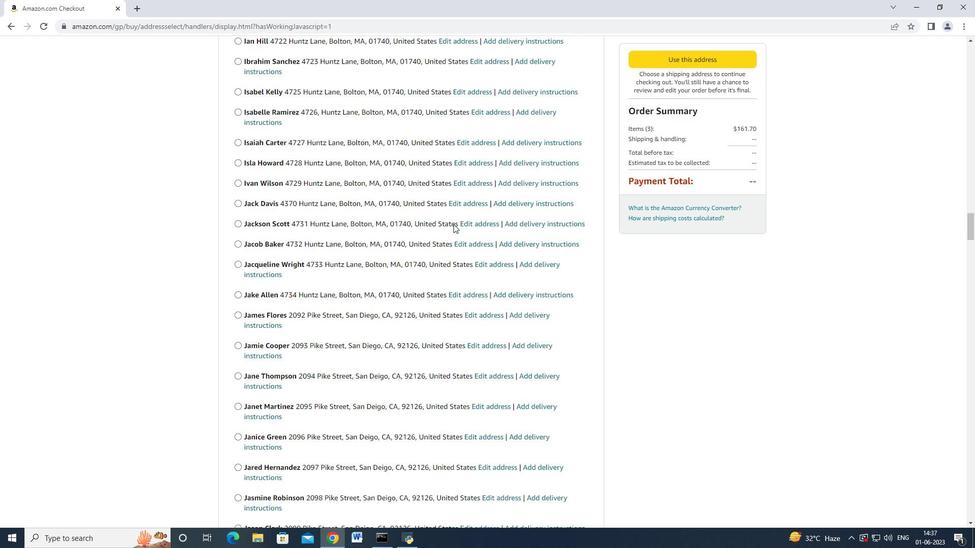 
Action: Mouse moved to (453, 224)
Screenshot: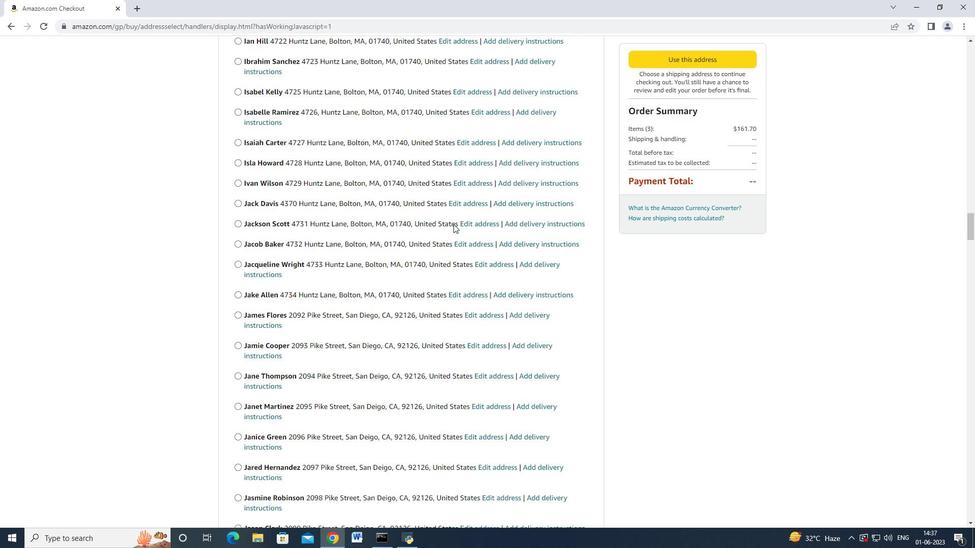 
Action: Mouse scrolled (453, 224) with delta (0, 0)
Screenshot: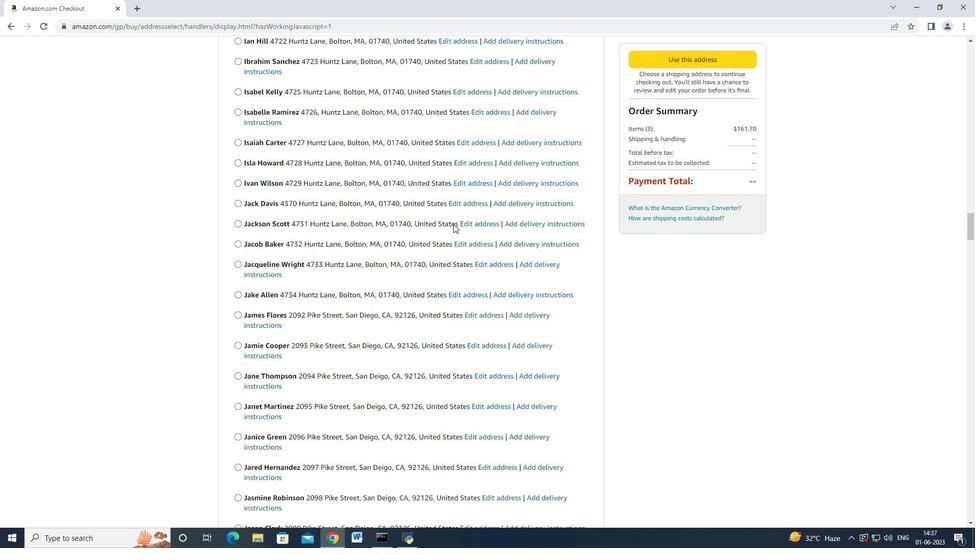 
Action: Mouse moved to (453, 224)
Screenshot: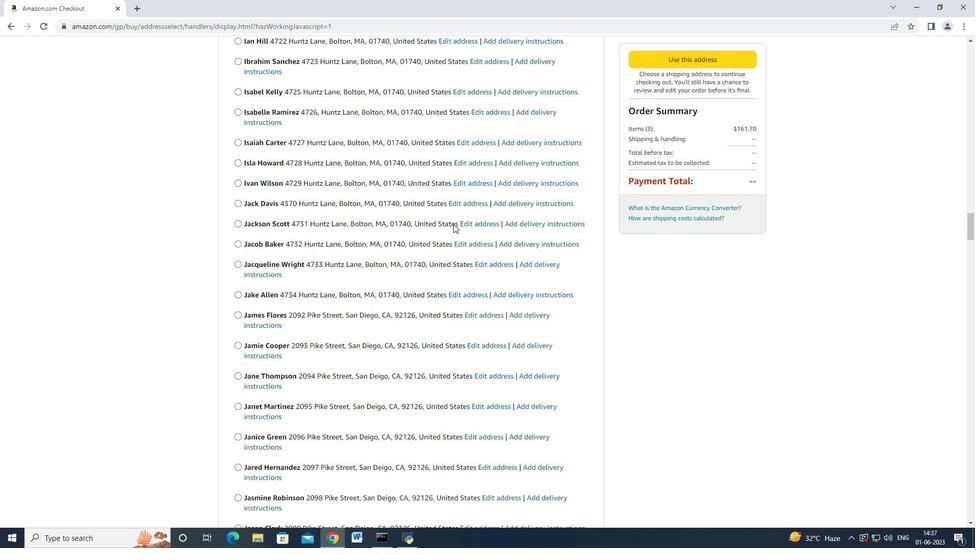 
Action: Mouse scrolled (453, 224) with delta (0, 0)
Screenshot: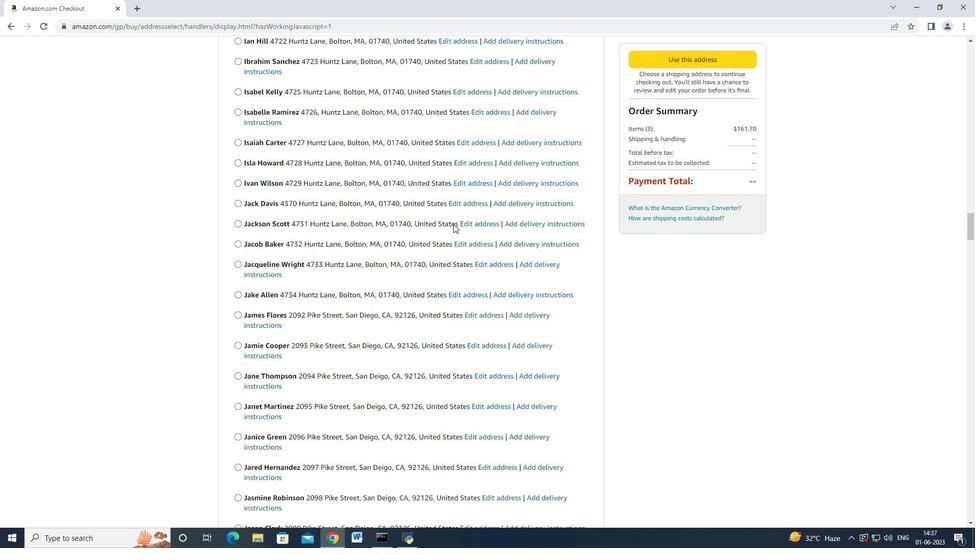 
Action: Mouse scrolled (453, 224) with delta (0, 0)
Screenshot: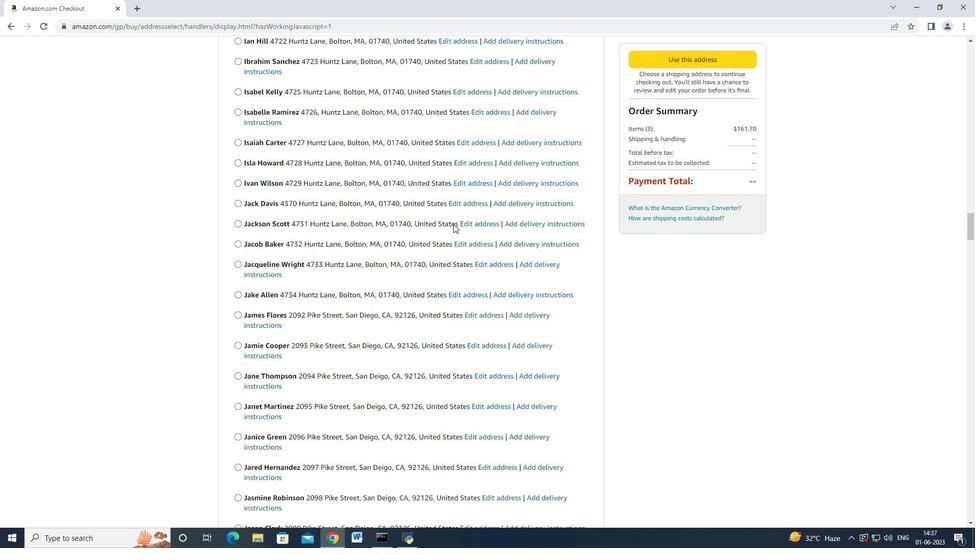 
Action: Mouse scrolled (453, 224) with delta (0, 0)
Screenshot: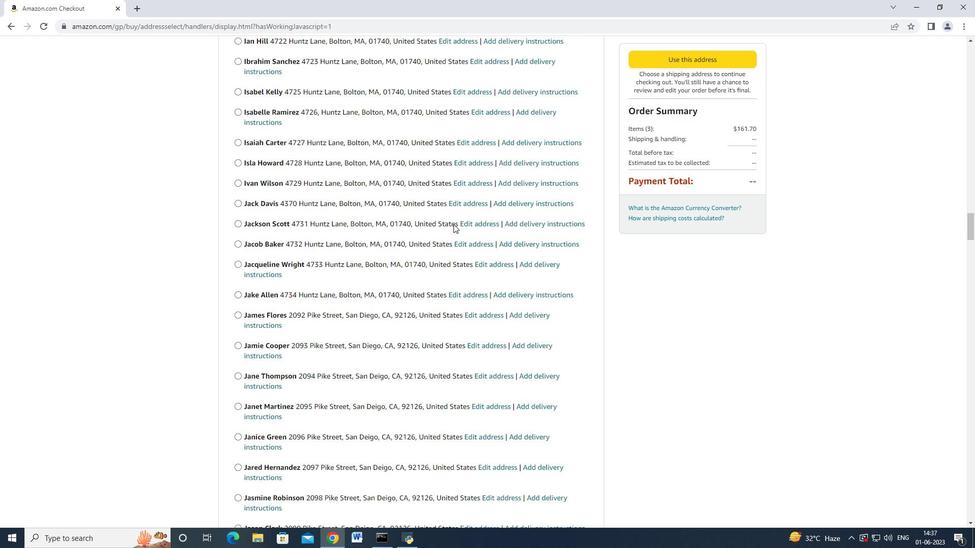 
Action: Mouse scrolled (453, 224) with delta (0, 0)
Screenshot: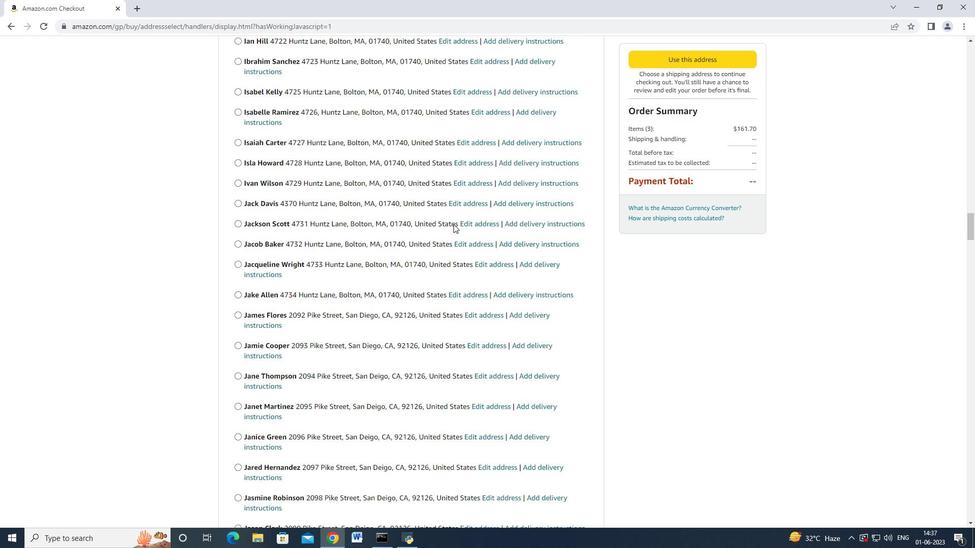 
Action: Mouse scrolled (453, 224) with delta (0, 0)
Screenshot: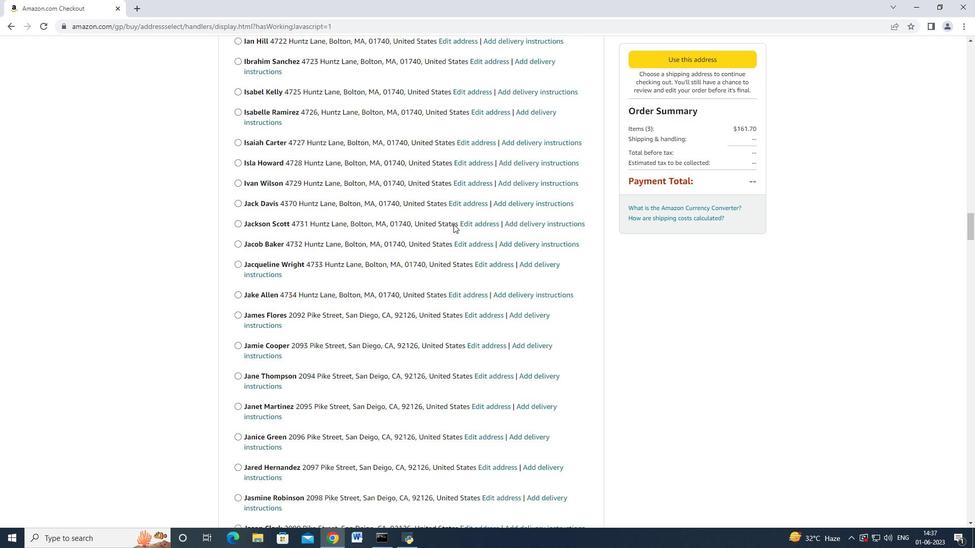 
Action: Mouse scrolled (453, 224) with delta (0, 0)
Screenshot: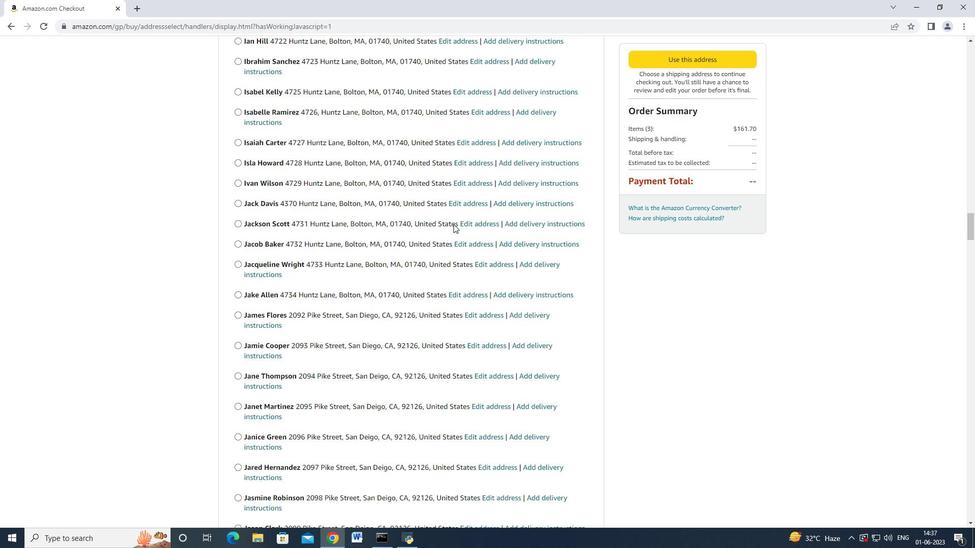 
Action: Mouse scrolled (453, 224) with delta (0, 0)
Screenshot: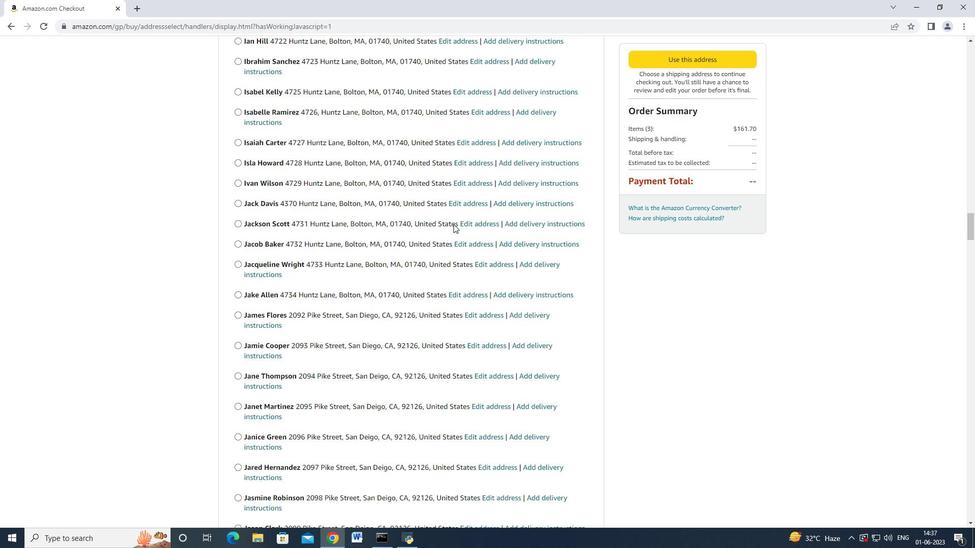 
Action: Mouse scrolled (453, 224) with delta (0, 0)
Screenshot: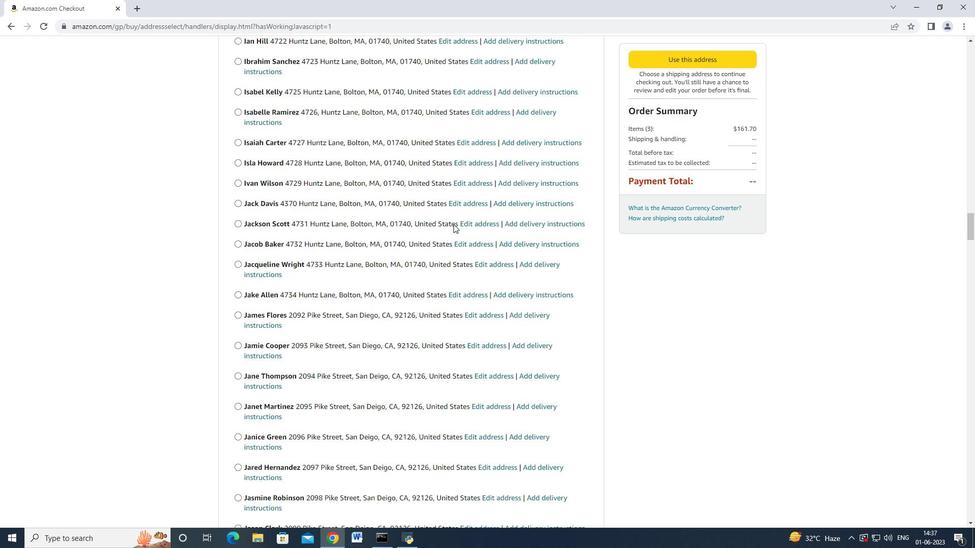 
Action: Mouse scrolled (453, 224) with delta (0, 0)
Screenshot: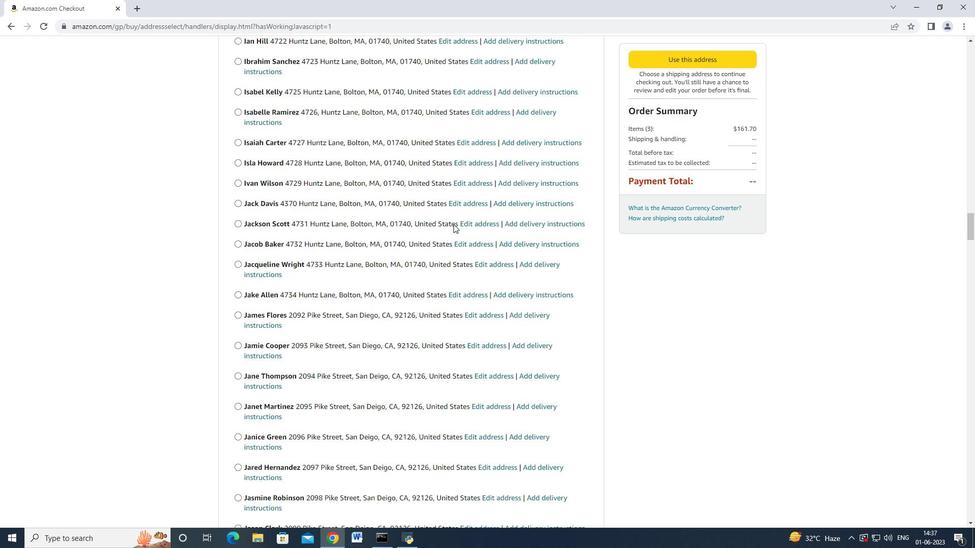 
Action: Mouse scrolled (453, 224) with delta (0, 0)
Screenshot: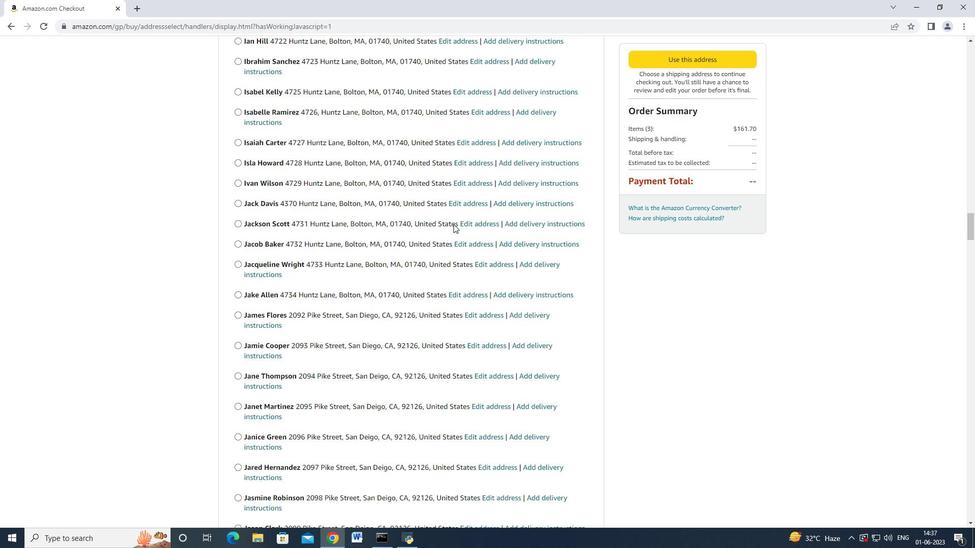 
Action: Mouse moved to (452, 224)
Screenshot: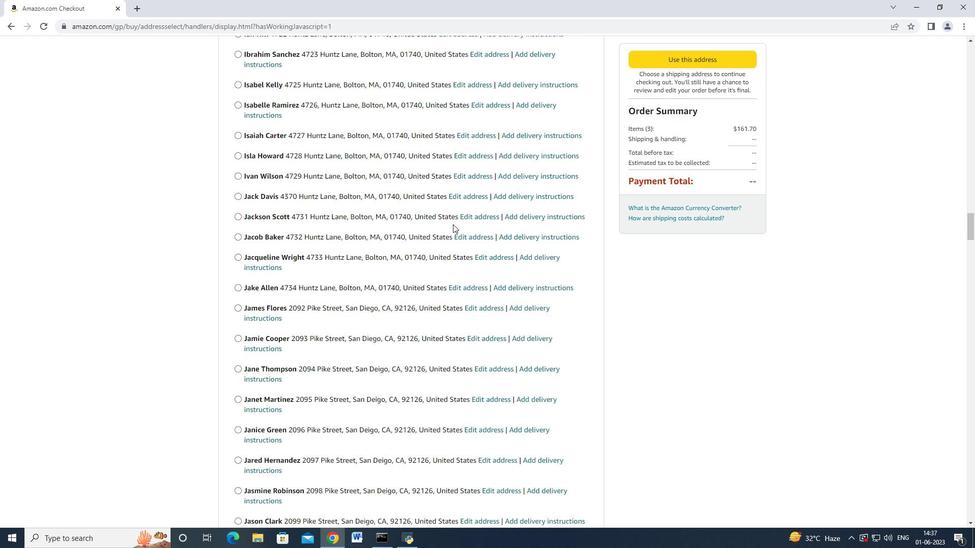 
Action: Mouse scrolled (452, 224) with delta (0, 0)
Screenshot: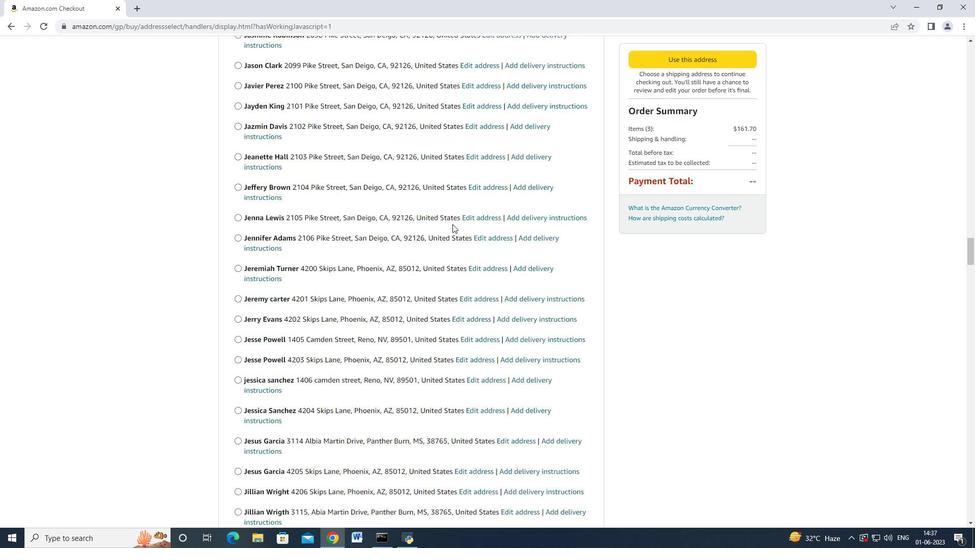 
Action: Mouse scrolled (452, 224) with delta (0, 0)
Screenshot: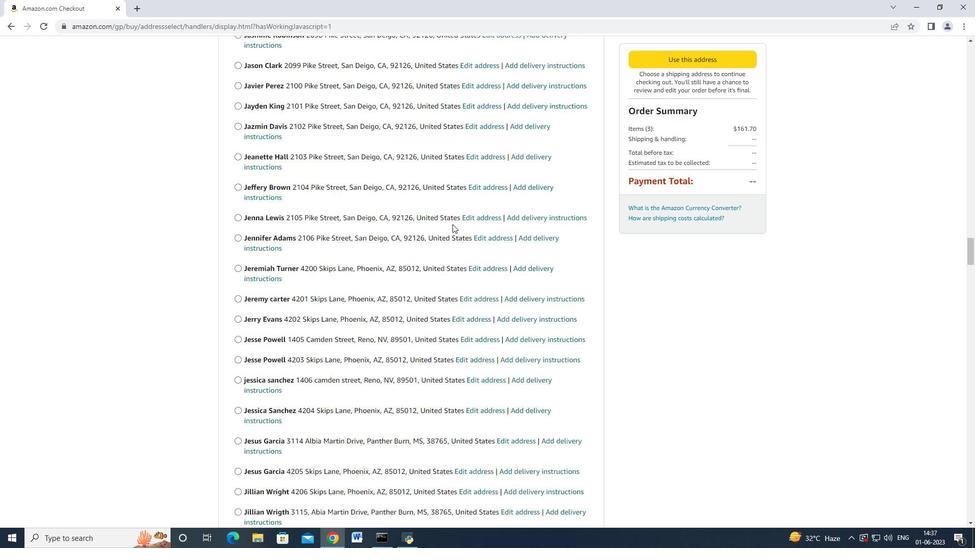 
Action: Mouse scrolled (452, 224) with delta (0, 0)
Screenshot: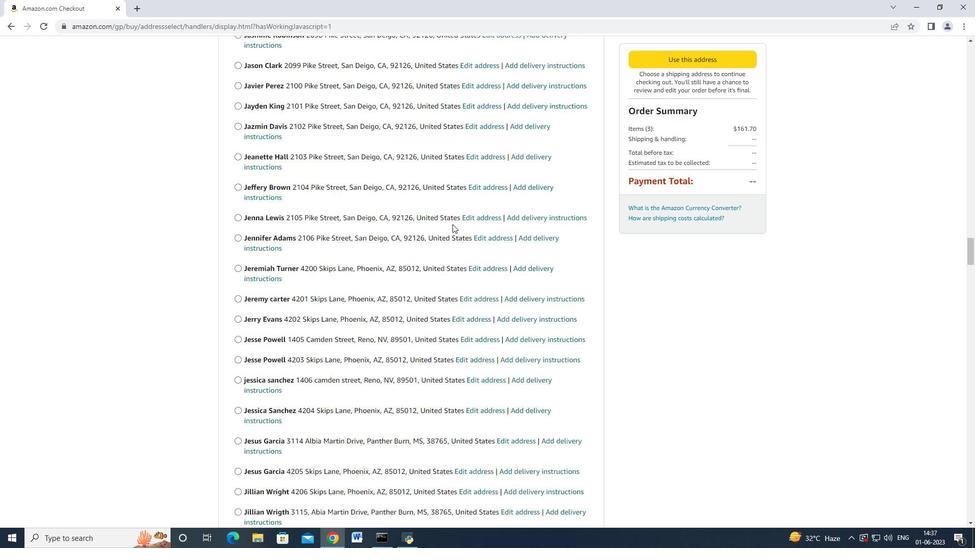 
Action: Mouse scrolled (452, 224) with delta (0, 0)
Screenshot: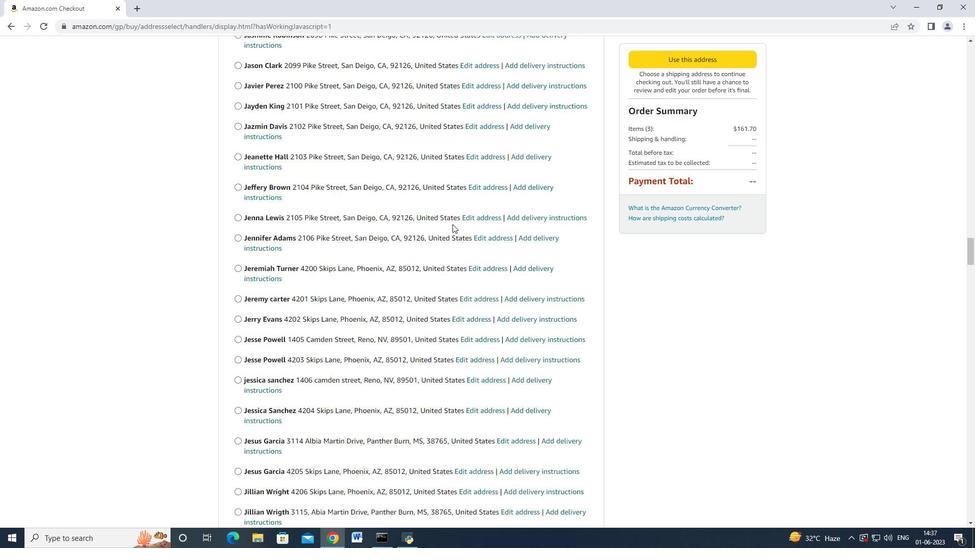 
Action: Mouse scrolled (452, 224) with delta (0, 0)
Screenshot: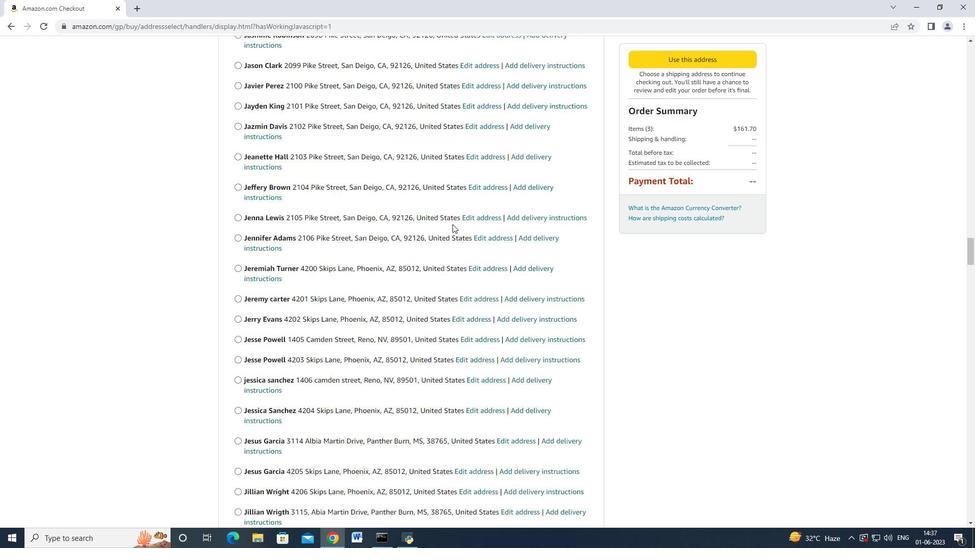 
Action: Mouse moved to (452, 224)
Screenshot: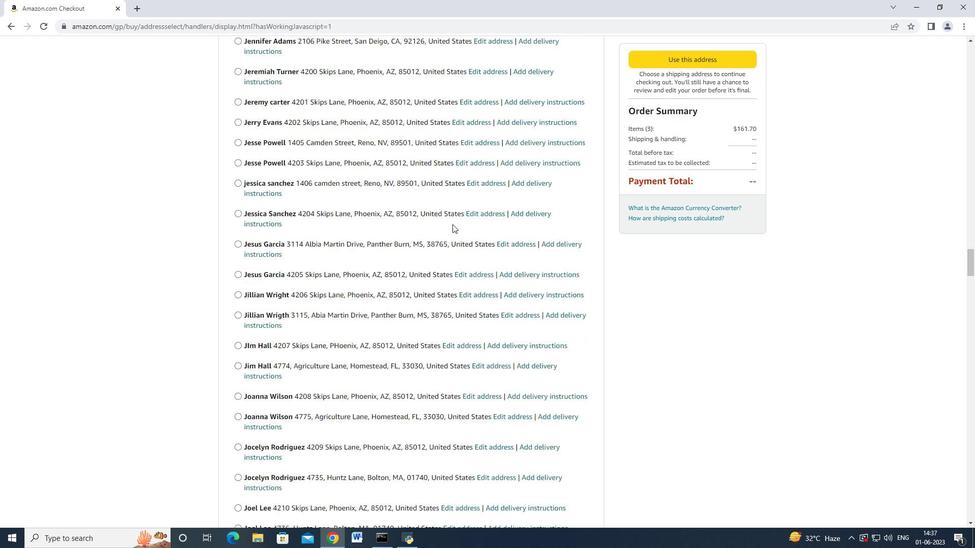 
Action: Mouse scrolled (452, 224) with delta (0, 0)
Screenshot: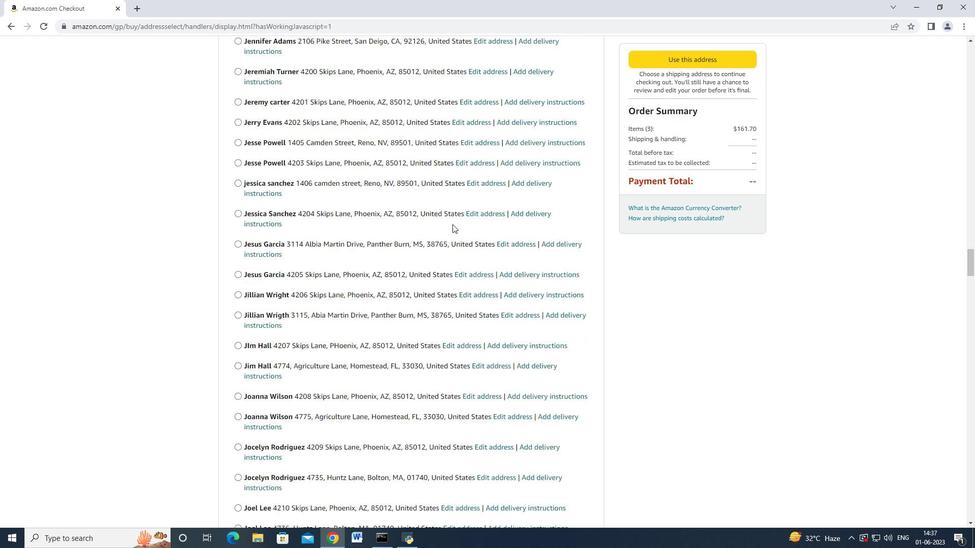 
Action: Mouse moved to (452, 224)
Screenshot: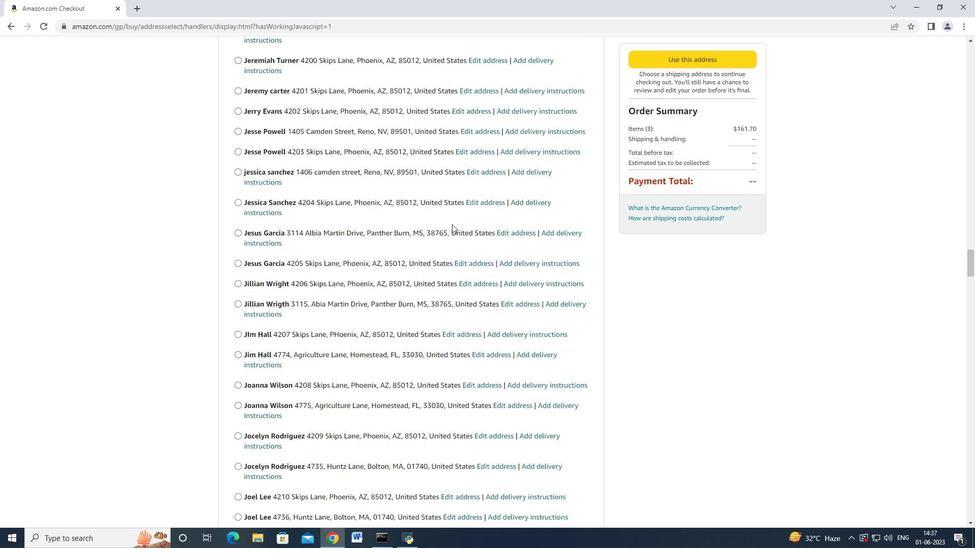 
Action: Mouse scrolled (452, 224) with delta (0, 0)
Screenshot: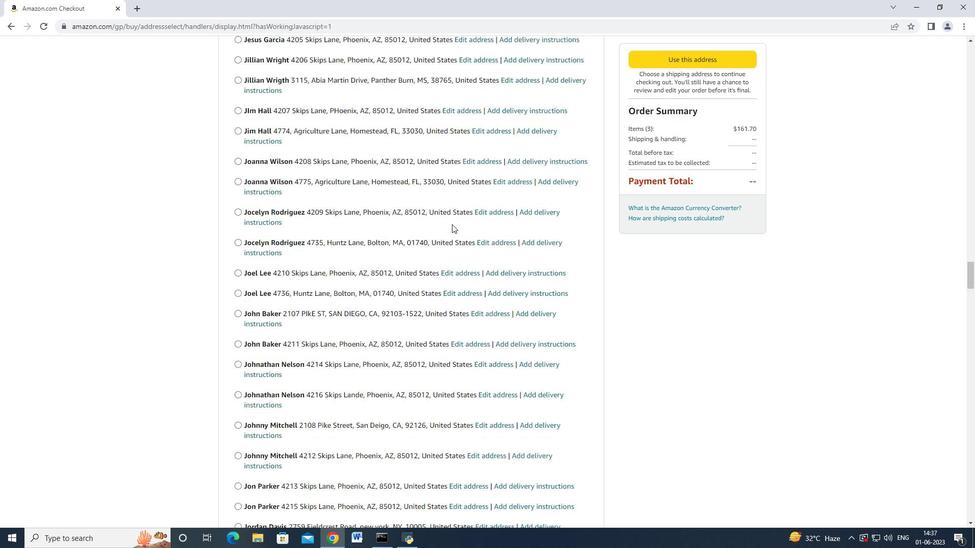 
Action: Mouse scrolled (452, 224) with delta (0, 0)
Screenshot: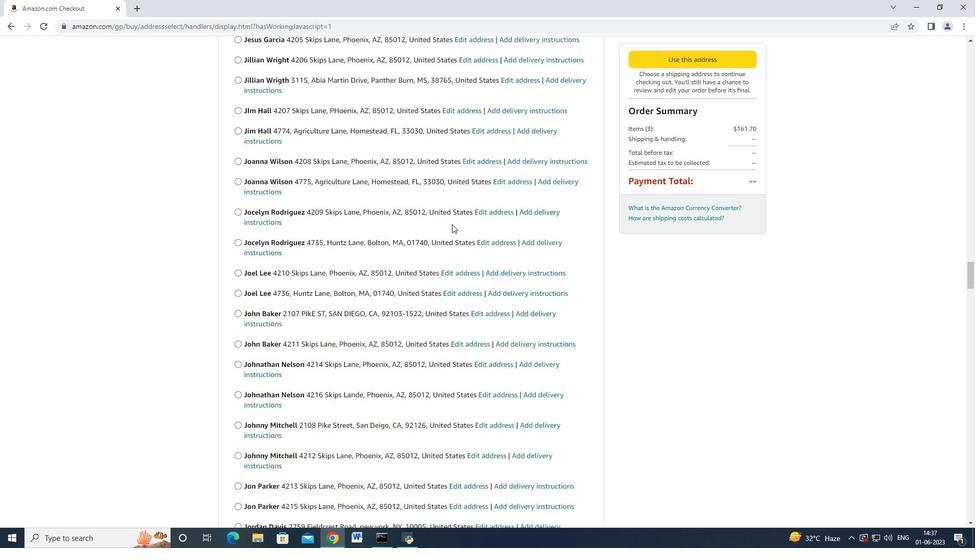 
Action: Mouse moved to (452, 224)
Screenshot: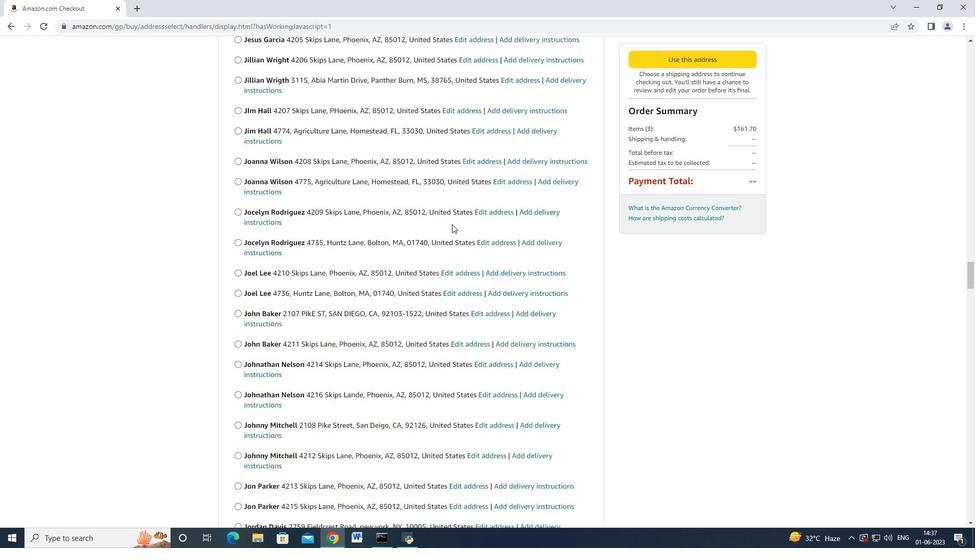 
Action: Mouse scrolled (452, 224) with delta (0, 0)
Screenshot: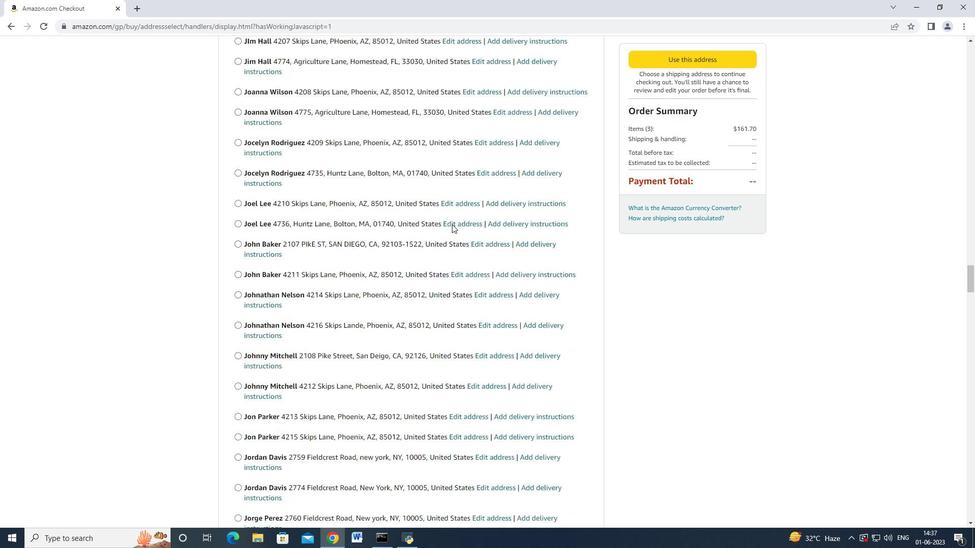 
Action: Mouse moved to (451, 224)
Screenshot: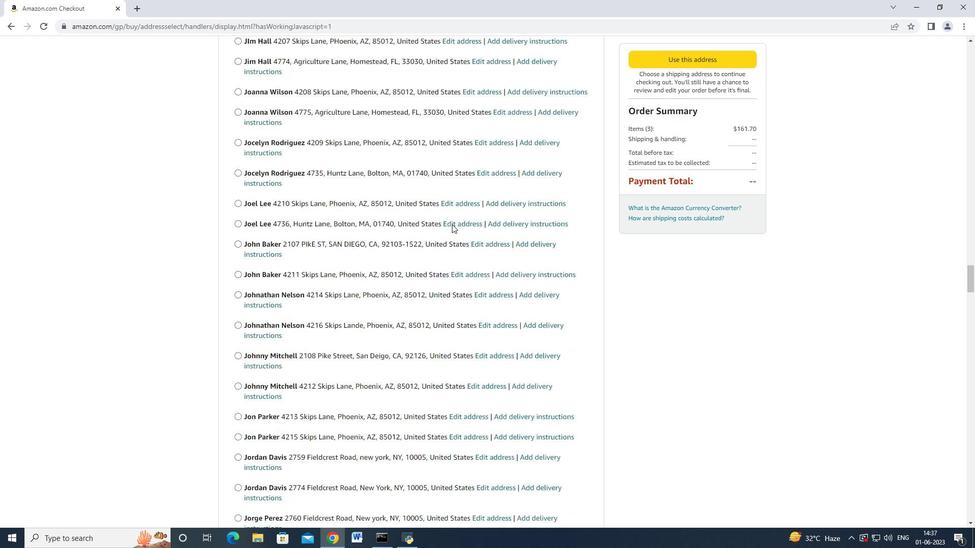
Action: Mouse scrolled (451, 224) with delta (0, 0)
Screenshot: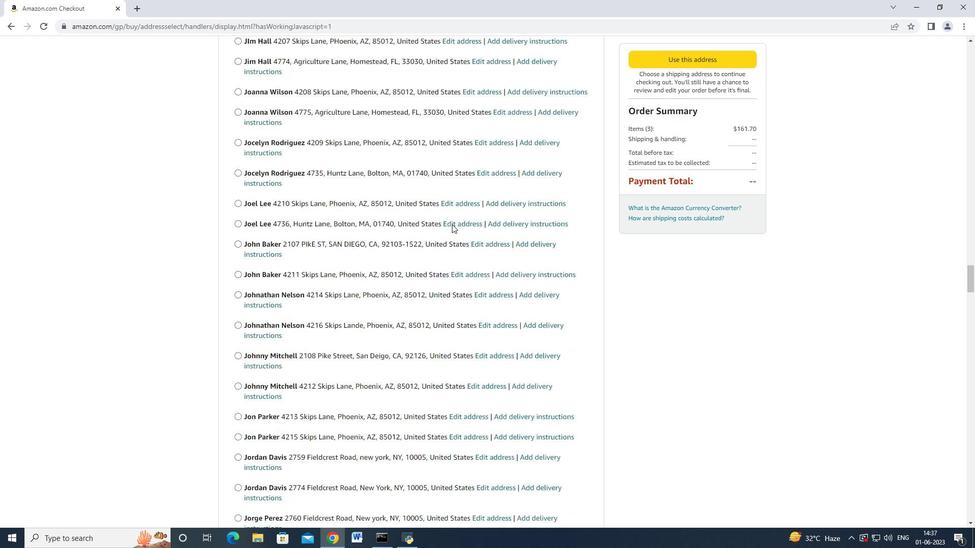 
Action: Mouse scrolled (451, 223) with delta (0, -1)
Screenshot: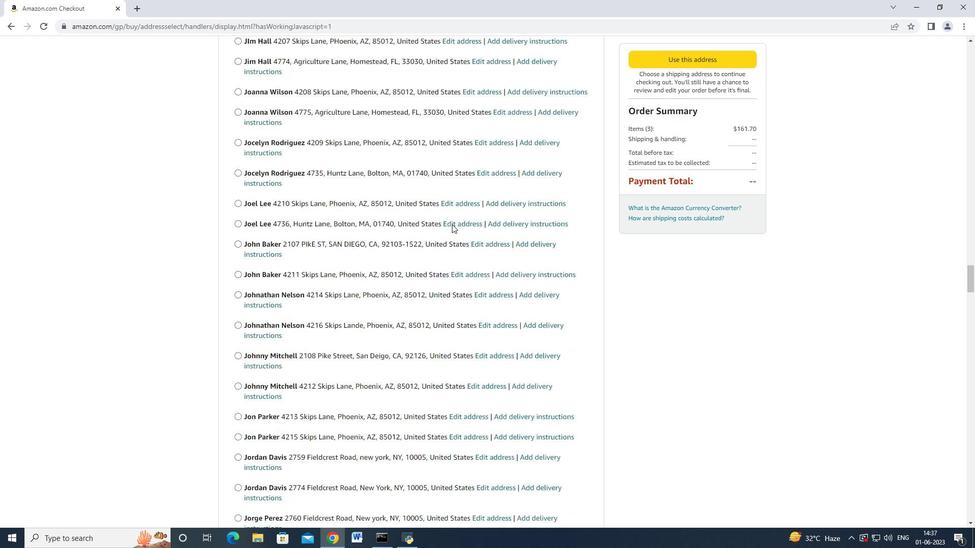 
Action: Mouse scrolled (451, 224) with delta (0, 0)
Screenshot: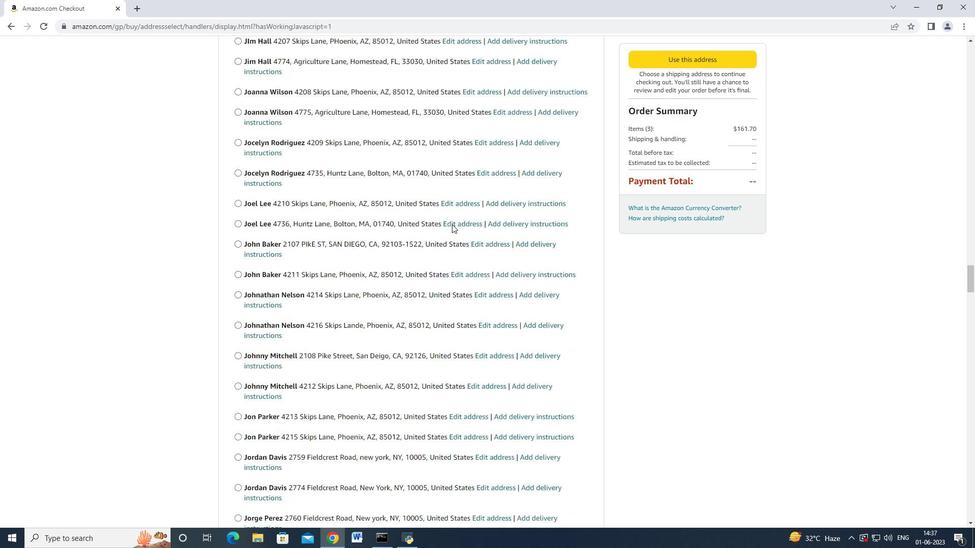 
Action: Mouse moved to (451, 224)
Screenshot: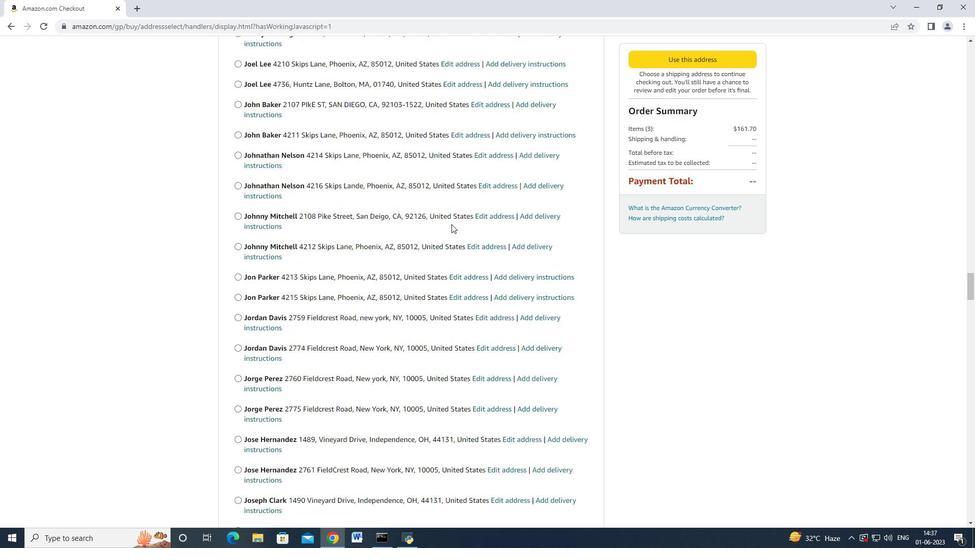 
Action: Mouse scrolled (451, 224) with delta (0, 0)
Screenshot: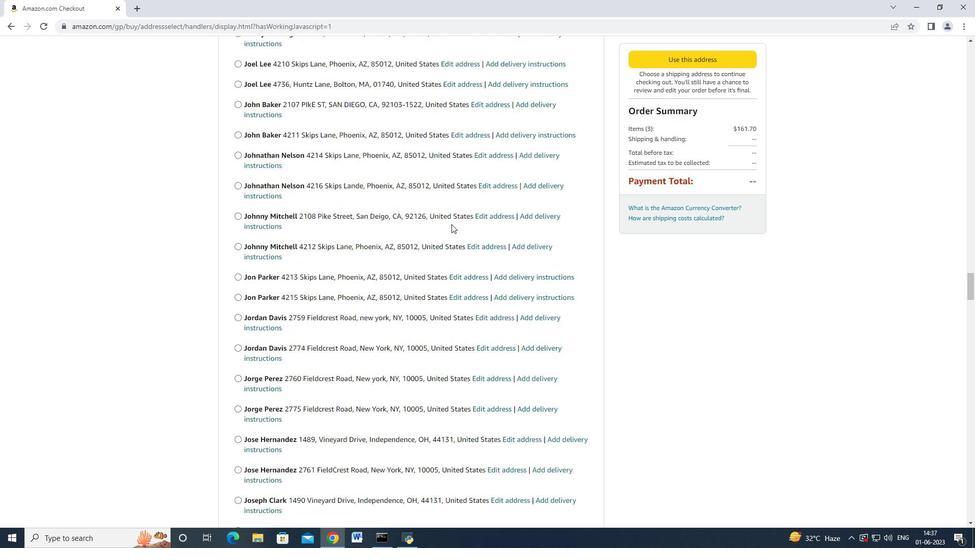 
Action: Mouse moved to (450, 225)
Screenshot: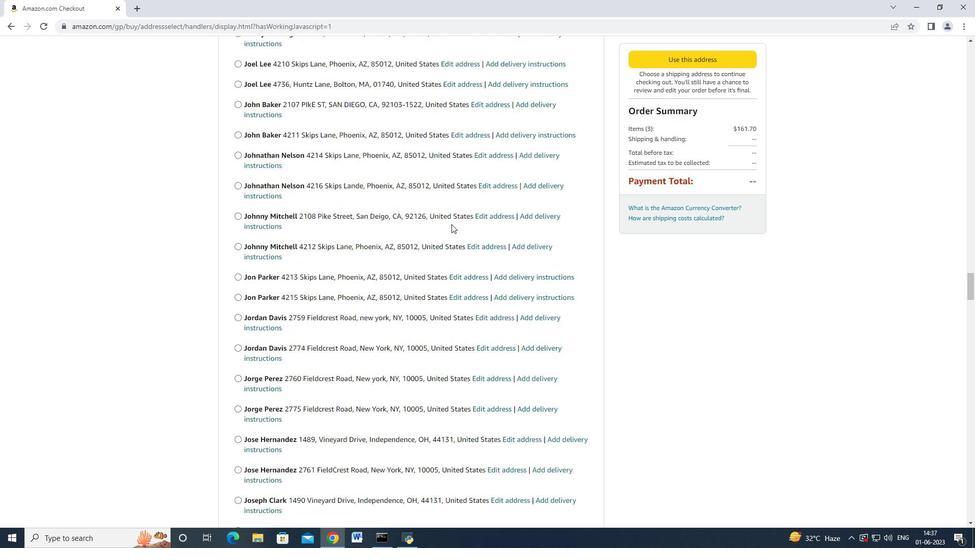 
Action: Mouse scrolled (450, 224) with delta (0, 0)
Screenshot: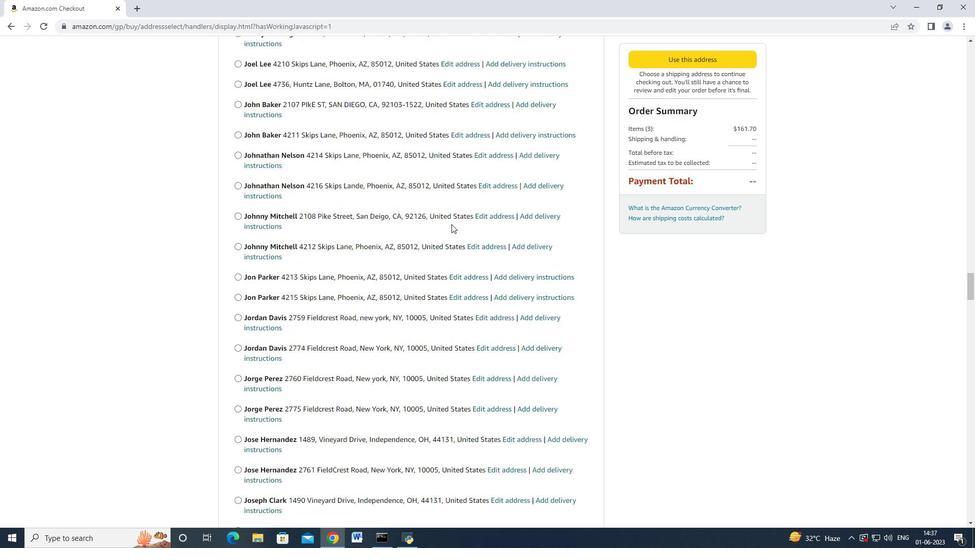 
Action: Mouse scrolled (450, 224) with delta (0, 0)
Screenshot: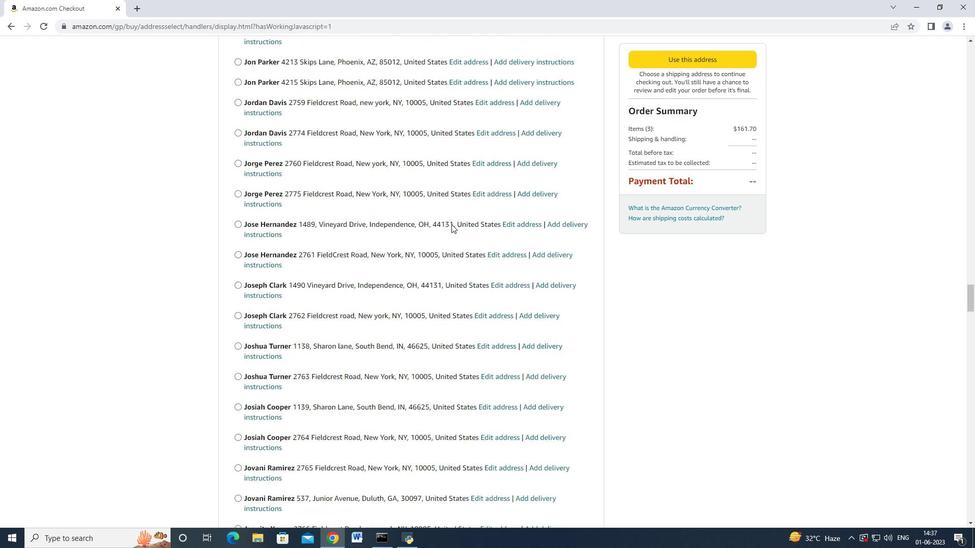 
Action: Mouse moved to (450, 225)
Screenshot: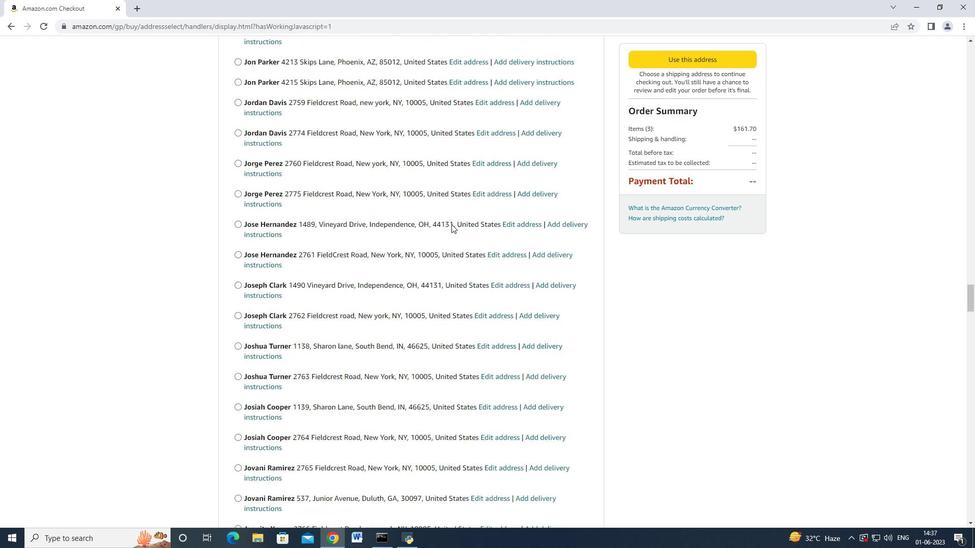 
Action: Mouse scrolled (450, 225) with delta (0, 0)
Screenshot: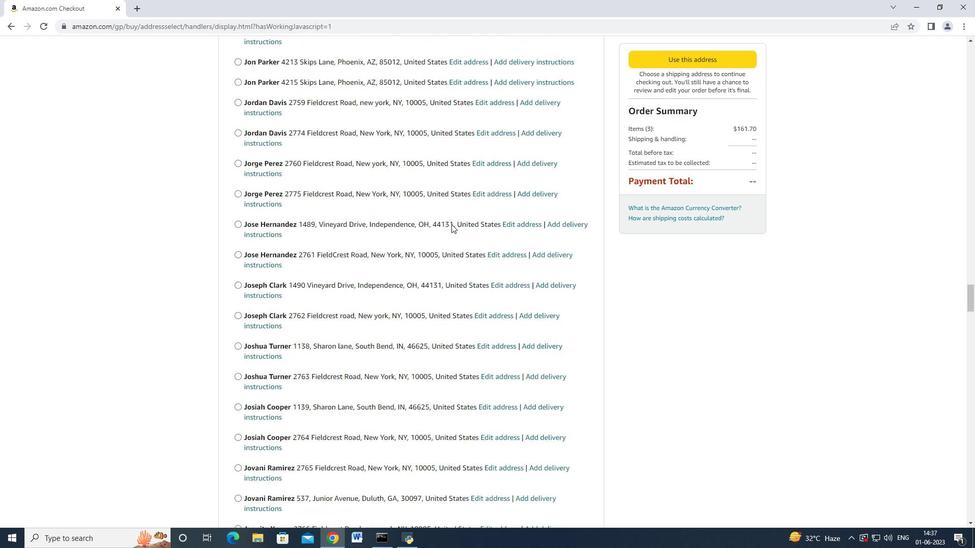 
Action: Mouse scrolled (450, 225) with delta (0, 0)
Screenshot: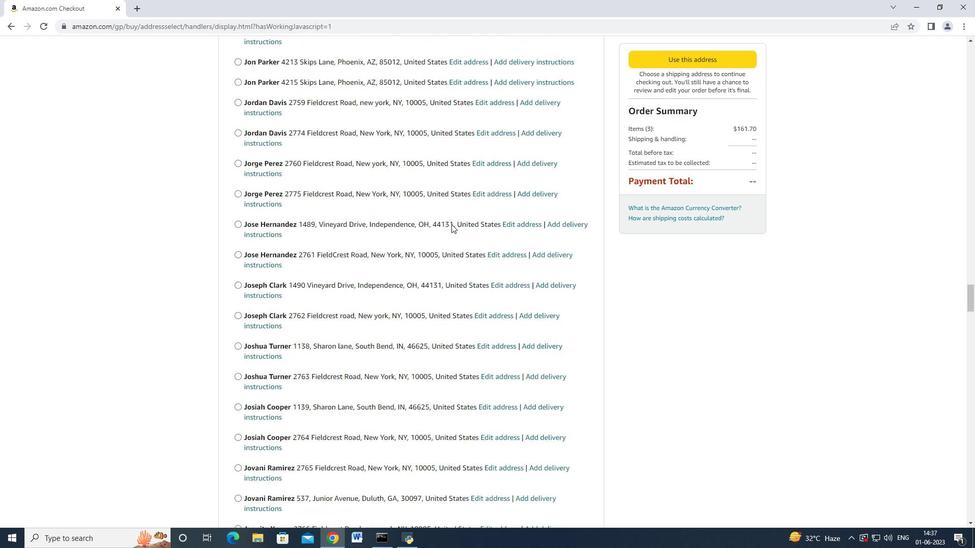 
Action: Mouse scrolled (450, 224) with delta (0, -1)
Screenshot: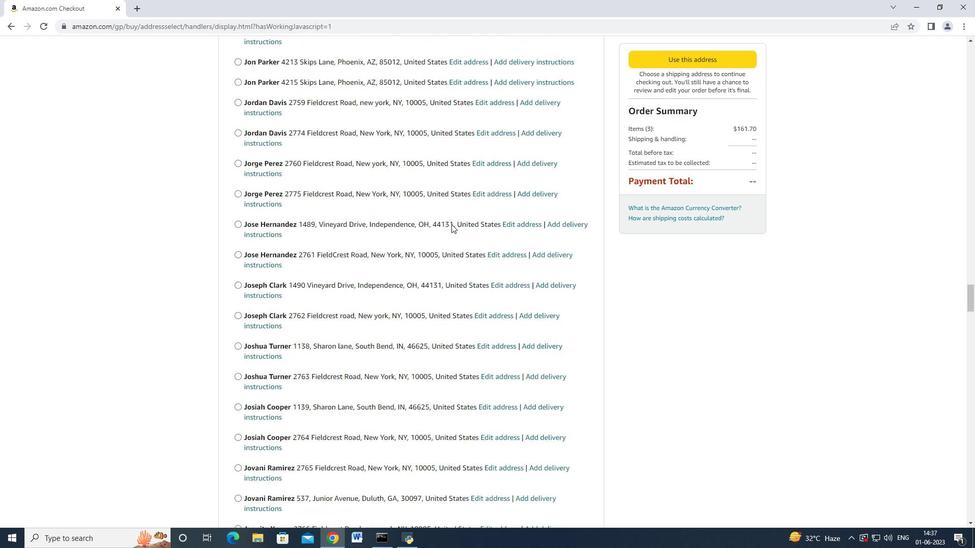 
Action: Mouse scrolled (450, 225) with delta (0, 0)
Screenshot: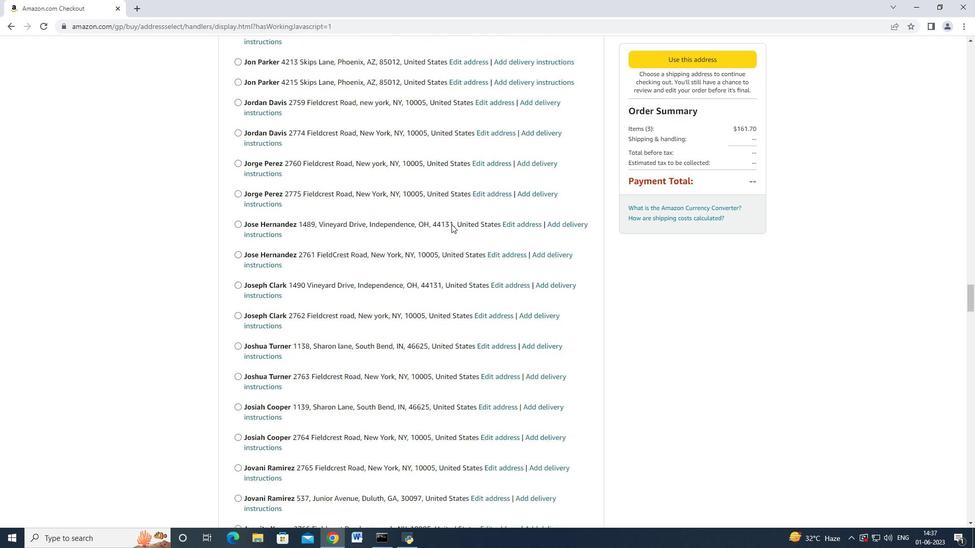 
Action: Mouse moved to (449, 225)
Screenshot: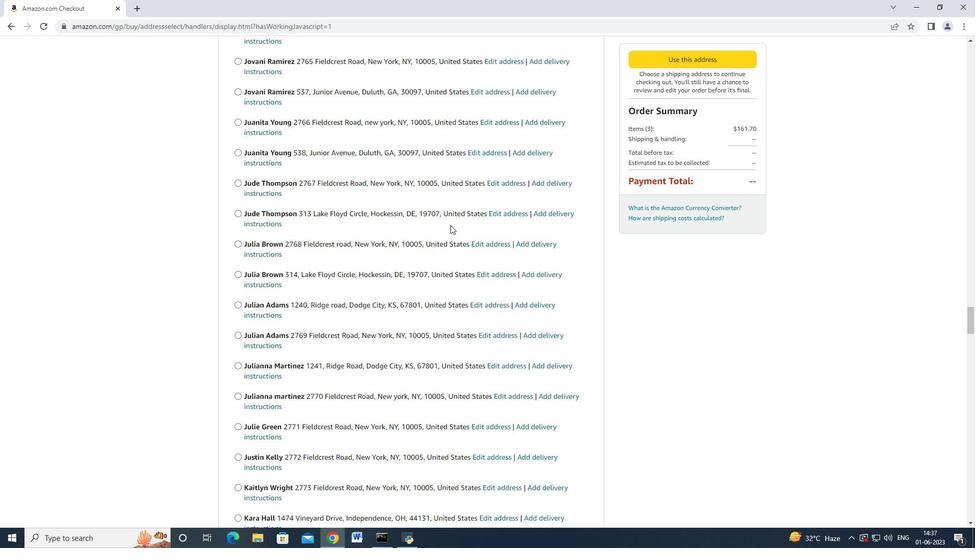 
Action: Mouse scrolled (450, 224) with delta (0, 0)
Screenshot: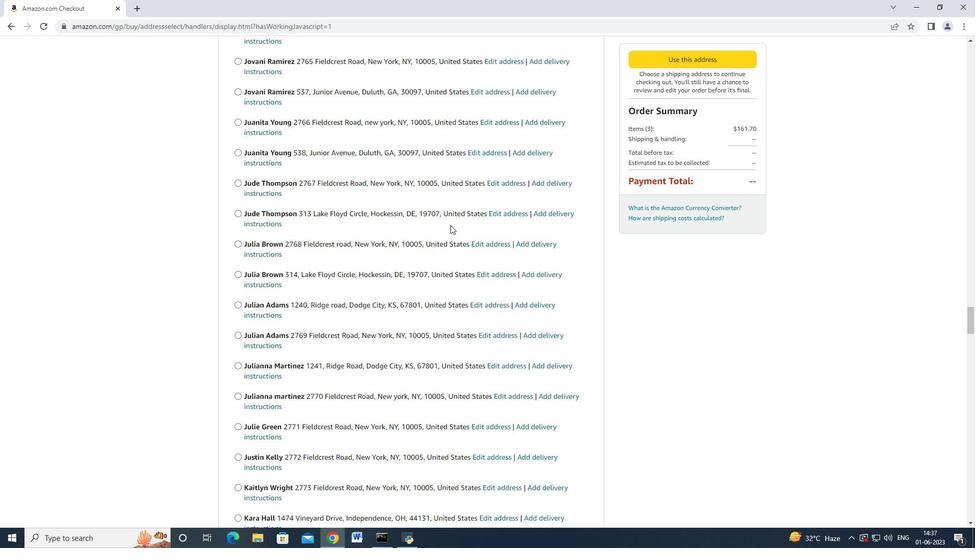 
Action: Mouse scrolled (449, 225) with delta (0, 0)
Screenshot: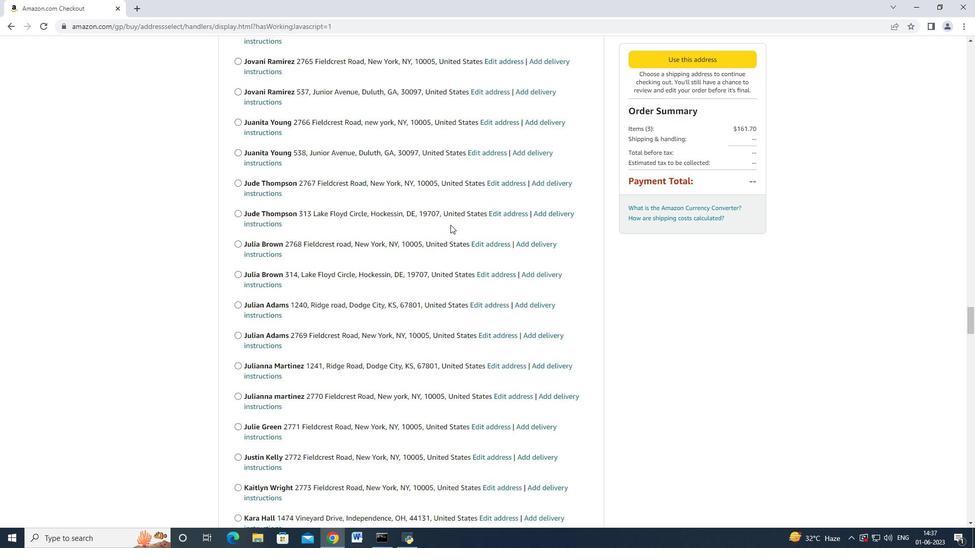 
Action: Mouse scrolled (449, 225) with delta (0, 0)
Screenshot: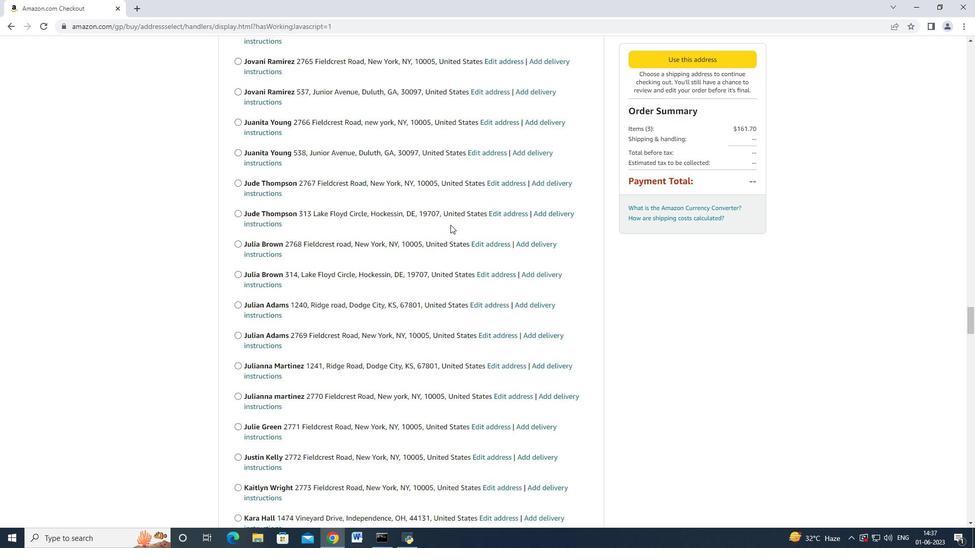 
Action: Mouse scrolled (449, 224) with delta (0, -1)
Screenshot: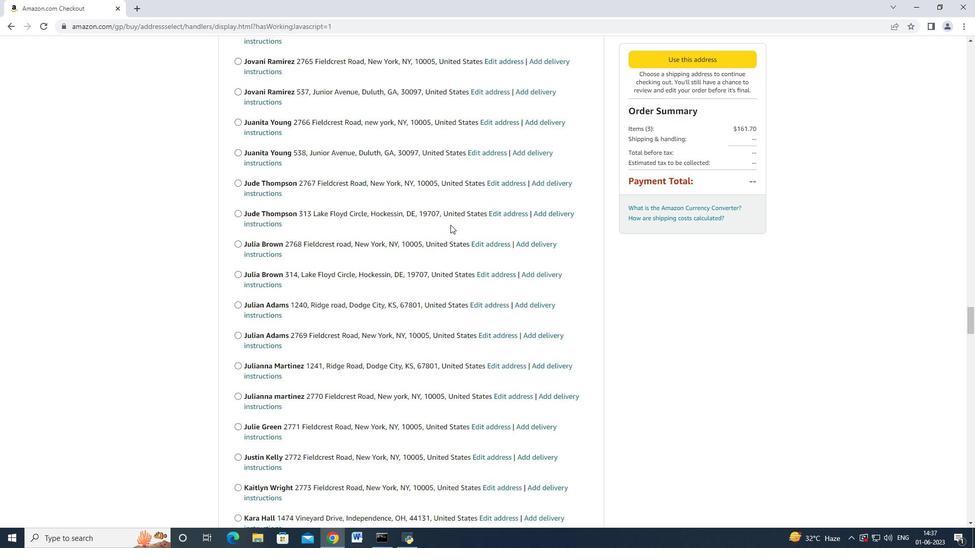 
Action: Mouse scrolled (449, 225) with delta (0, 0)
Screenshot: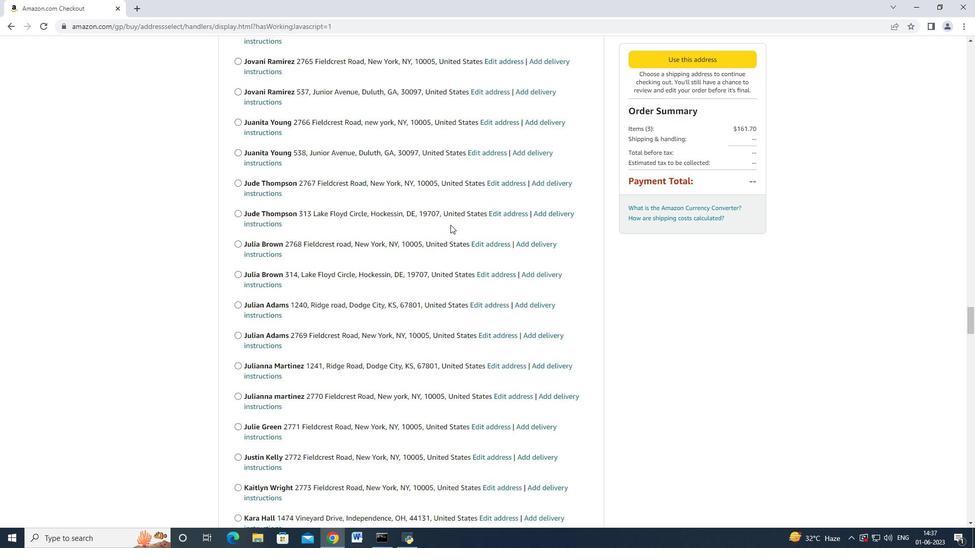 
Action: Mouse scrolled (449, 225) with delta (0, 0)
Screenshot: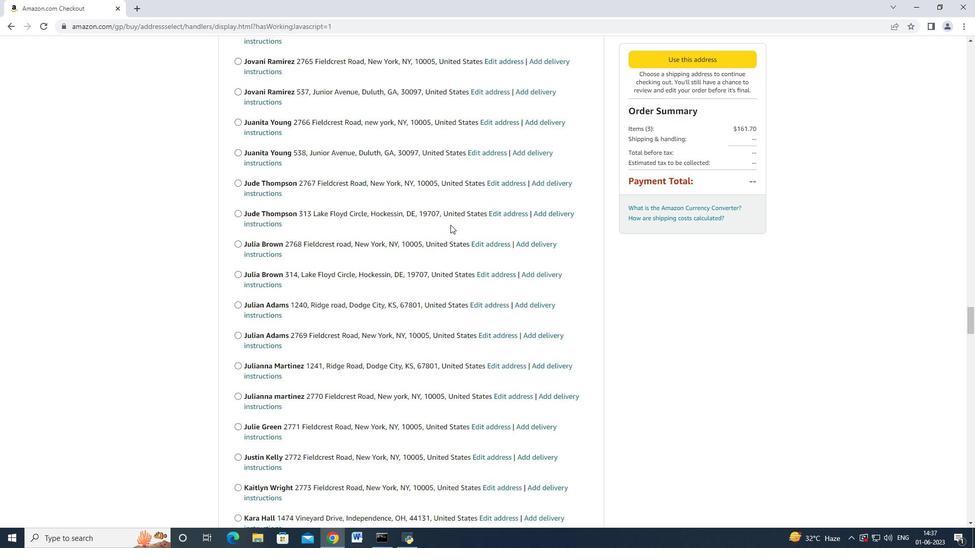 
Action: Mouse moved to (449, 225)
Screenshot: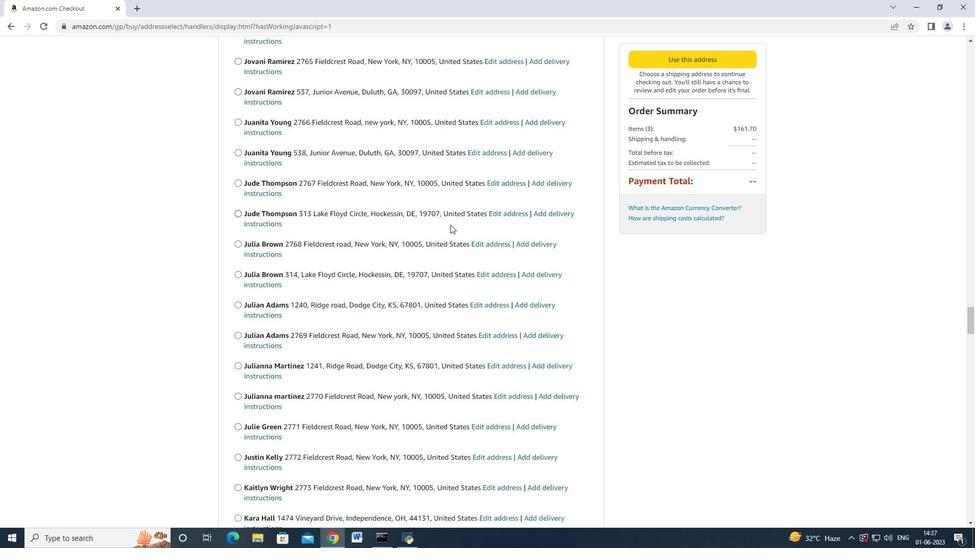 
Action: Mouse scrolled (449, 224) with delta (0, 0)
Screenshot: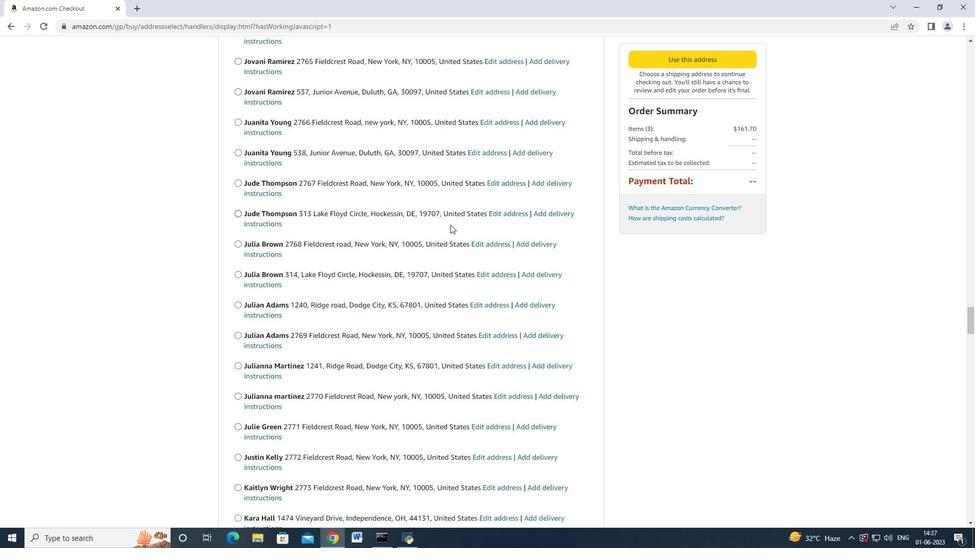 
Action: Mouse moved to (448, 225)
Screenshot: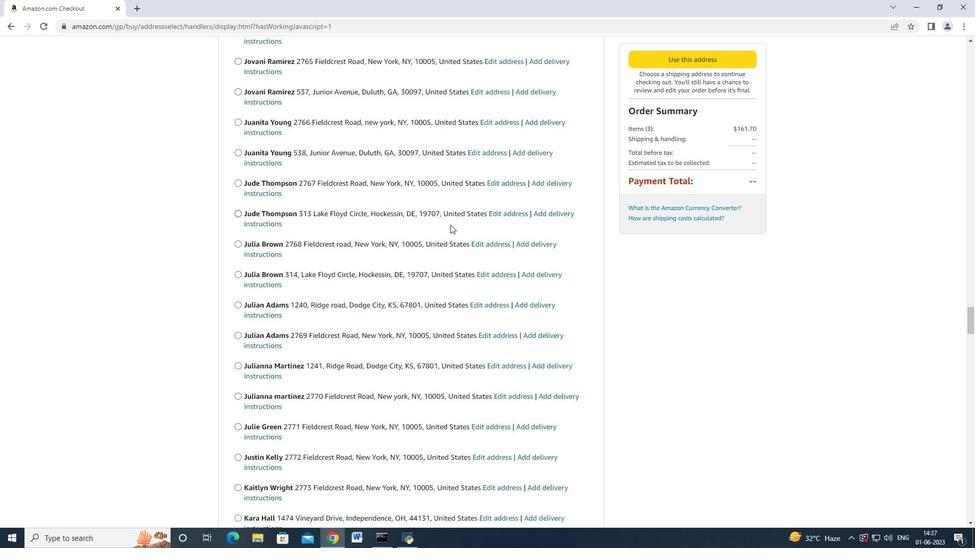 
Action: Mouse scrolled (449, 224) with delta (0, 0)
Screenshot: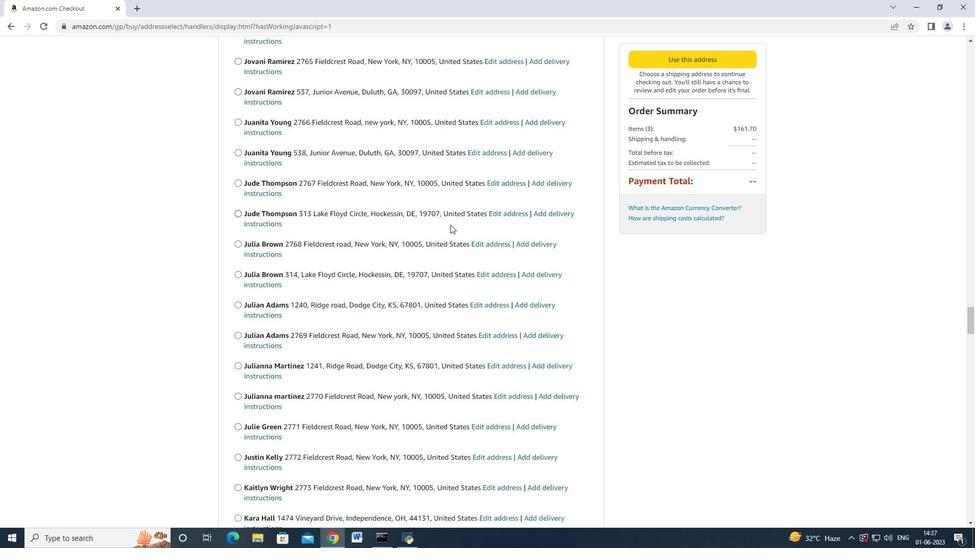 
Action: Mouse scrolled (448, 224) with delta (0, 0)
Screenshot: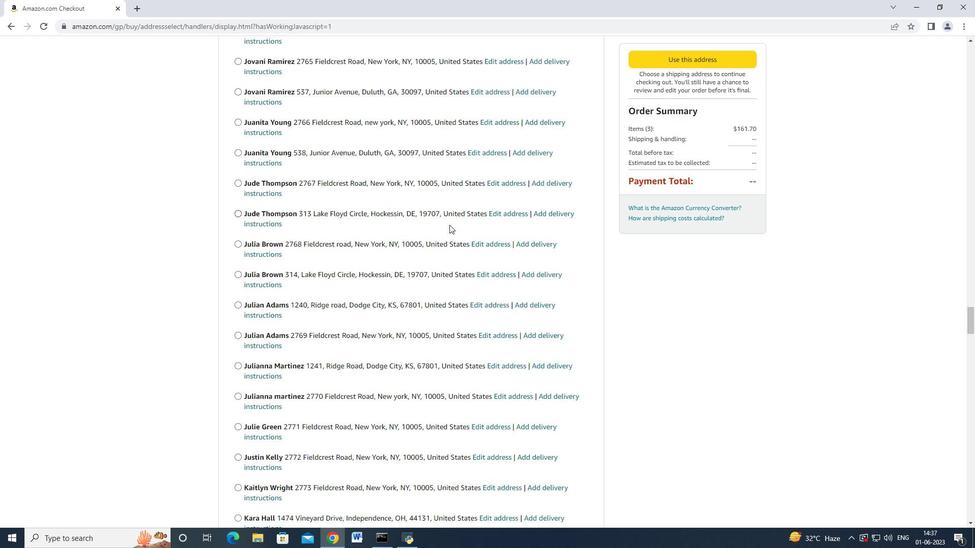
Action: Mouse scrolled (448, 224) with delta (0, 0)
Screenshot: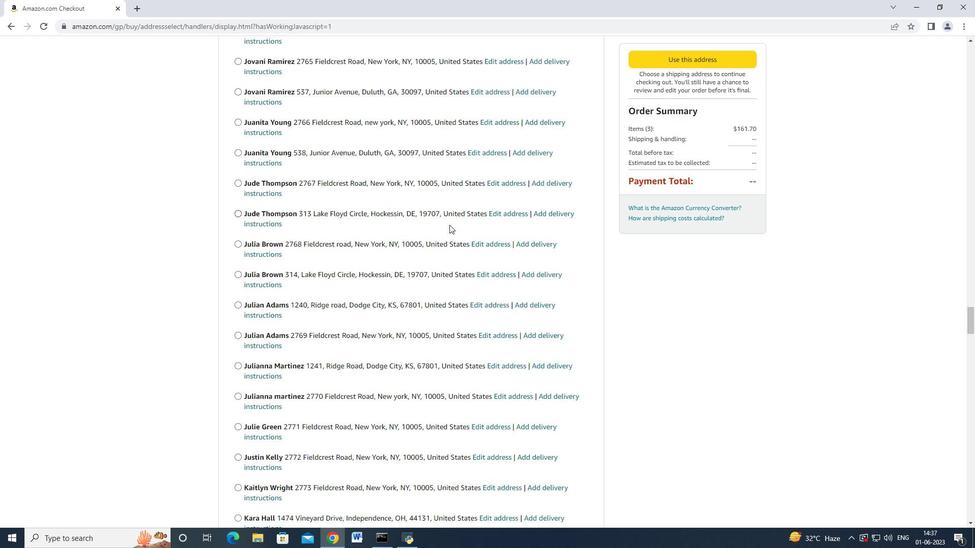 
Action: Mouse moved to (448, 225)
Screenshot: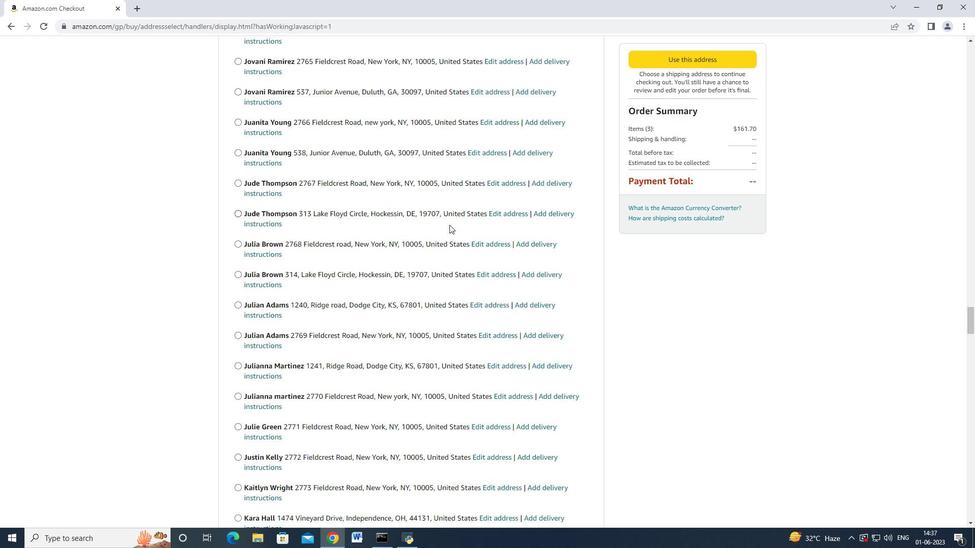 
Action: Mouse scrolled (448, 224) with delta (0, 0)
Screenshot: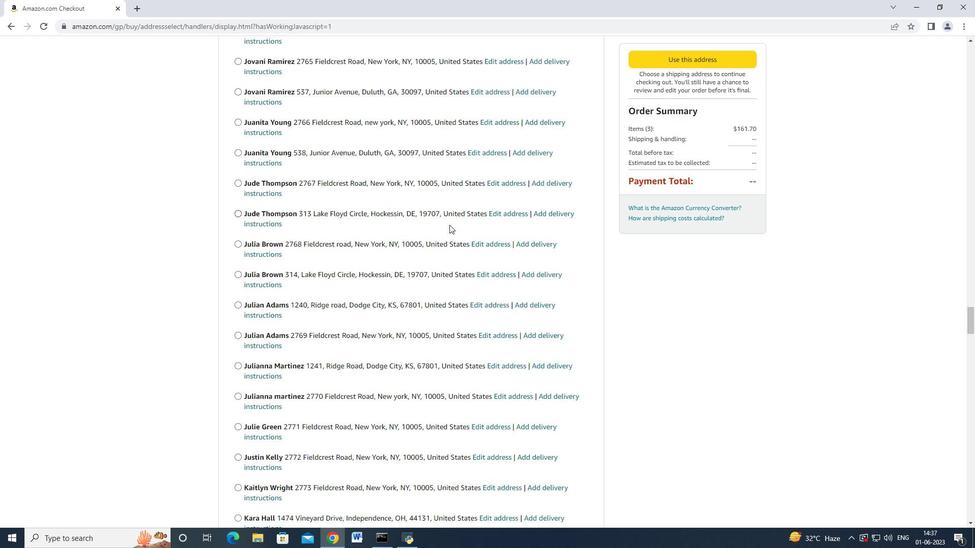 
Action: Mouse scrolled (448, 225) with delta (0, 0)
Screenshot: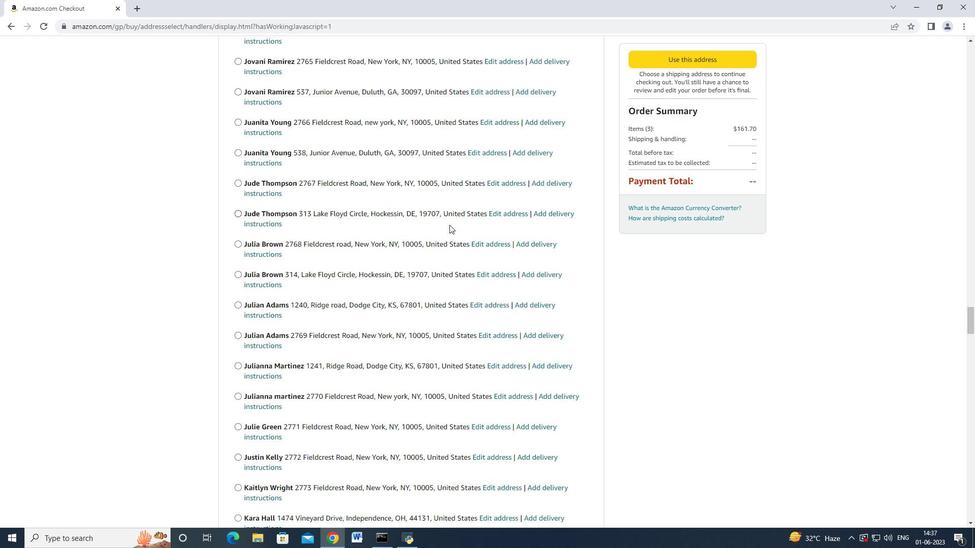 
Action: Mouse moved to (448, 225)
Screenshot: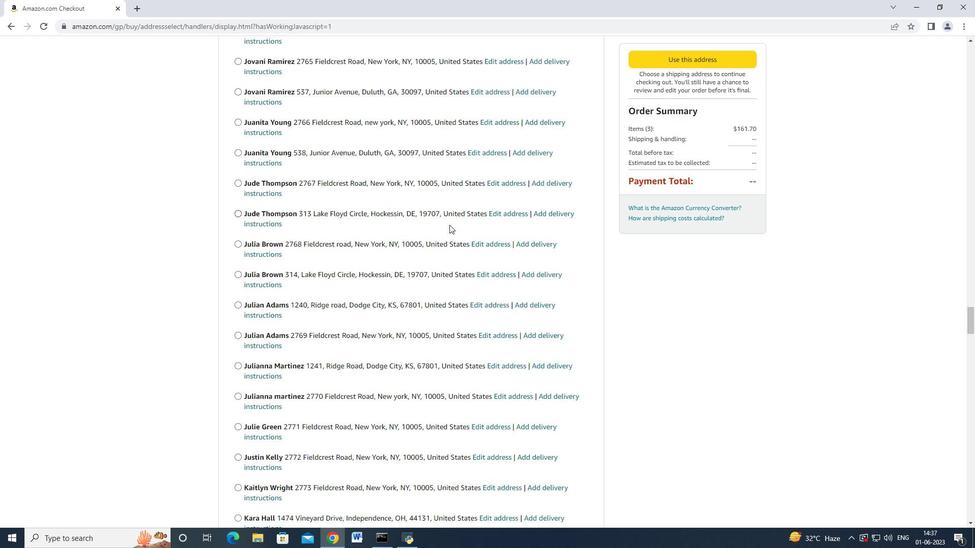 
Action: Mouse scrolled (448, 225) with delta (0, 0)
Screenshot: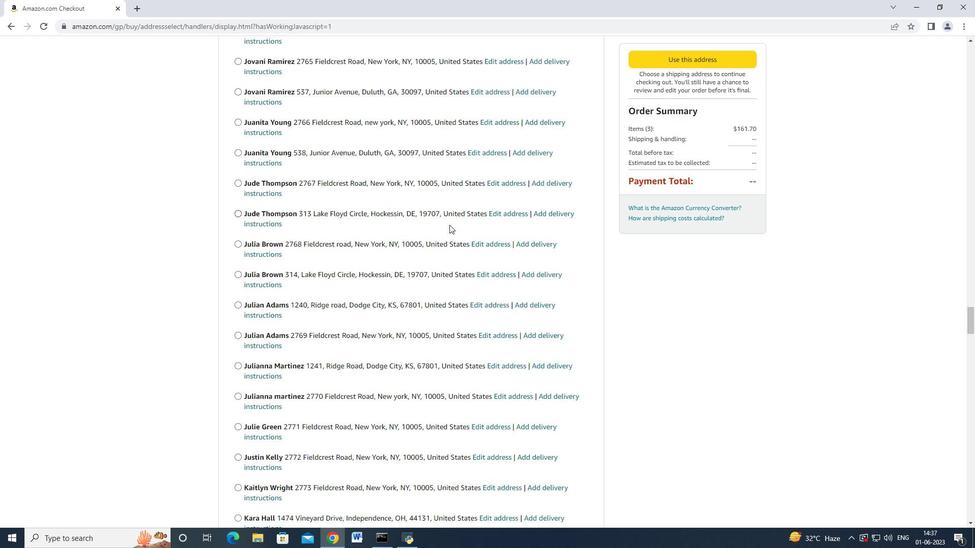 
Action: Mouse moved to (448, 225)
Screenshot: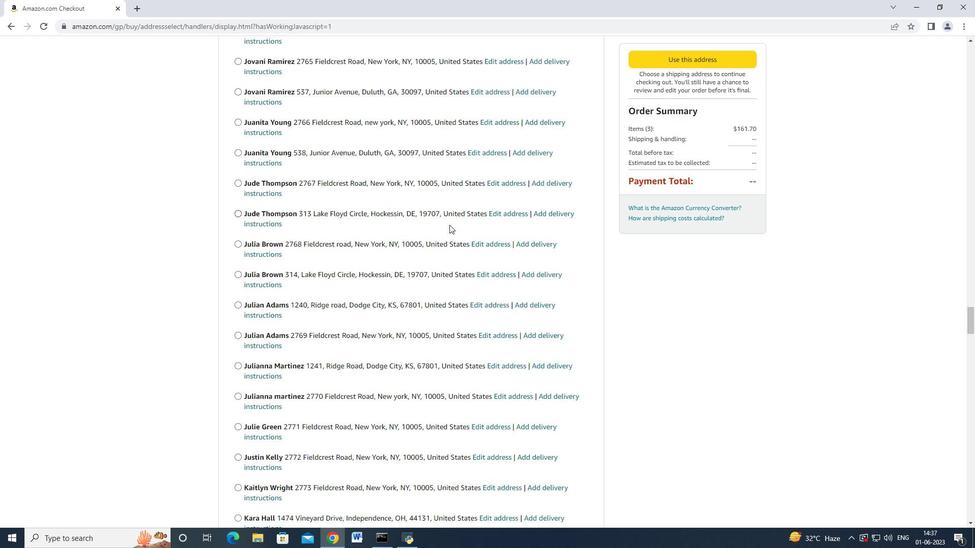 
Action: Mouse scrolled (448, 224) with delta (0, 0)
Screenshot: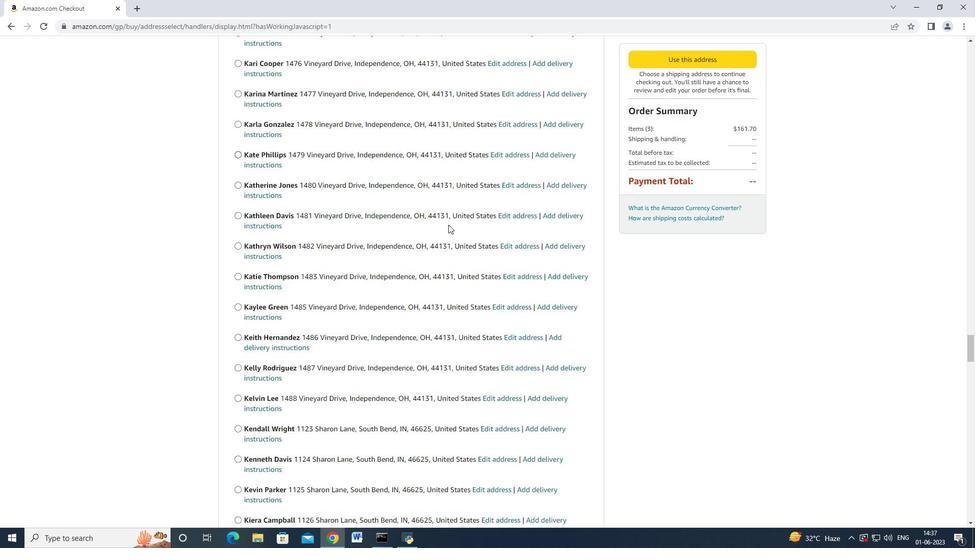 
Action: Mouse moved to (448, 225)
Screenshot: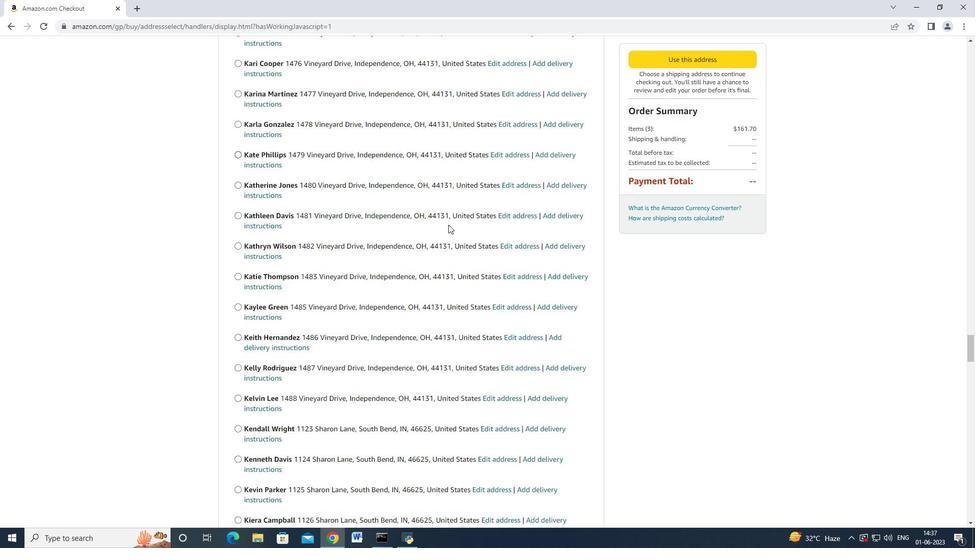 
Action: Mouse scrolled (448, 224) with delta (0, -1)
Screenshot: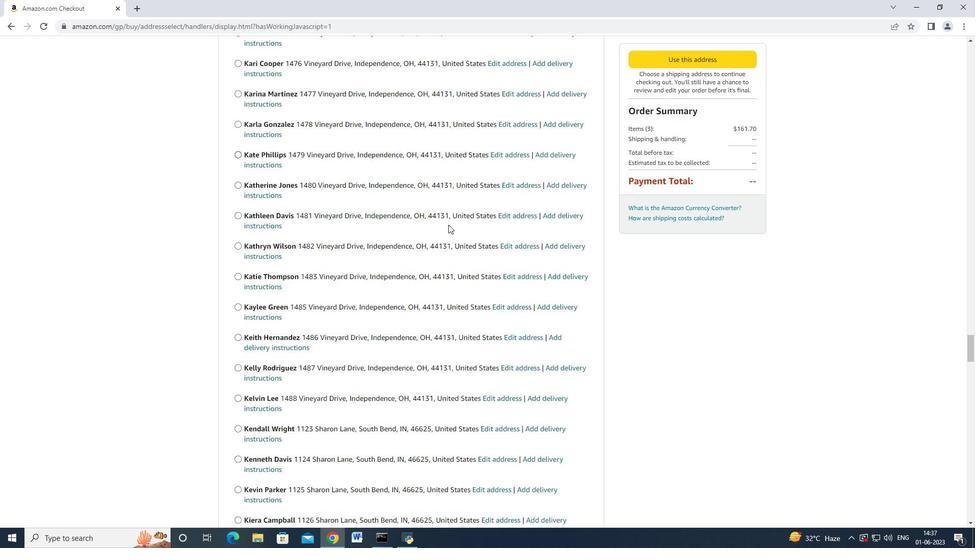 
Action: Mouse moved to (448, 225)
Screenshot: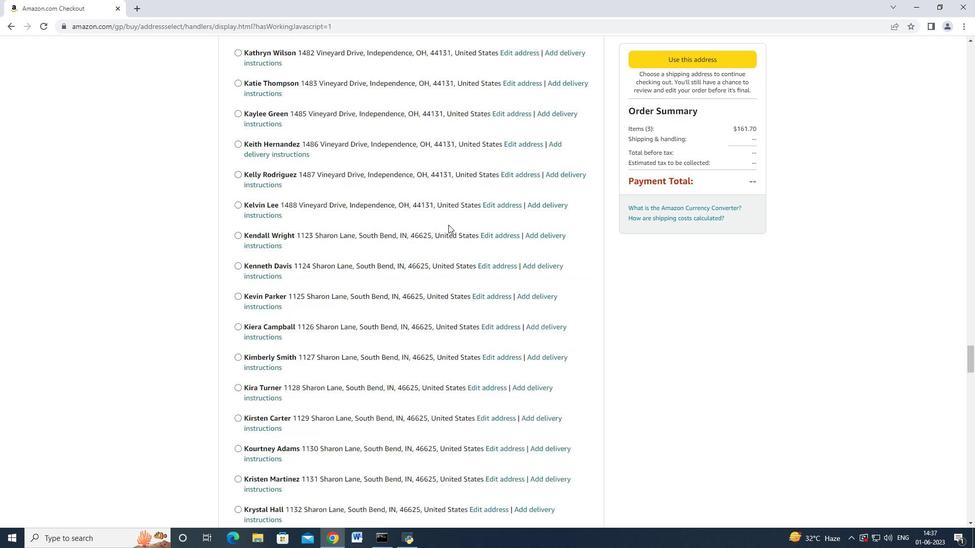 
Action: Mouse scrolled (448, 224) with delta (0, 0)
Screenshot: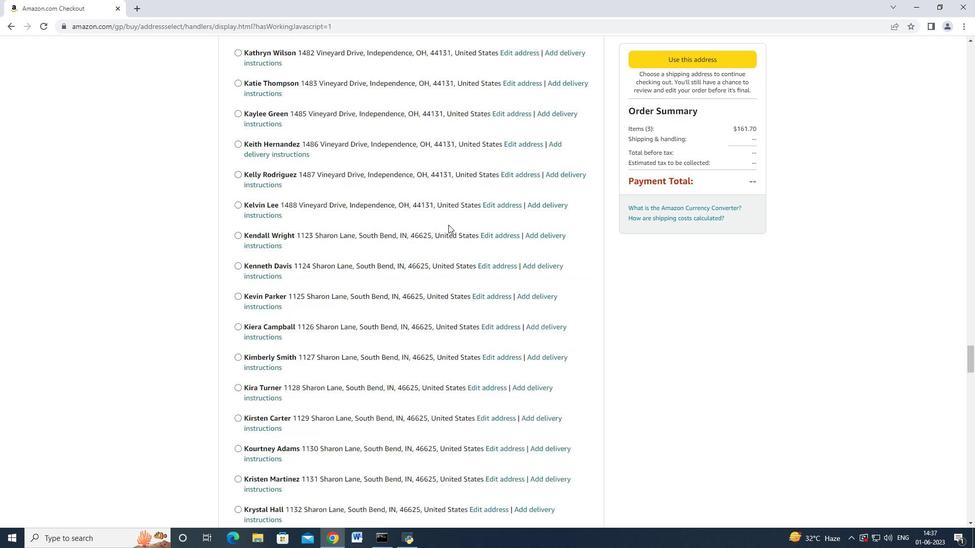 
Action: Mouse scrolled (448, 224) with delta (0, 0)
Screenshot: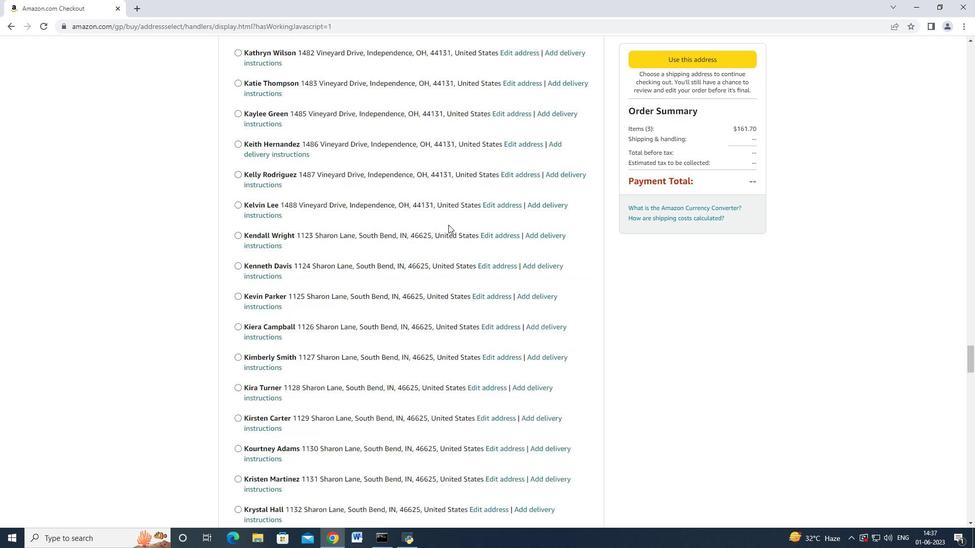
Action: Mouse scrolled (448, 224) with delta (0, -1)
Screenshot: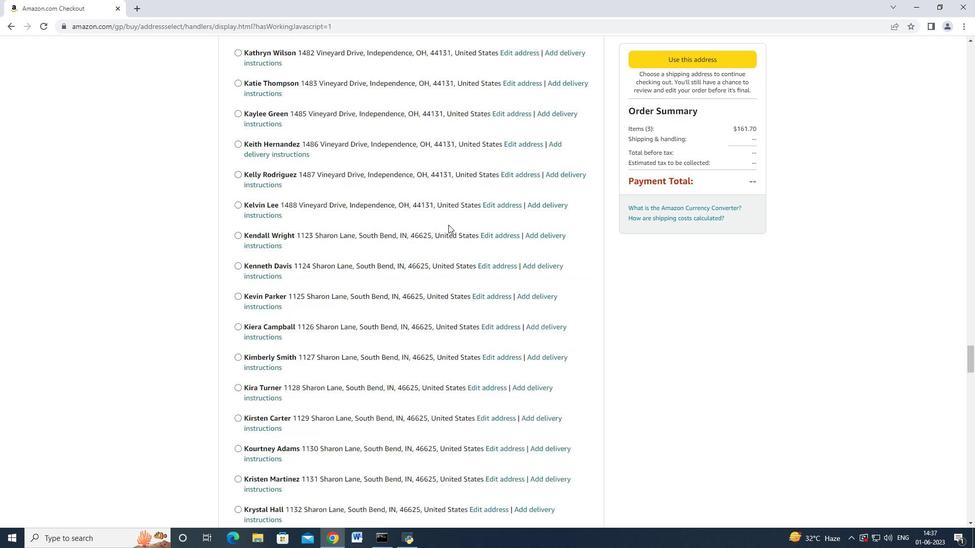 
Action: Mouse scrolled (448, 224) with delta (0, 0)
Screenshot: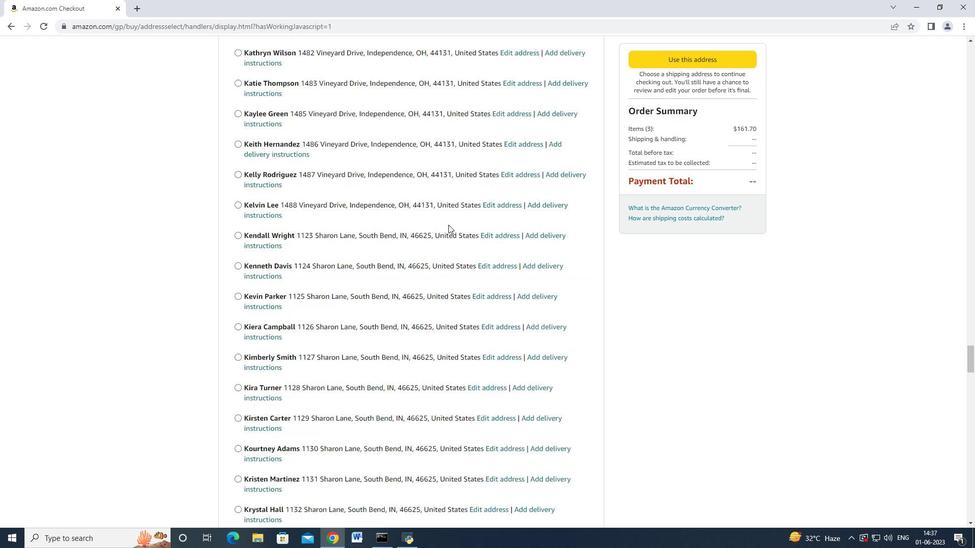 
Action: Mouse moved to (444, 227)
Screenshot: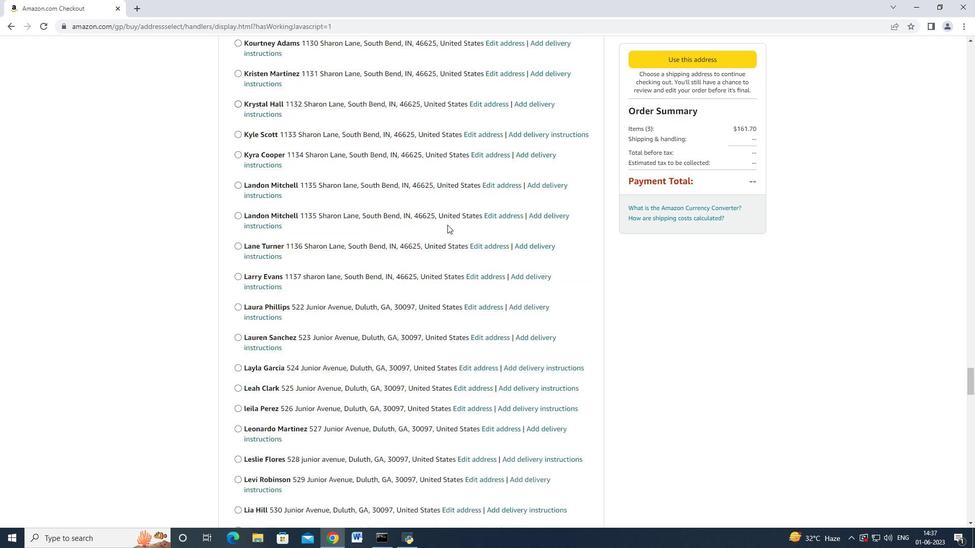 
Action: Mouse scrolled (444, 227) with delta (0, 0)
Screenshot: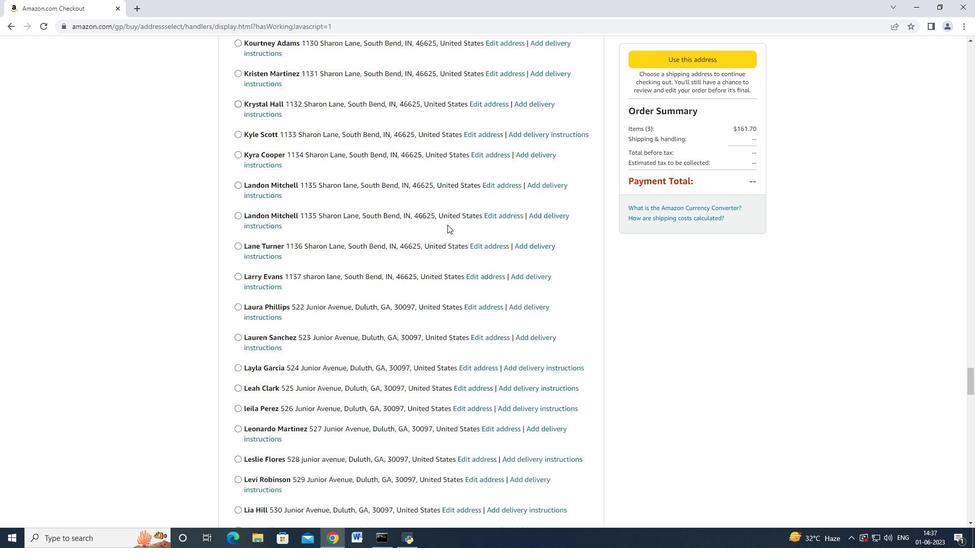 
Action: Mouse moved to (443, 228)
Screenshot: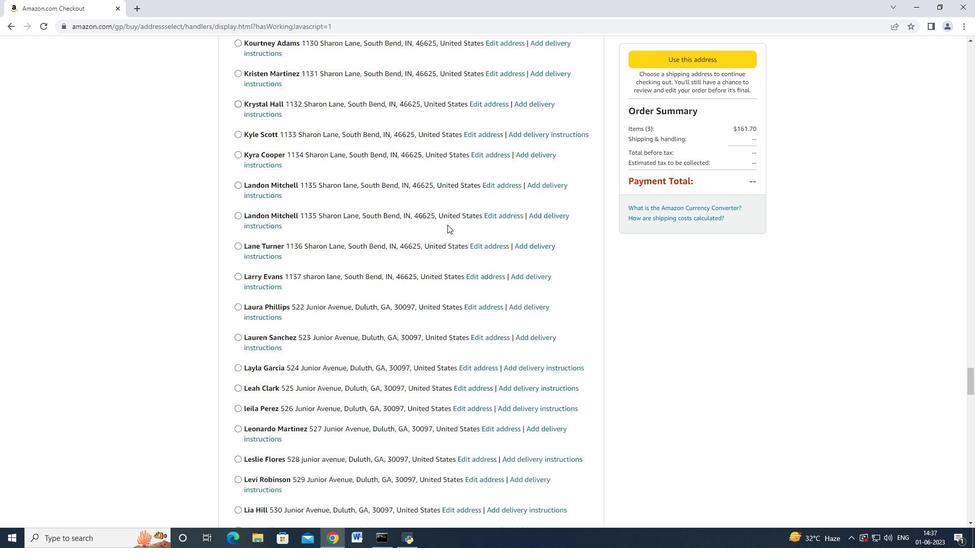 
Action: Mouse scrolled (443, 227) with delta (0, 0)
Screenshot: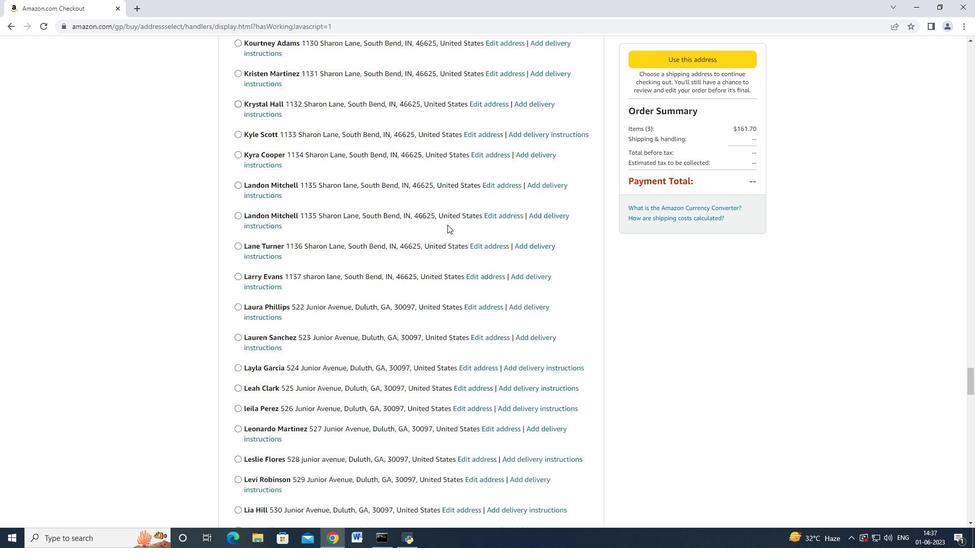 
Action: Mouse scrolled (443, 227) with delta (0, 0)
Screenshot: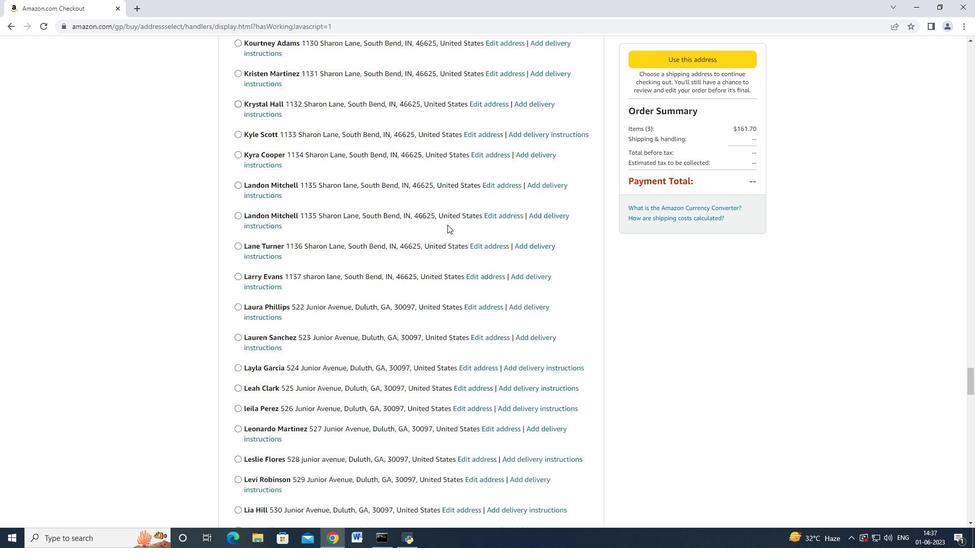
Action: Mouse moved to (443, 228)
Screenshot: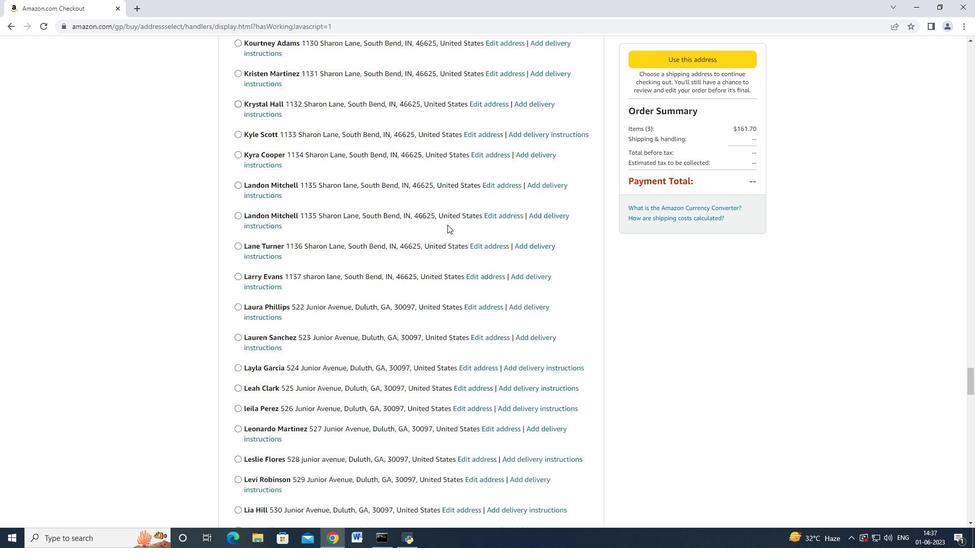 
Action: Mouse scrolled (443, 228) with delta (0, 0)
Screenshot: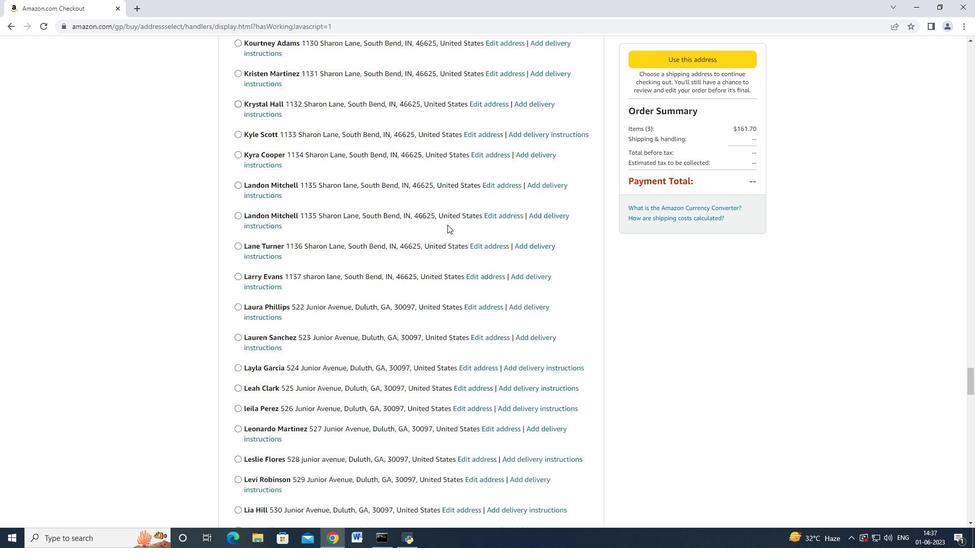 
Action: Mouse scrolled (443, 227) with delta (0, -1)
Screenshot: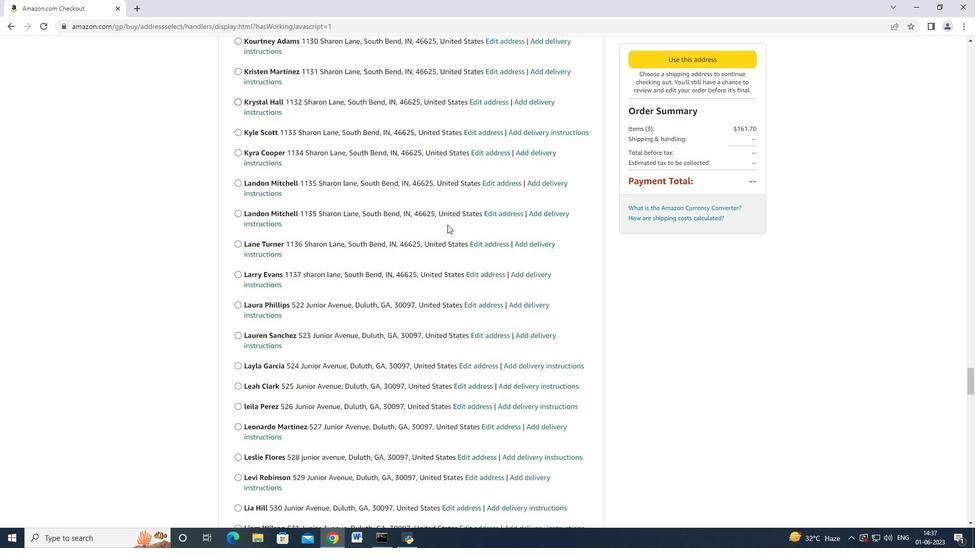 
Action: Mouse scrolled (443, 227) with delta (0, -1)
Screenshot: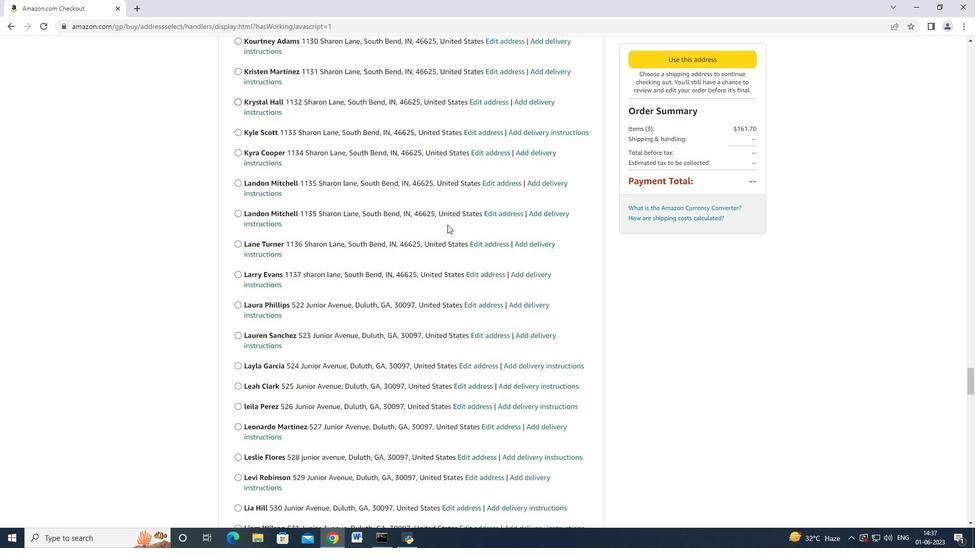 
Action: Mouse moved to (443, 228)
Screenshot: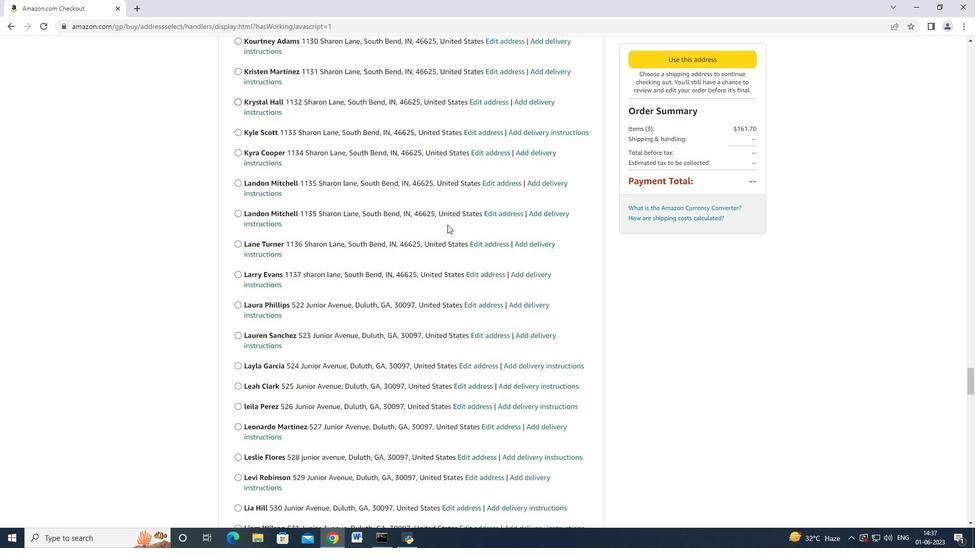 
Action: Mouse scrolled (443, 228) with delta (0, 0)
Screenshot: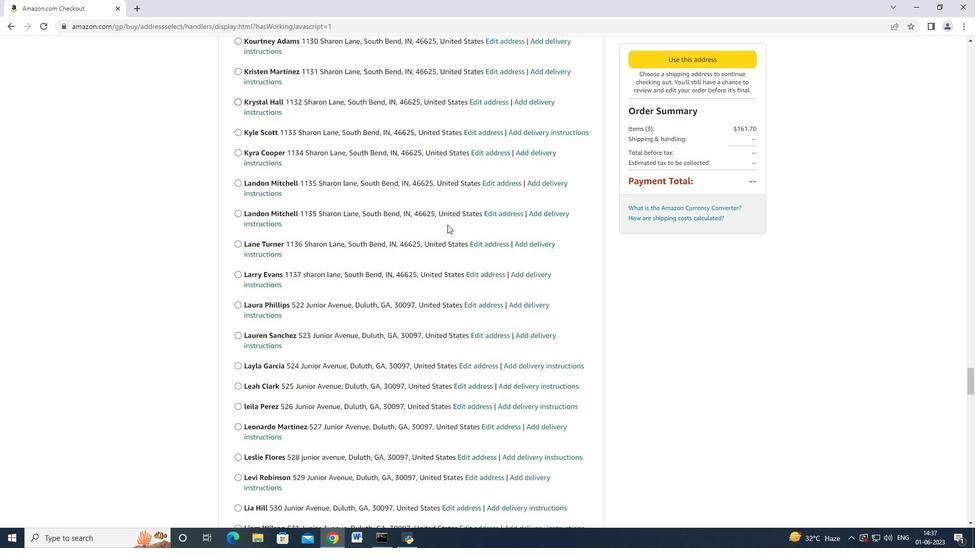 
Action: Mouse moved to (443, 227)
Screenshot: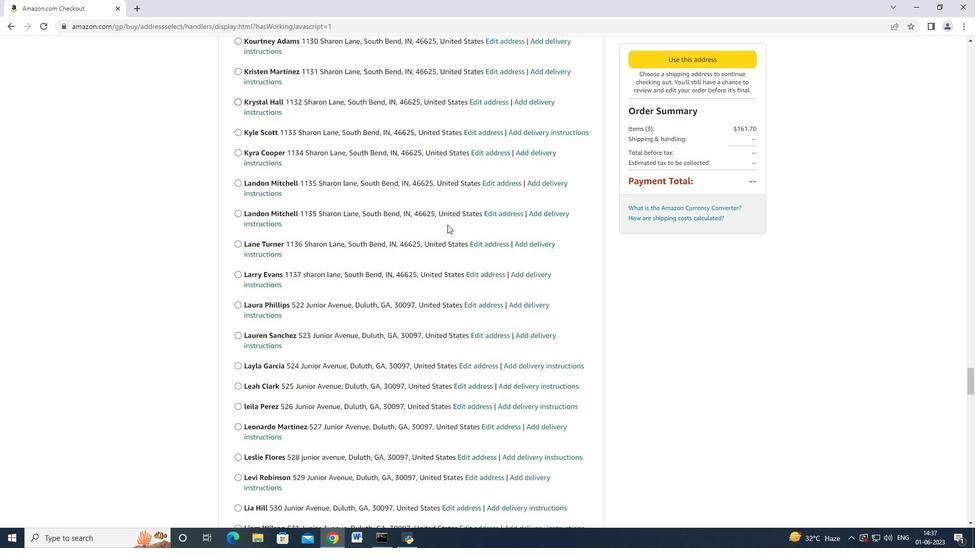 
Action: Mouse scrolled (443, 227) with delta (0, 0)
Screenshot: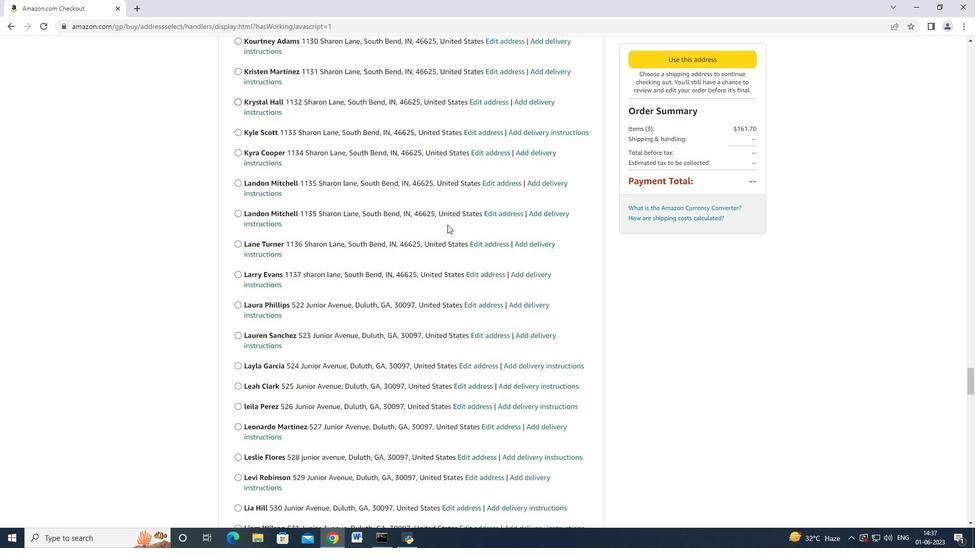 
Action: Mouse moved to (443, 227)
Screenshot: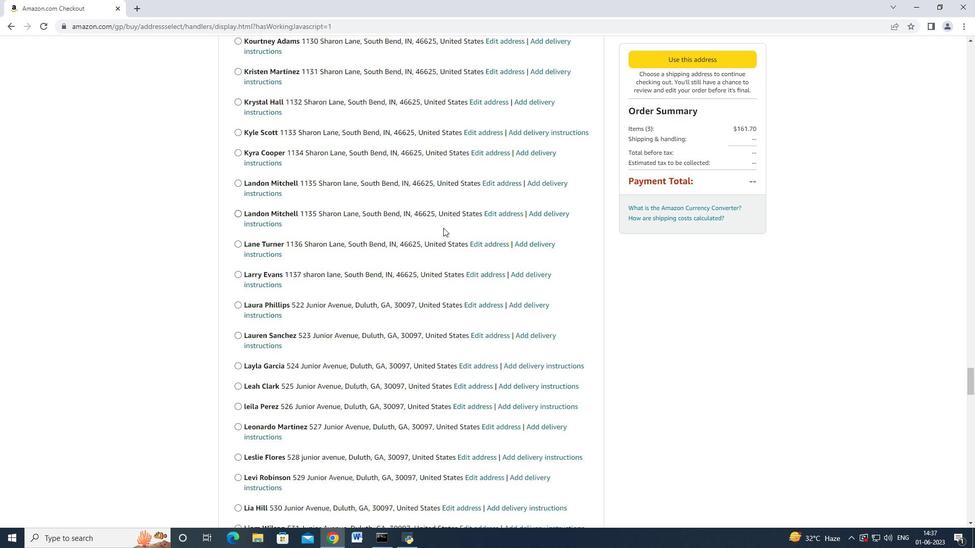 
Action: Mouse scrolled (443, 226) with delta (0, 0)
Screenshot: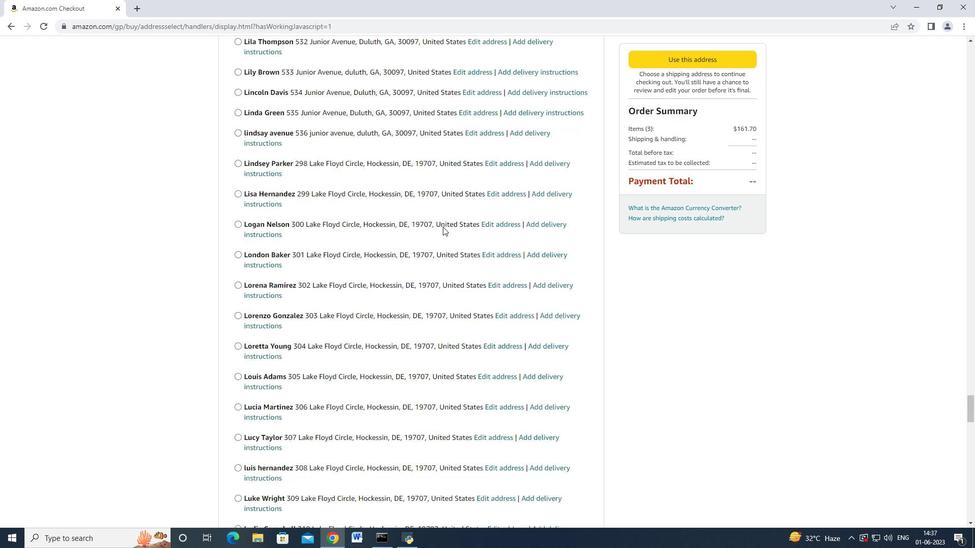 
Action: Mouse moved to (443, 227)
Screenshot: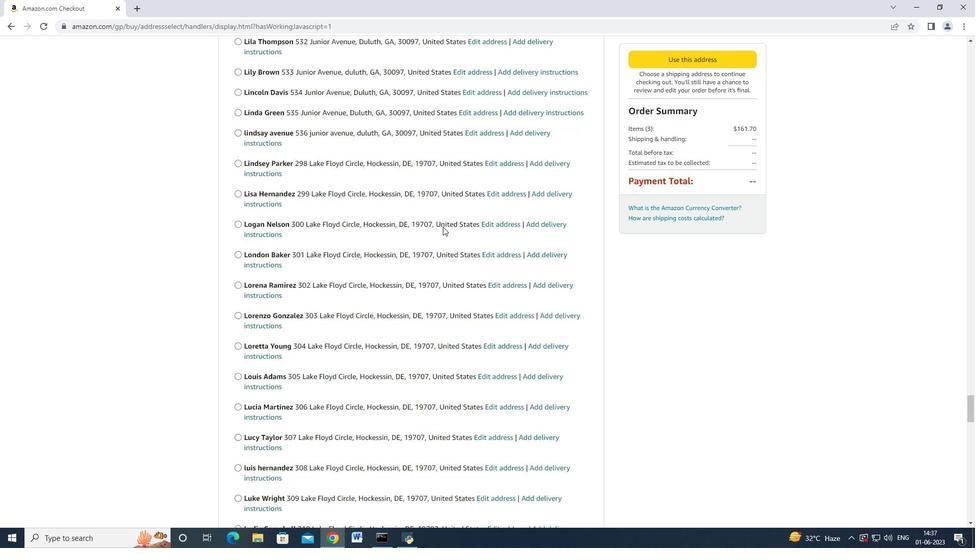 
Action: Mouse scrolled (443, 226) with delta (0, 0)
Screenshot: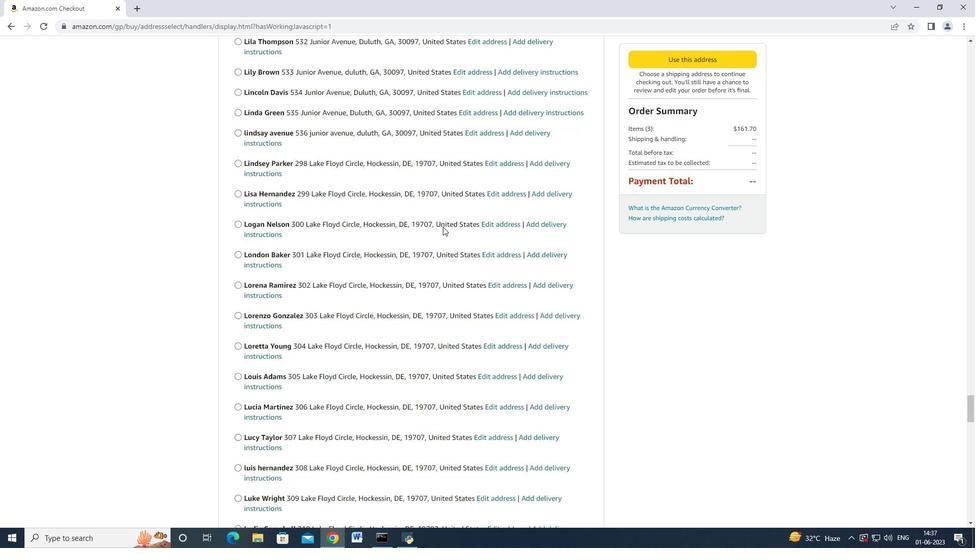 
Action: Mouse moved to (443, 227)
Screenshot: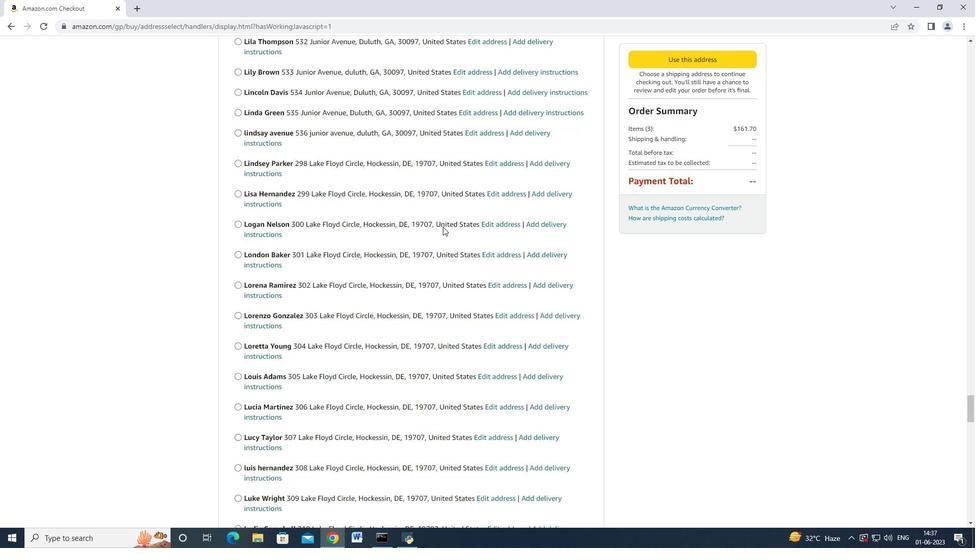 
Action: Mouse scrolled (443, 226) with delta (0, 0)
Screenshot: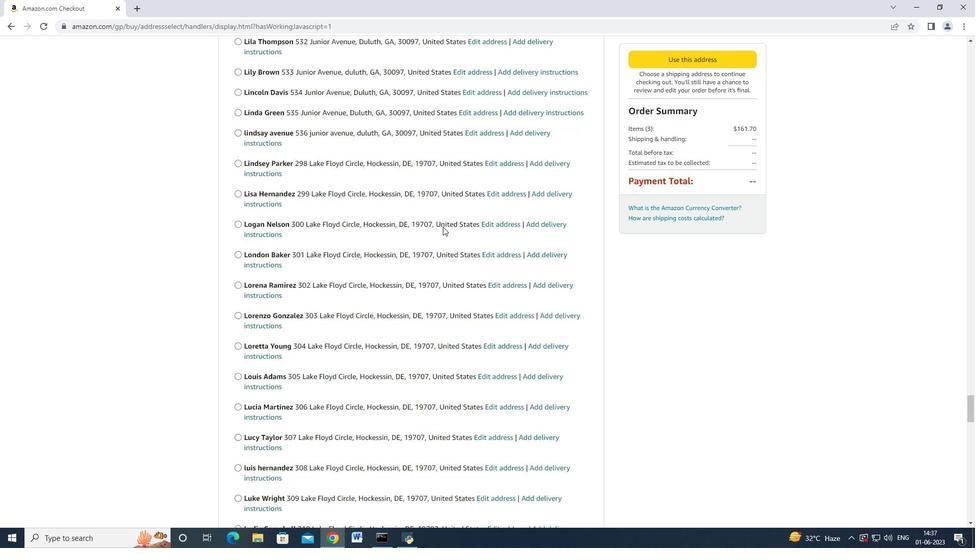 
Action: Mouse scrolled (443, 226) with delta (0, -1)
Screenshot: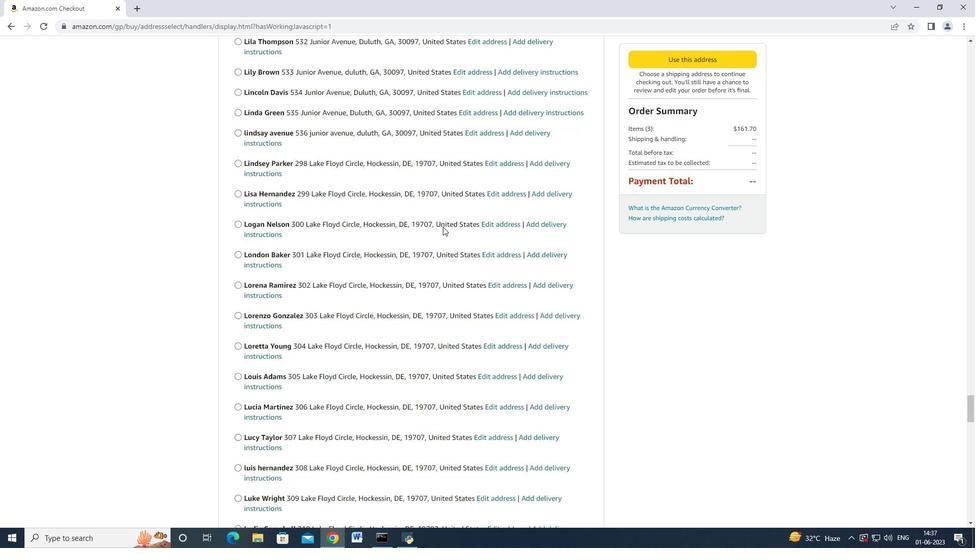 
Action: Mouse scrolled (443, 226) with delta (0, 0)
Screenshot: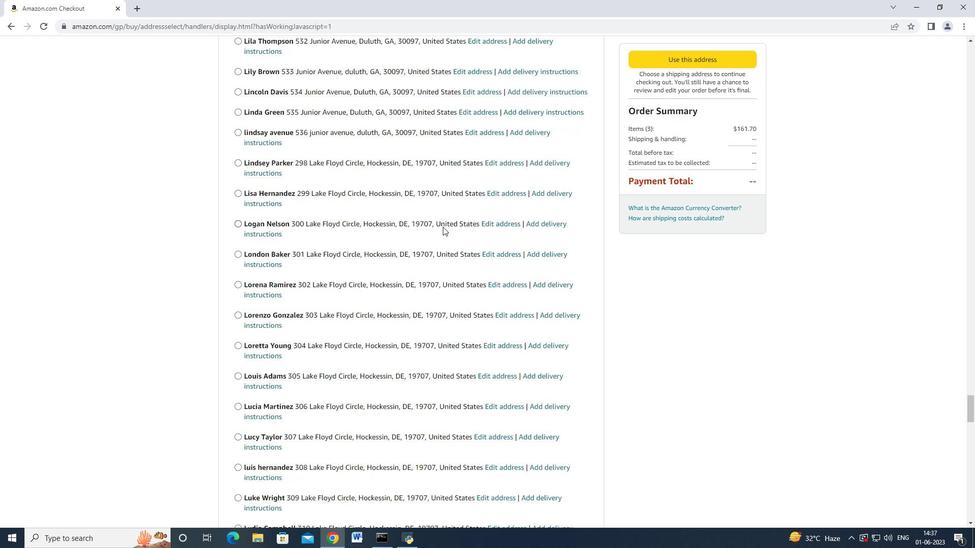 
Action: Mouse scrolled (443, 226) with delta (0, -1)
Screenshot: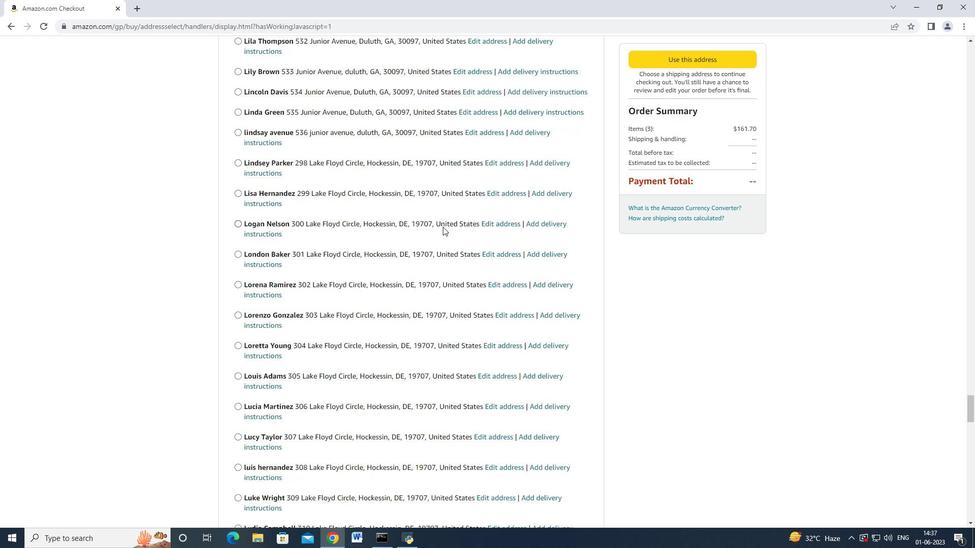 
Action: Mouse scrolled (443, 226) with delta (0, -1)
Screenshot: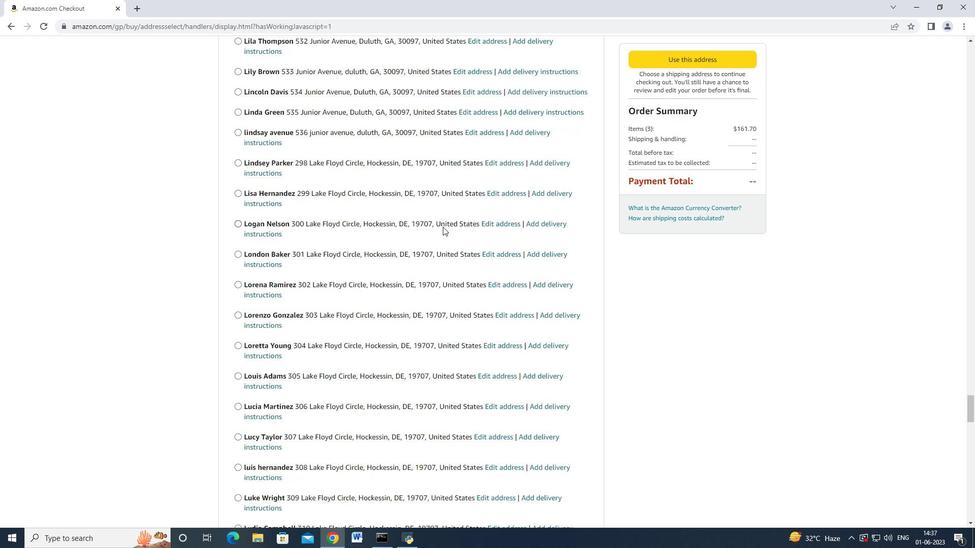 
Action: Mouse moved to (443, 227)
Screenshot: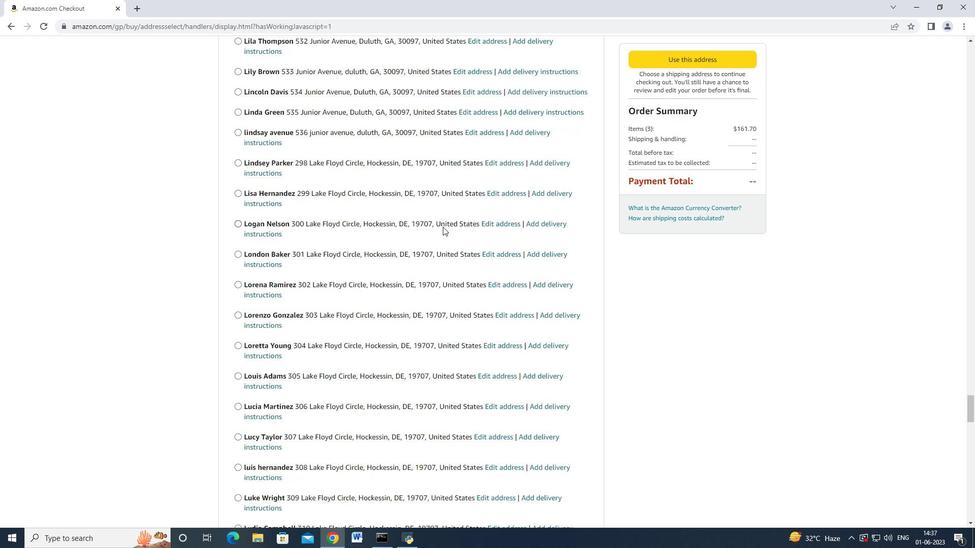 
Action: Mouse scrolled (443, 226) with delta (0, 0)
Screenshot: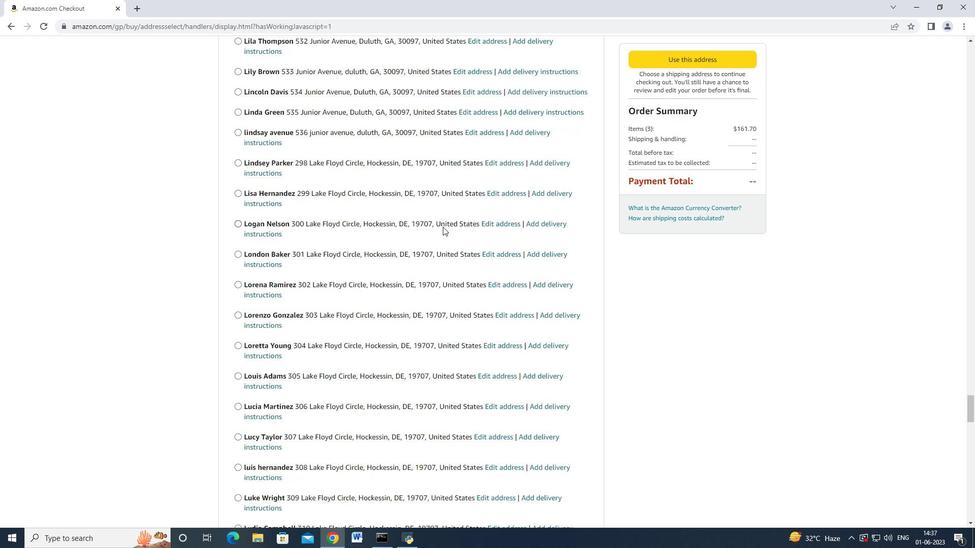 
Action: Mouse moved to (441, 228)
Screenshot: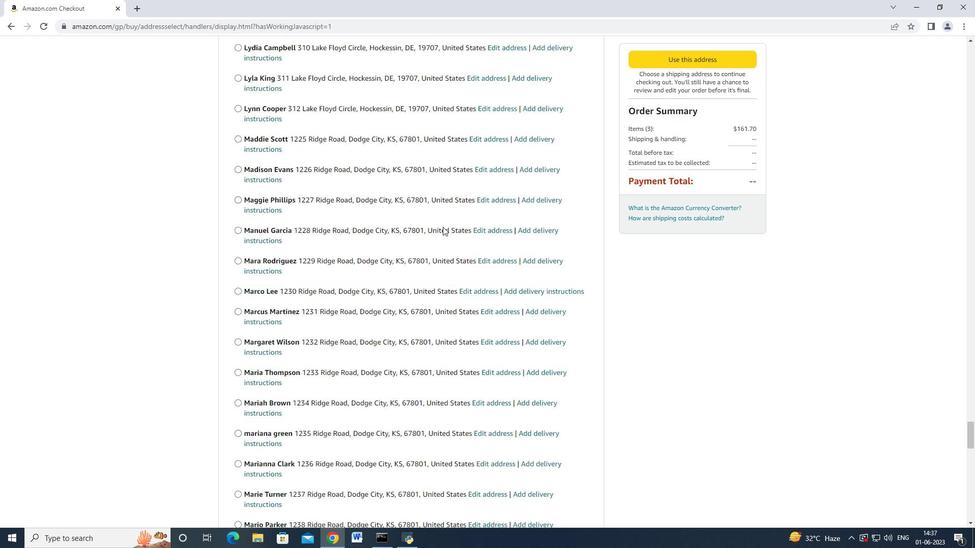 
Action: Mouse scrolled (442, 226) with delta (0, 0)
Screenshot: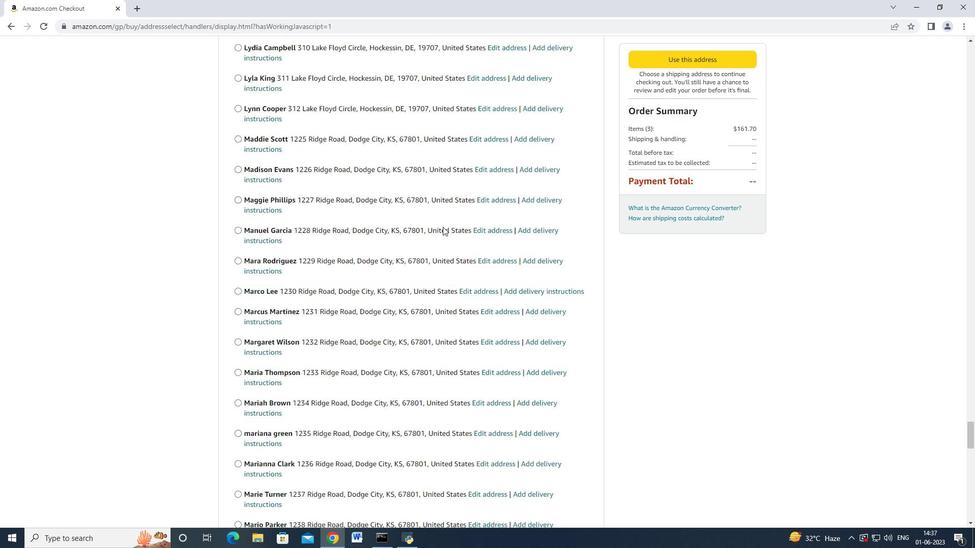 
Action: Mouse moved to (441, 229)
Screenshot: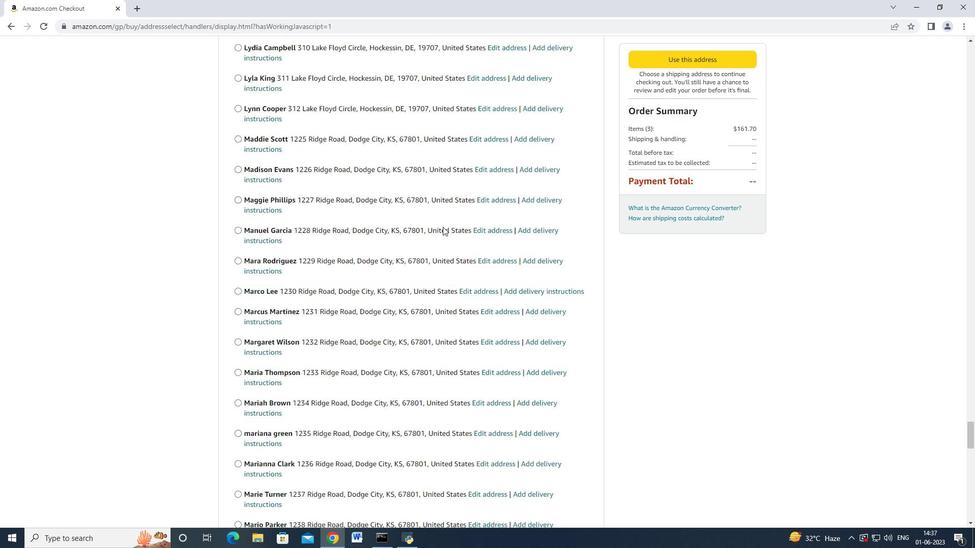 
Action: Mouse scrolled (441, 228) with delta (0, 0)
Screenshot: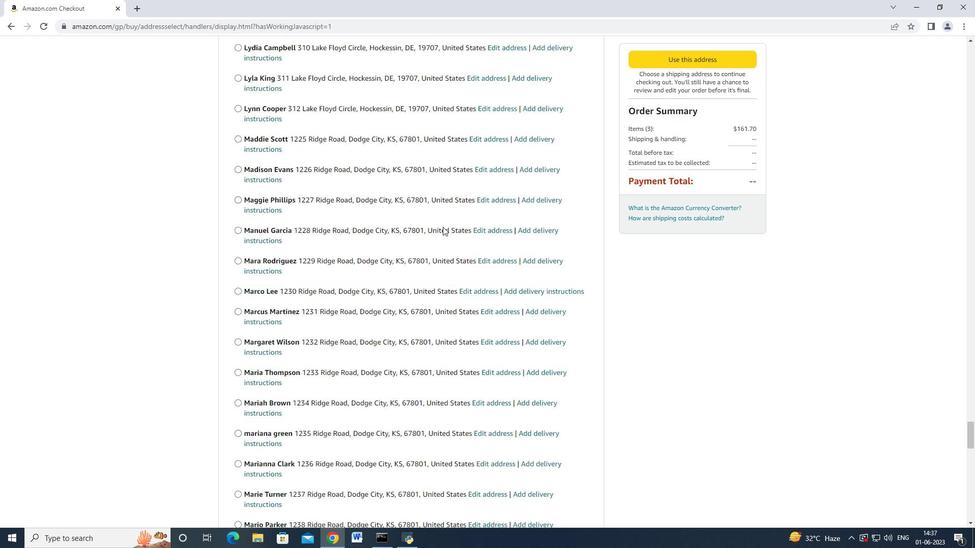 
Action: Mouse scrolled (441, 228) with delta (0, -1)
Screenshot: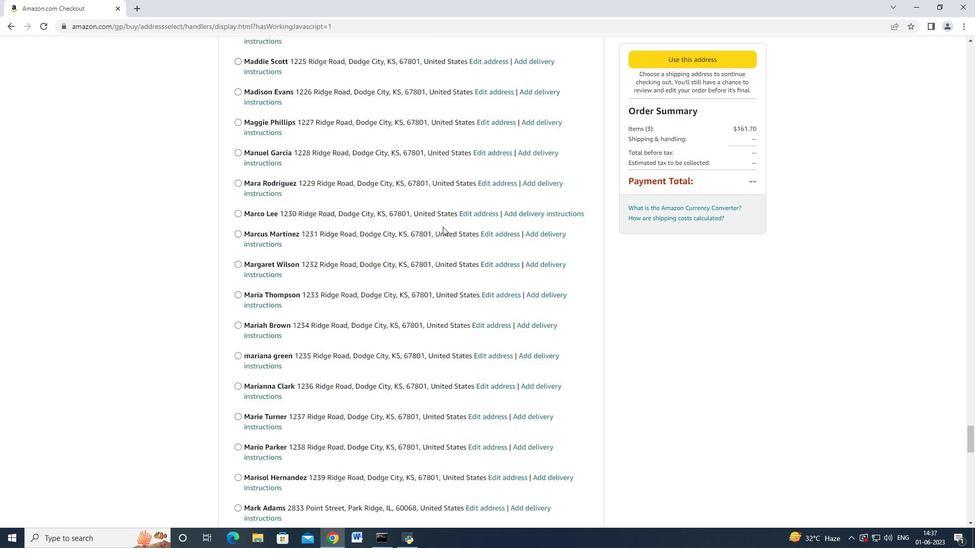 
Action: Mouse scrolled (441, 228) with delta (0, 0)
Screenshot: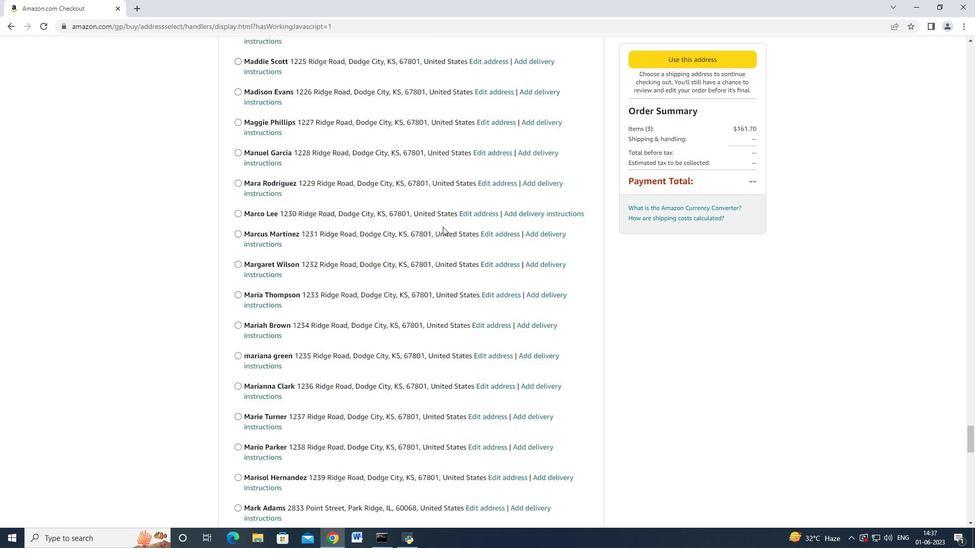 
Action: Mouse scrolled (441, 228) with delta (0, -1)
Screenshot: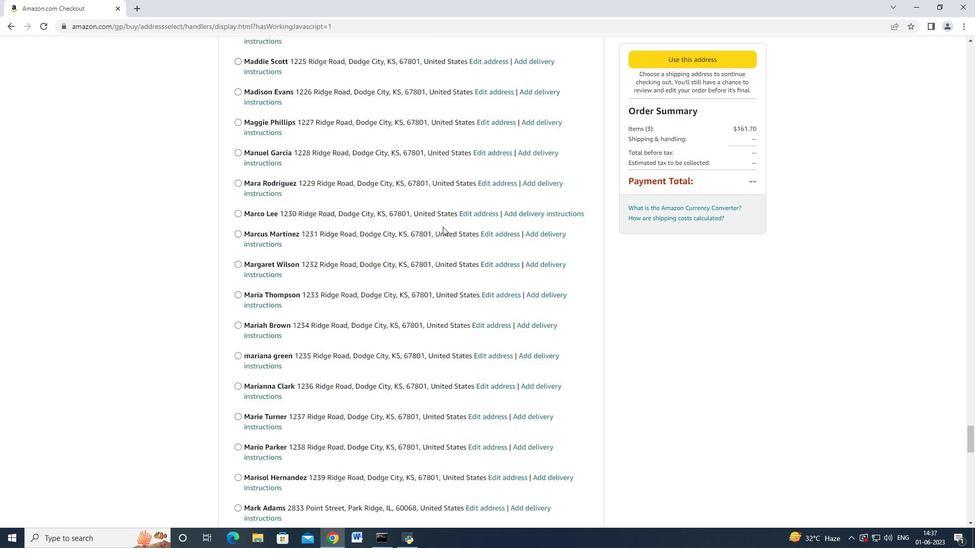 
Action: Mouse moved to (441, 229)
Screenshot: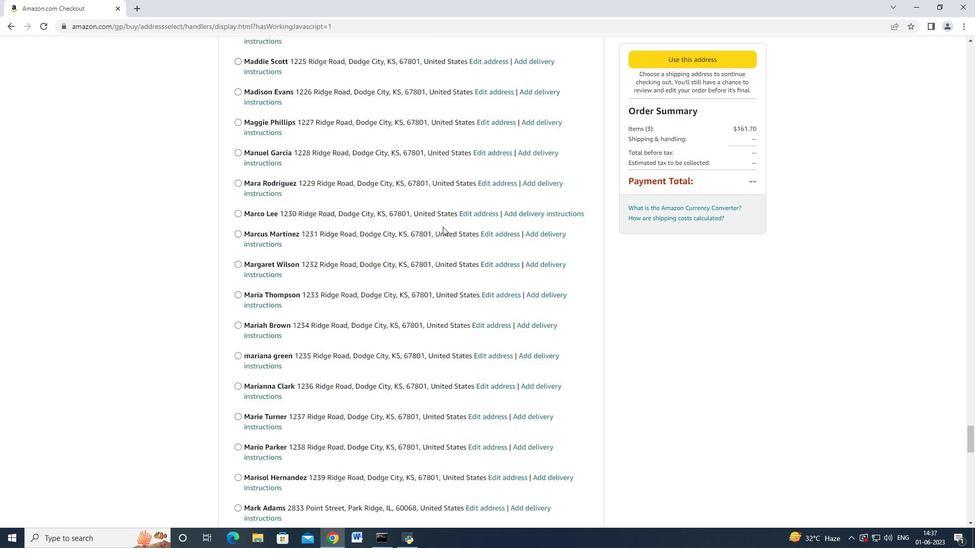 
Action: Mouse scrolled (441, 228) with delta (0, 0)
Screenshot: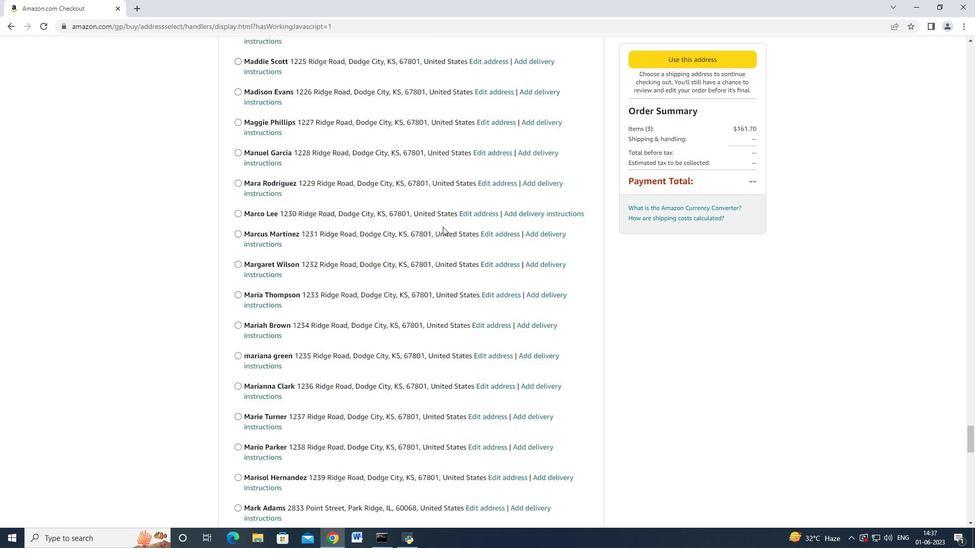 
Action: Mouse scrolled (441, 228) with delta (0, 0)
Screenshot: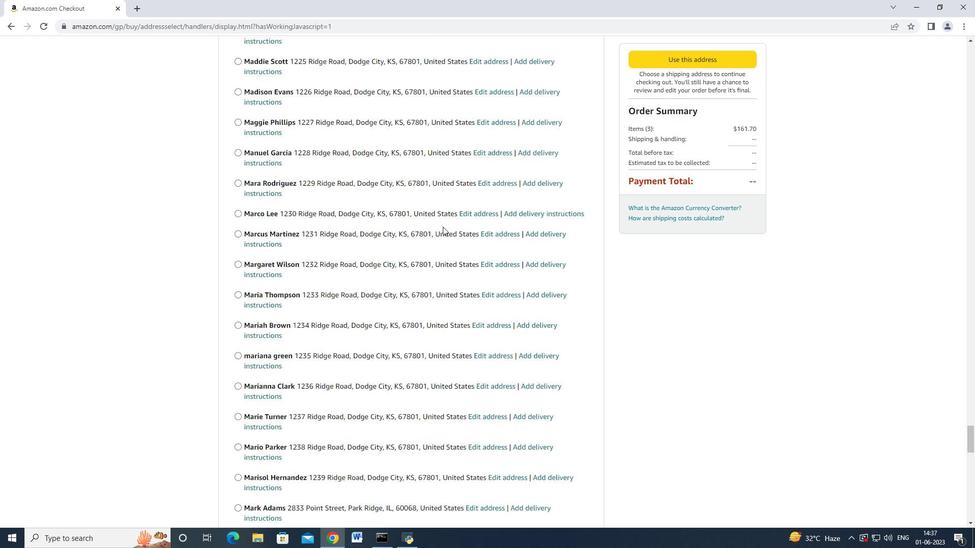 
Action: Mouse scrolled (441, 228) with delta (0, 0)
Screenshot: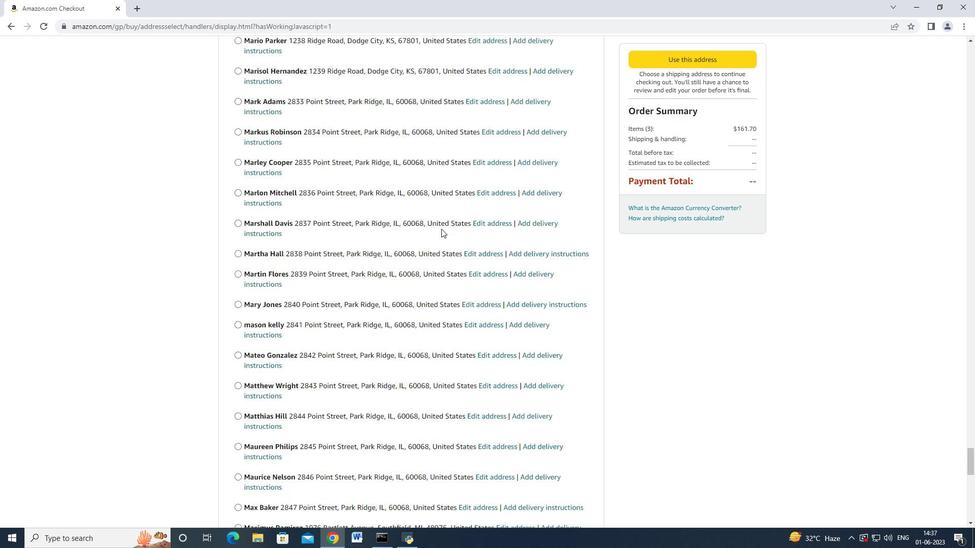 
Action: Mouse scrolled (441, 228) with delta (0, 0)
Screenshot: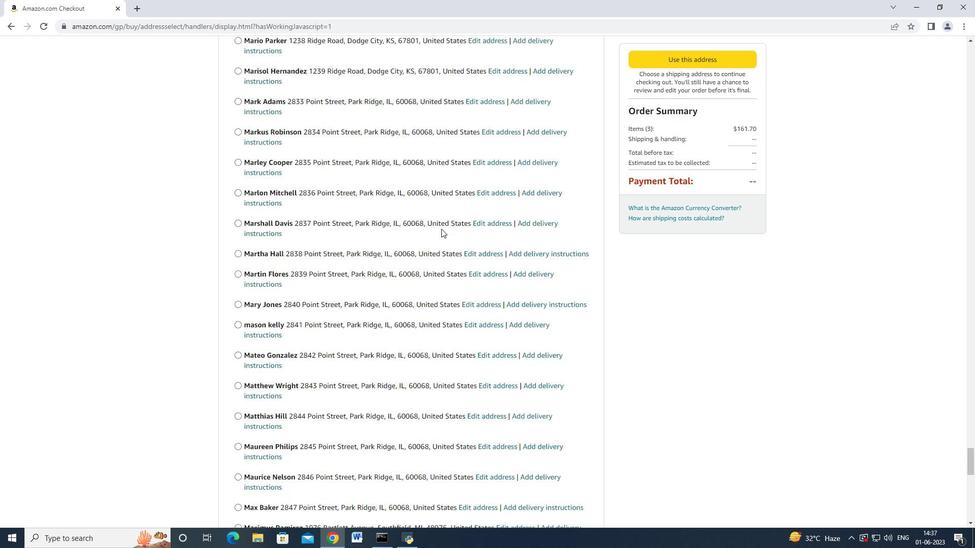 
Action: Mouse scrolled (441, 228) with delta (0, 0)
Screenshot: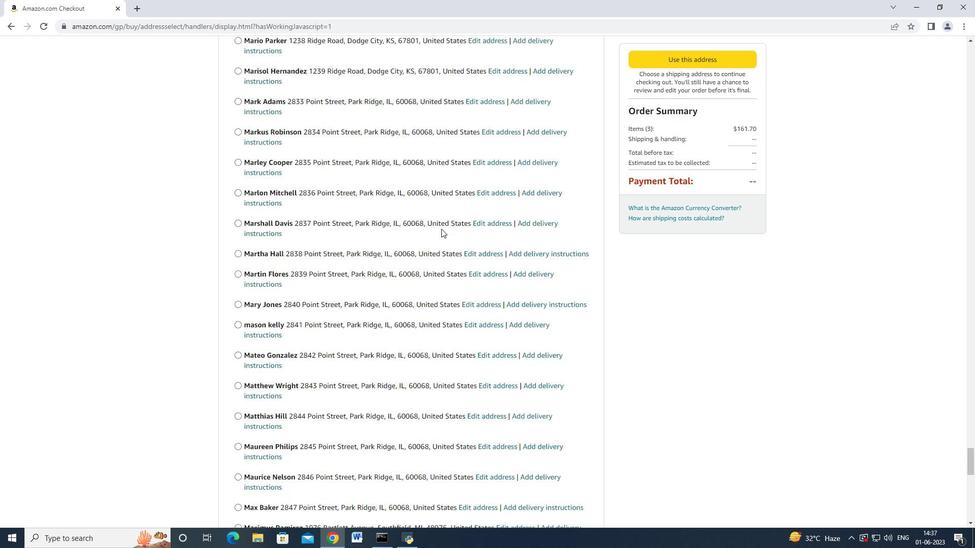 
Action: Mouse scrolled (441, 228) with delta (0, 0)
Screenshot: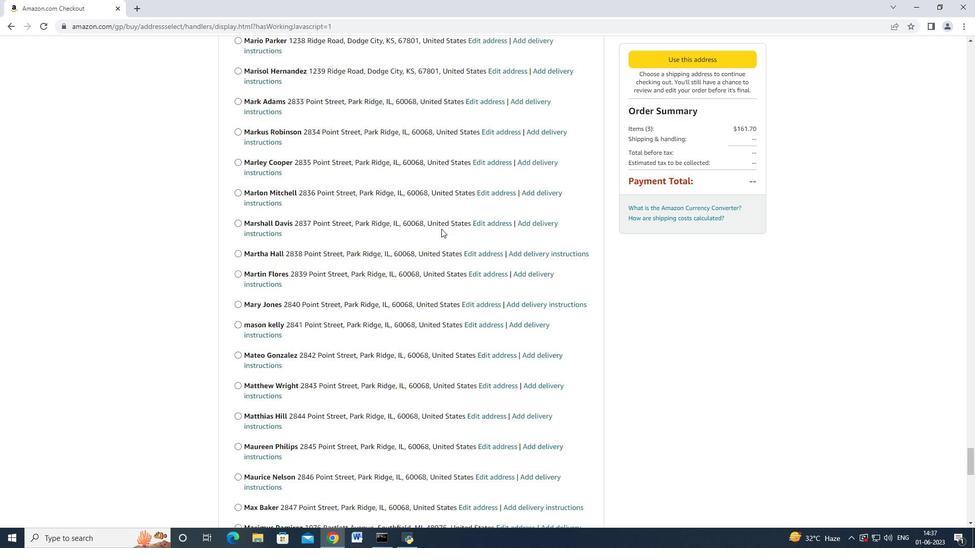 
Action: Mouse scrolled (441, 228) with delta (0, 0)
Screenshot: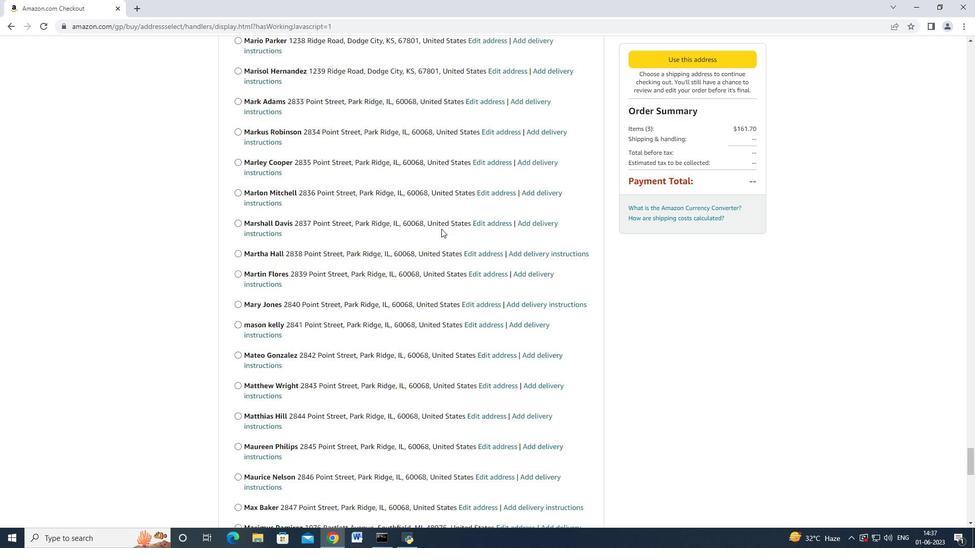 
Action: Mouse scrolled (441, 228) with delta (0, -1)
Screenshot: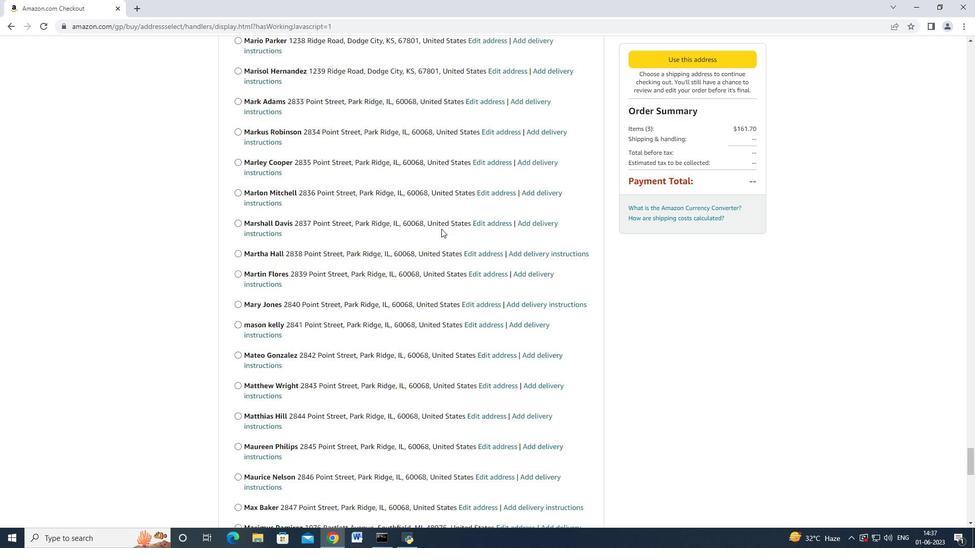 
Action: Mouse scrolled (441, 228) with delta (0, 0)
Screenshot: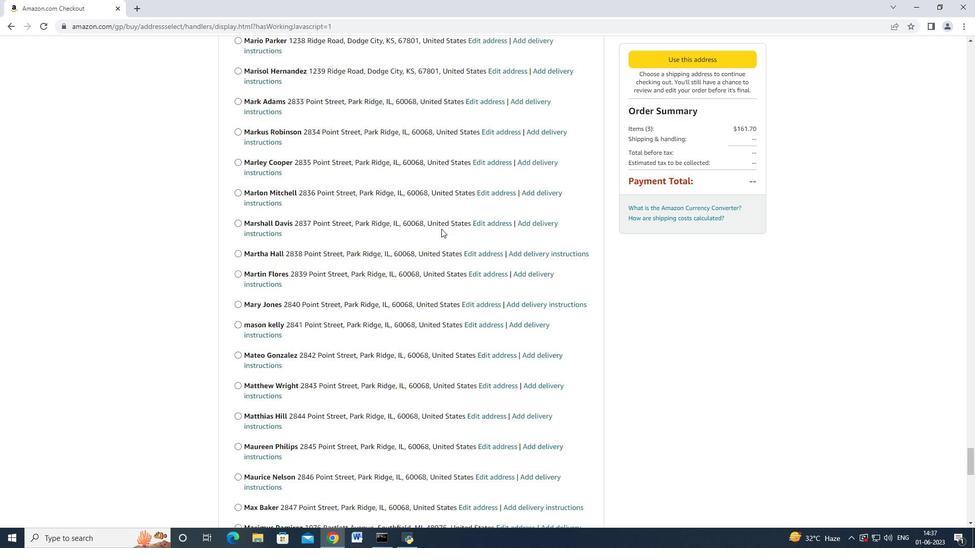 
Action: Mouse scrolled (441, 228) with delta (0, 0)
Screenshot: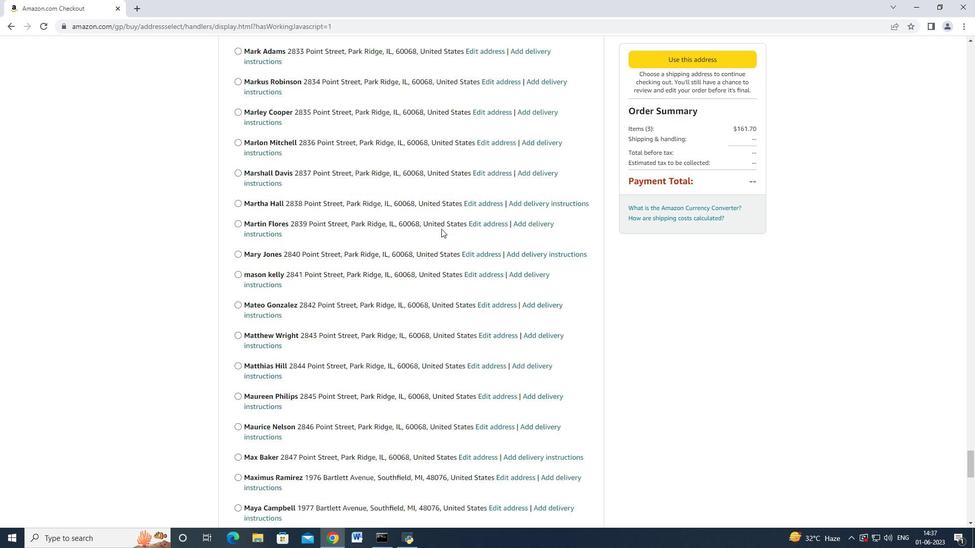 
Action: Mouse moved to (441, 229)
Screenshot: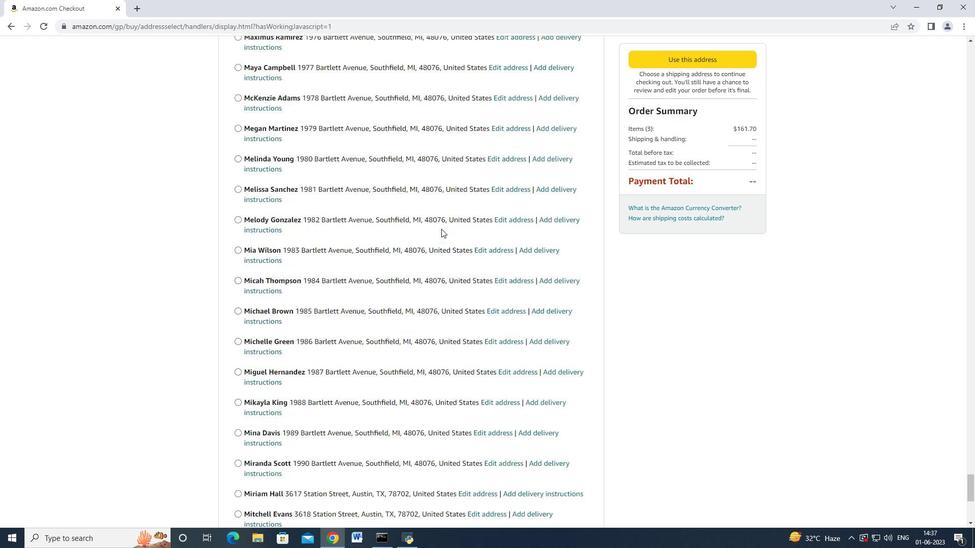 
Action: Mouse scrolled (441, 229) with delta (0, 0)
Screenshot: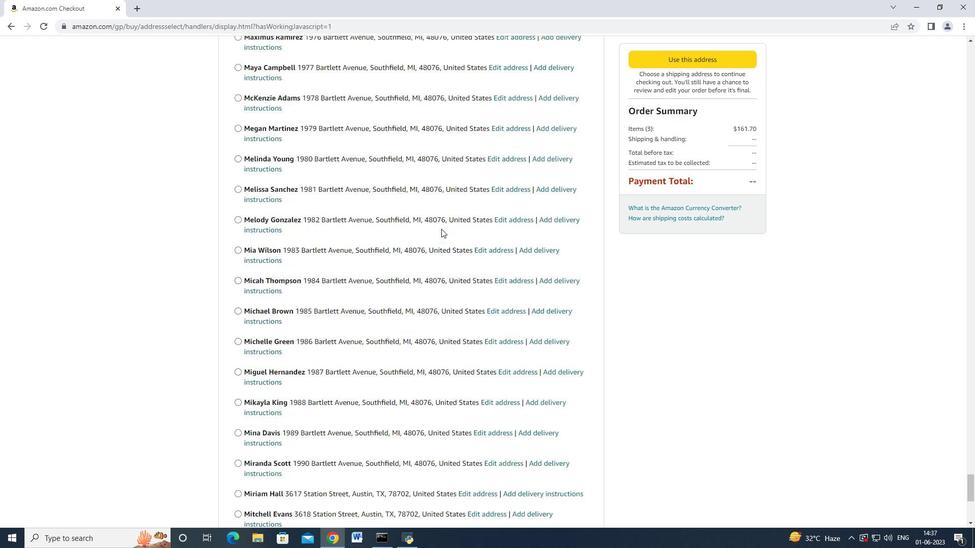 
Action: Mouse moved to (441, 229)
Screenshot: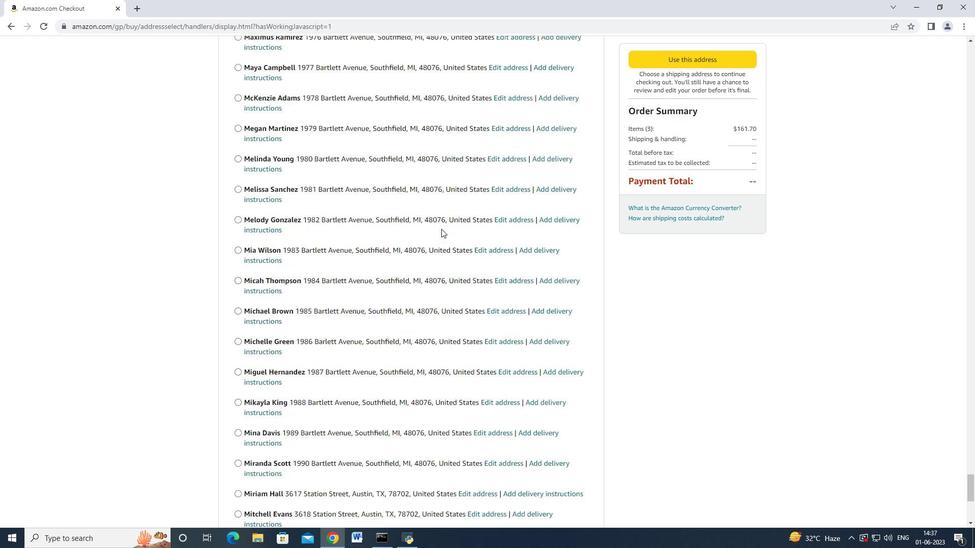
Action: Mouse scrolled (441, 229) with delta (0, 0)
Screenshot: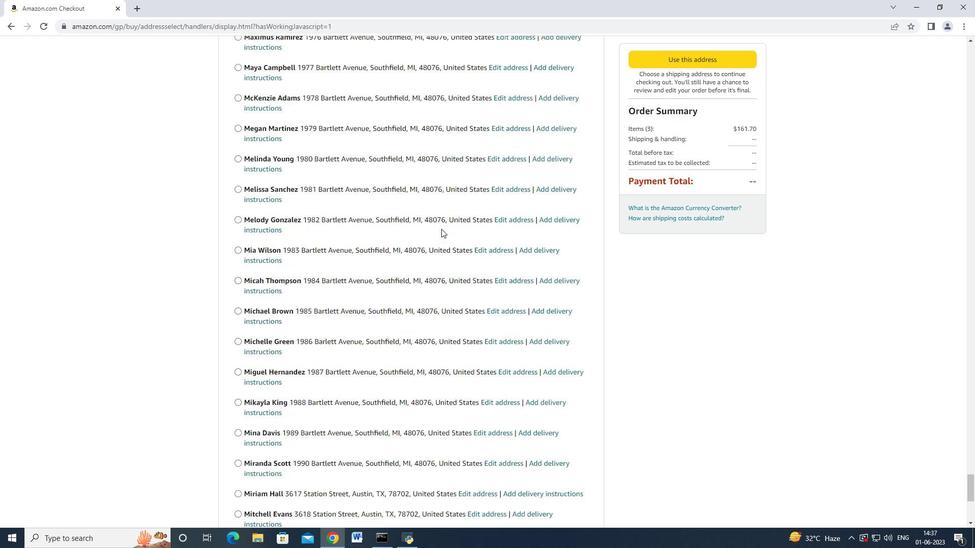 
Action: Mouse moved to (441, 230)
Screenshot: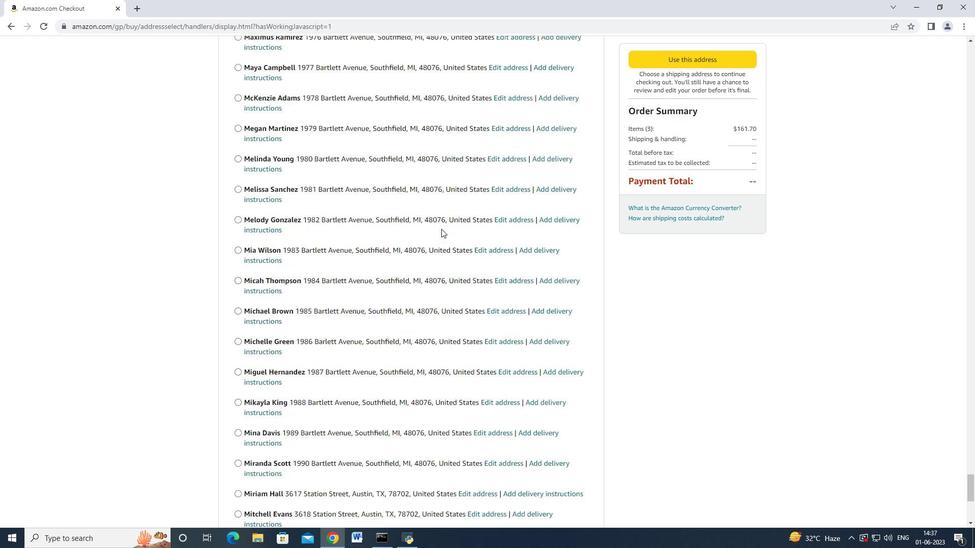 
Action: Mouse scrolled (441, 229) with delta (0, -1)
Screenshot: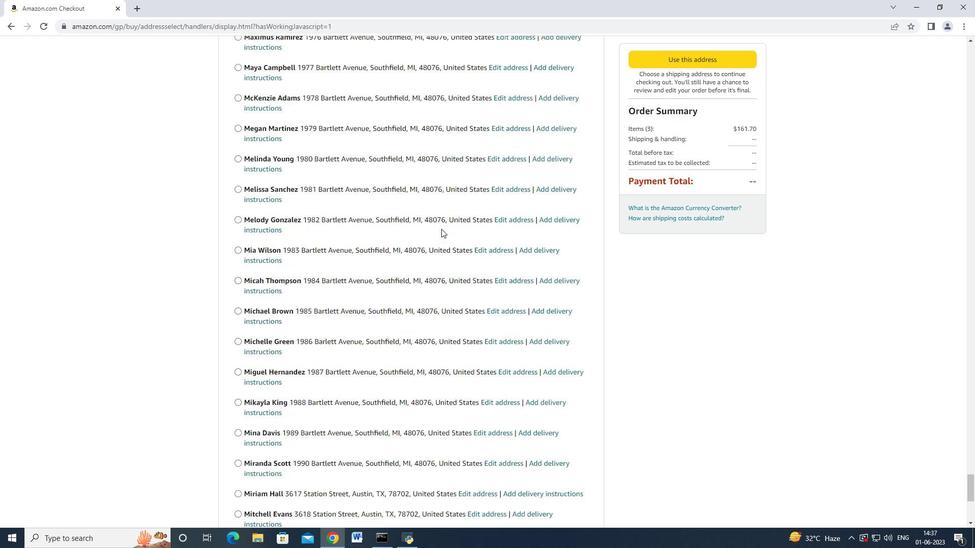 
Action: Mouse moved to (441, 230)
Screenshot: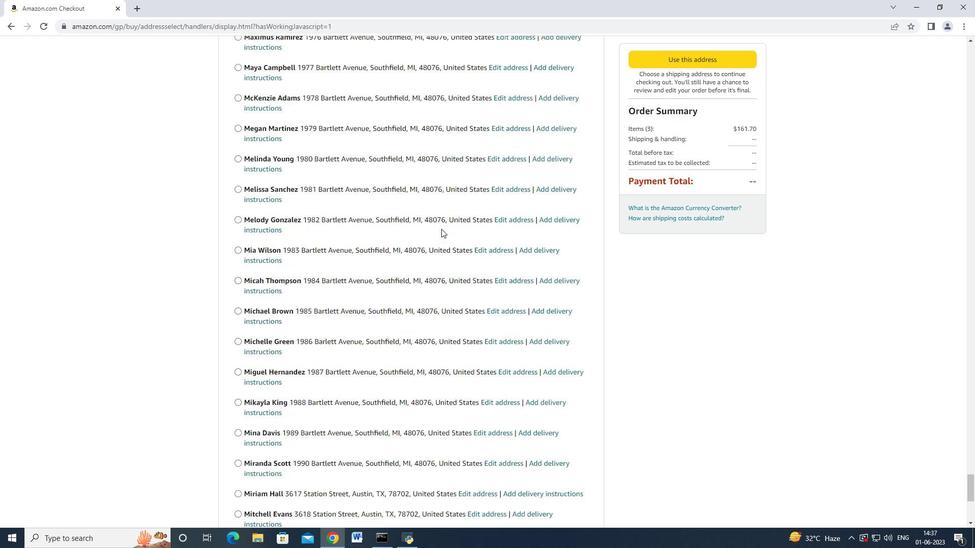 
Action: Mouse scrolled (441, 230) with delta (0, 0)
Screenshot: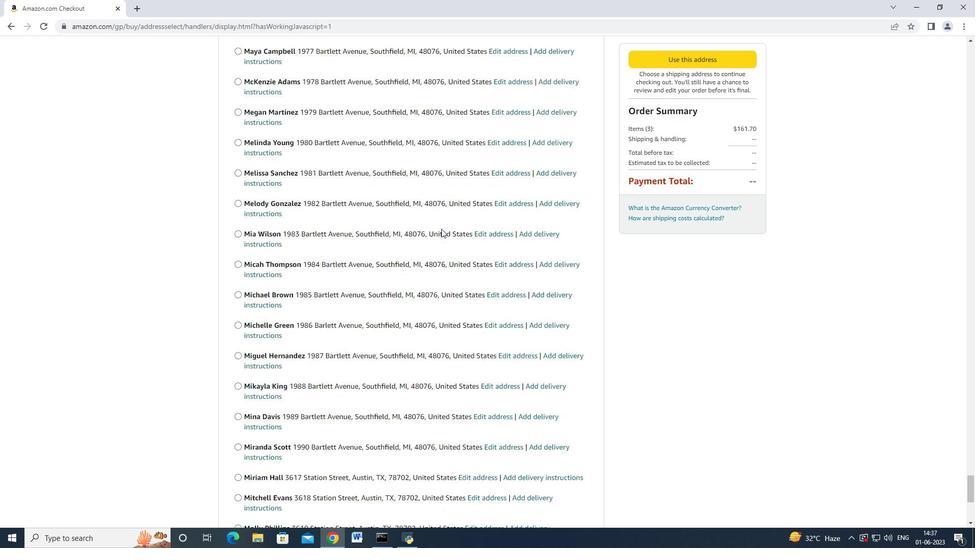 
Action: Mouse scrolled (441, 229) with delta (0, -1)
Screenshot: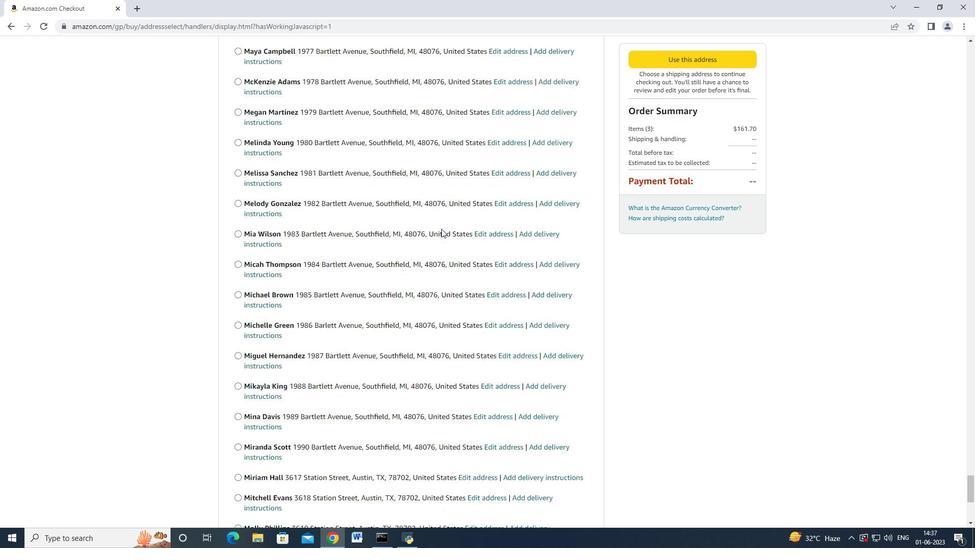 
Action: Mouse scrolled (441, 230) with delta (0, 0)
Screenshot: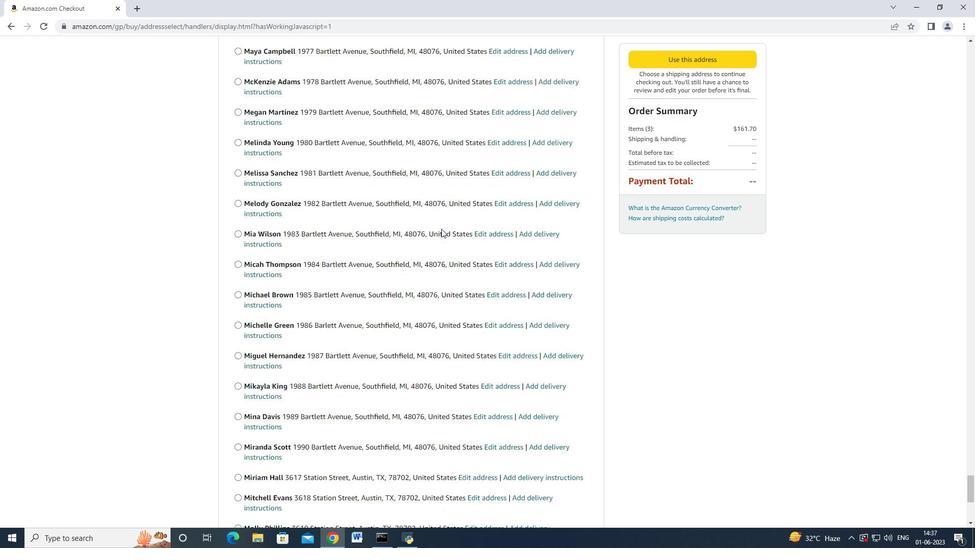 
Action: Mouse moved to (441, 230)
Screenshot: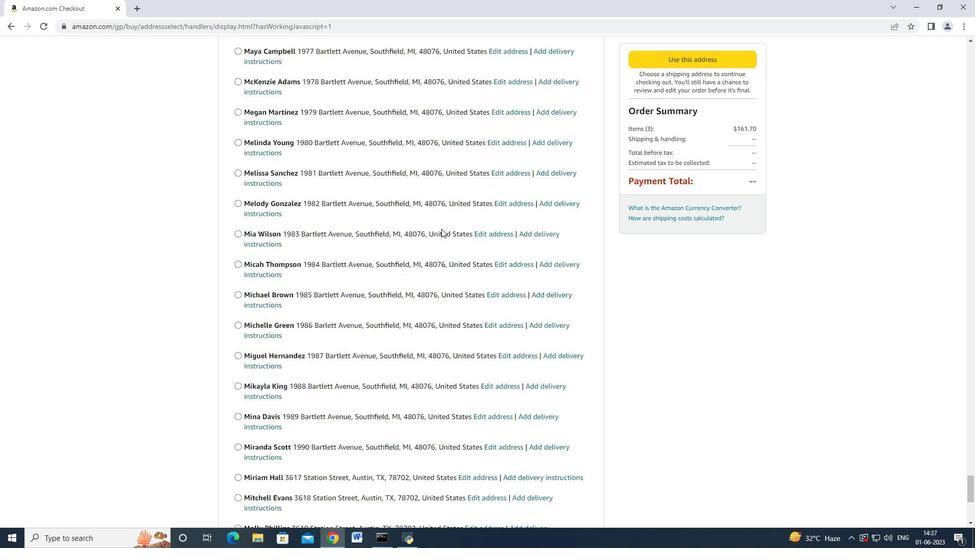 
Action: Mouse scrolled (441, 230) with delta (0, 0)
